 Task: Create a photo collage about Dachigam National Park using Canva. Include images of wildlife and landscapes, and add descriptive text about the park.
Action: Mouse moved to (441, 128)
Screenshot: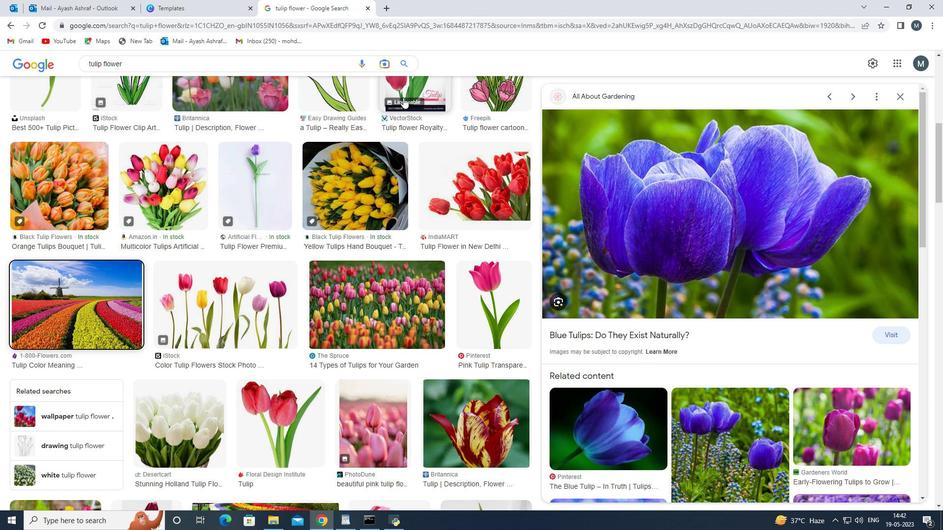 
Action: Mouse scrolled (441, 128) with delta (0, 0)
Screenshot: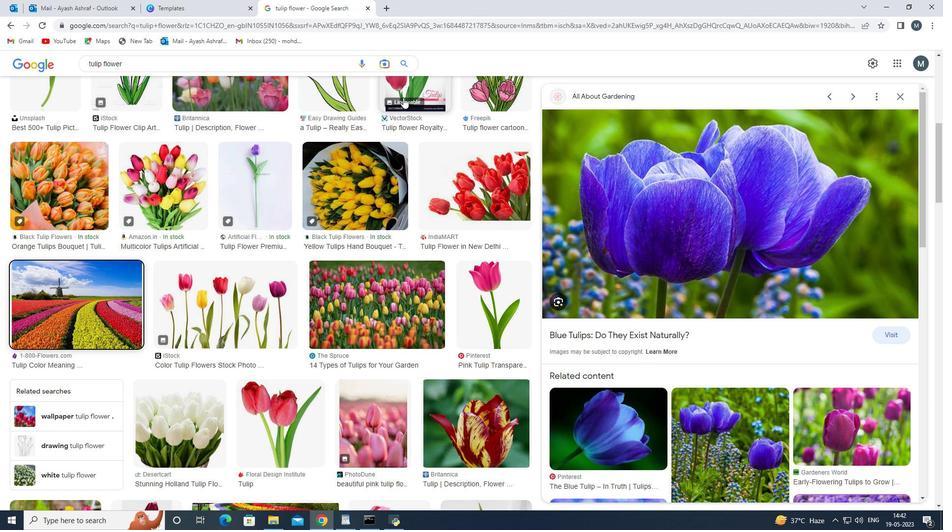 
Action: Mouse moved to (441, 129)
Screenshot: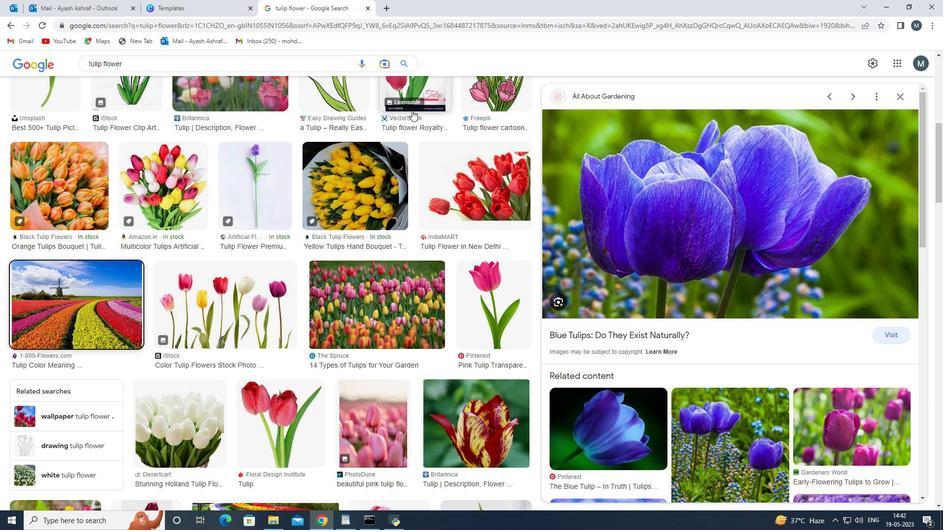 
Action: Mouse scrolled (441, 129) with delta (0, 0)
Screenshot: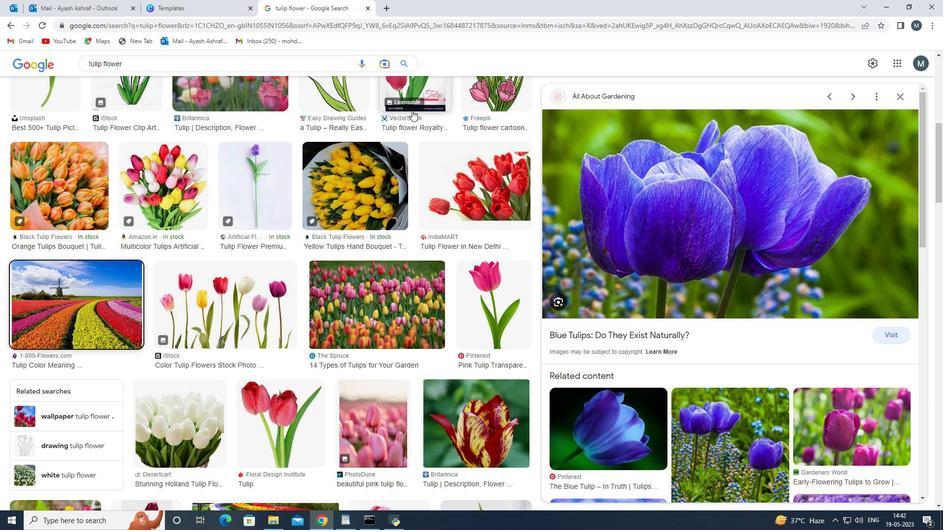 
Action: Mouse moved to (439, 131)
Screenshot: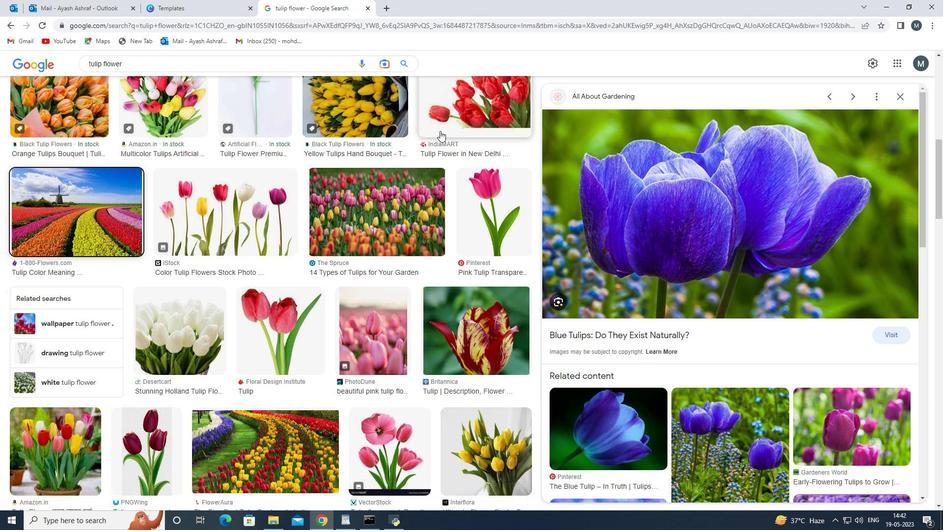 
Action: Mouse scrolled (439, 132) with delta (0, 0)
Screenshot: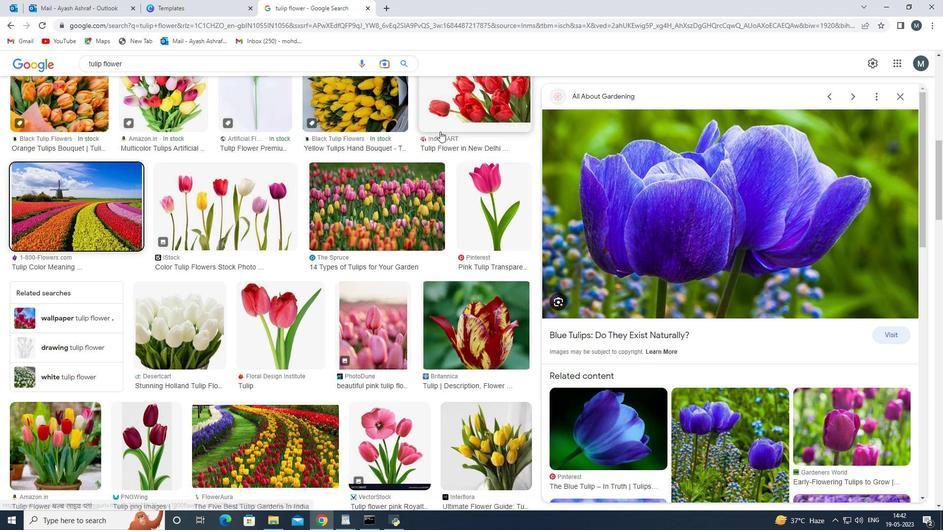 
Action: Mouse scrolled (439, 132) with delta (0, 0)
Screenshot: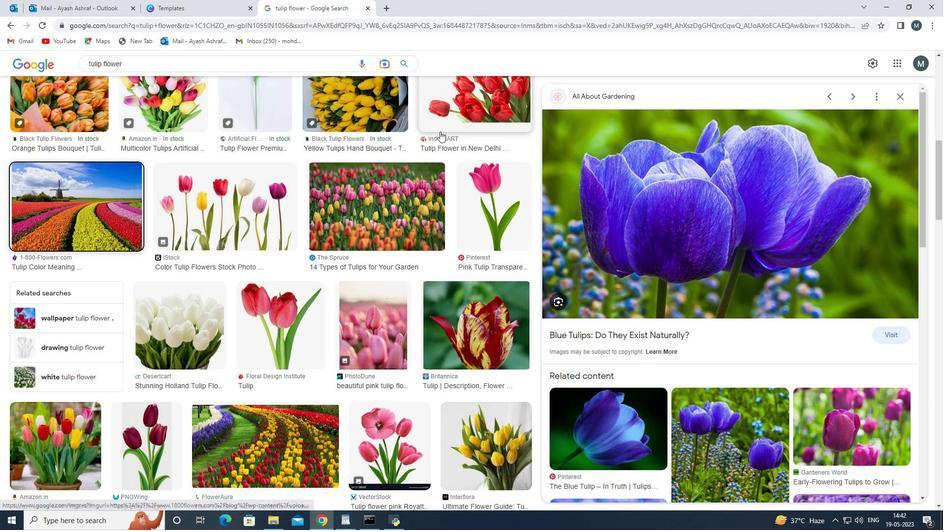 
Action: Mouse scrolled (439, 132) with delta (0, 0)
Screenshot: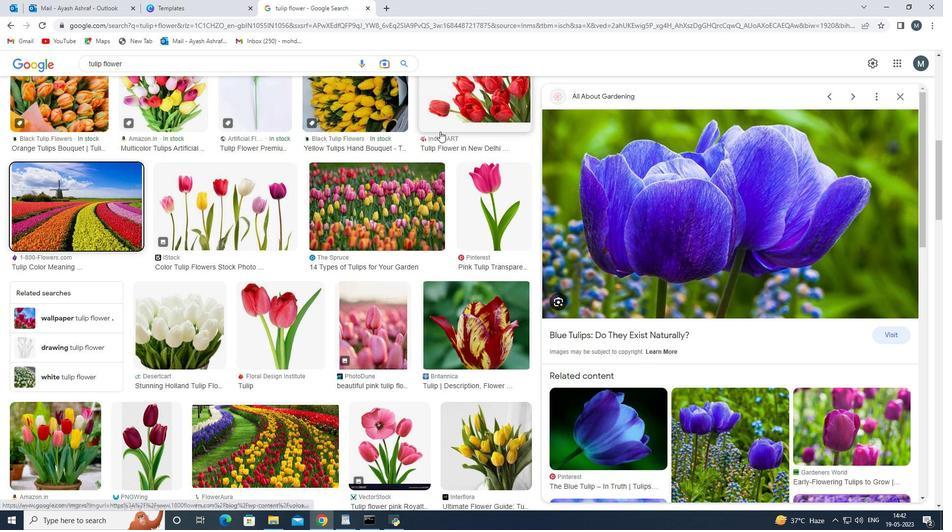 
Action: Mouse scrolled (439, 132) with delta (0, 0)
Screenshot: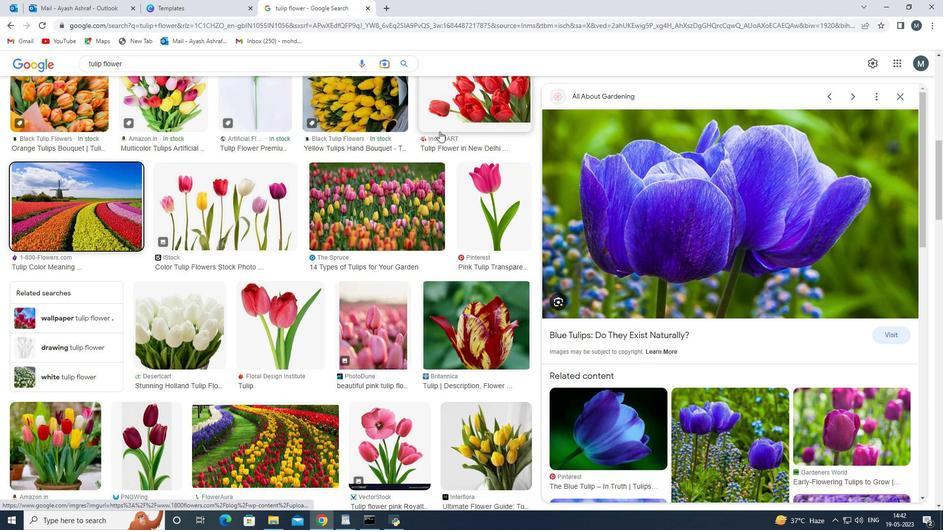 
Action: Mouse moved to (426, 107)
Screenshot: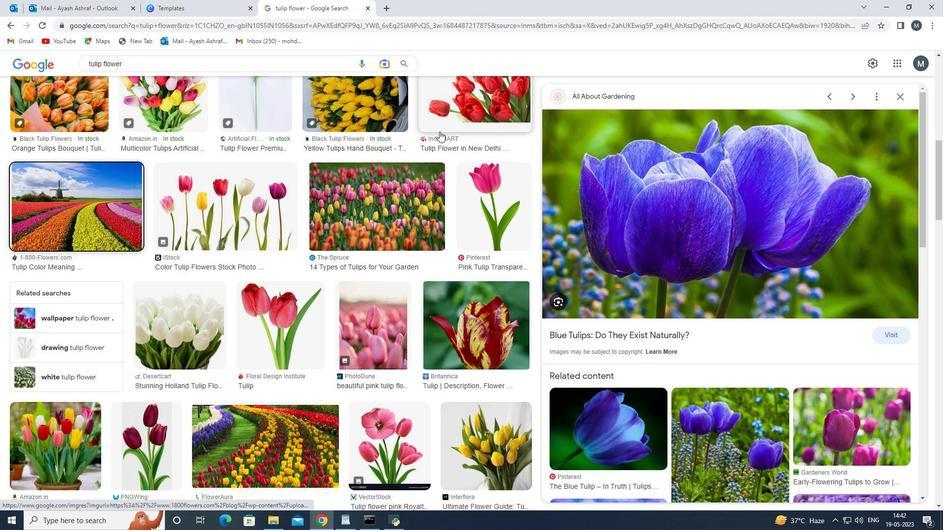 
Action: Mouse scrolled (426, 107) with delta (0, 0)
Screenshot: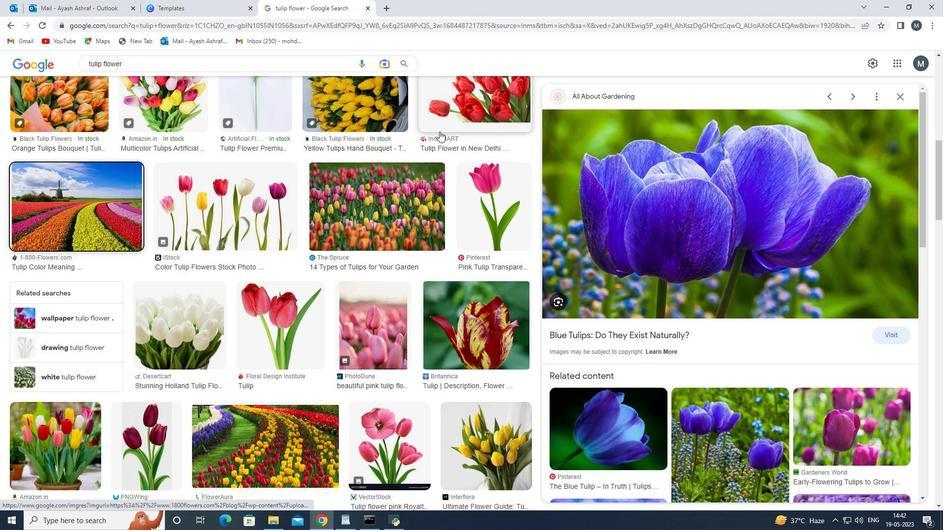 
Action: Mouse moved to (369, 5)
Screenshot: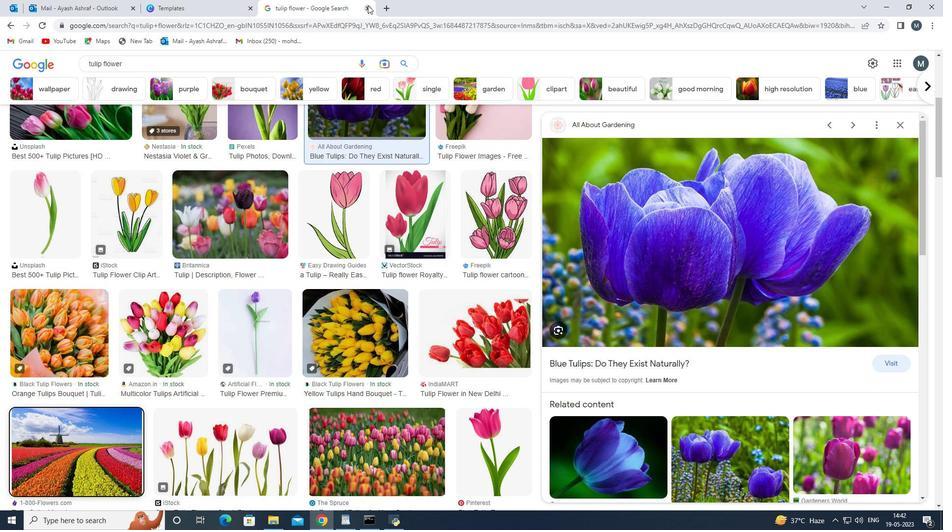 
Action: Mouse pressed left at (369, 5)
Screenshot: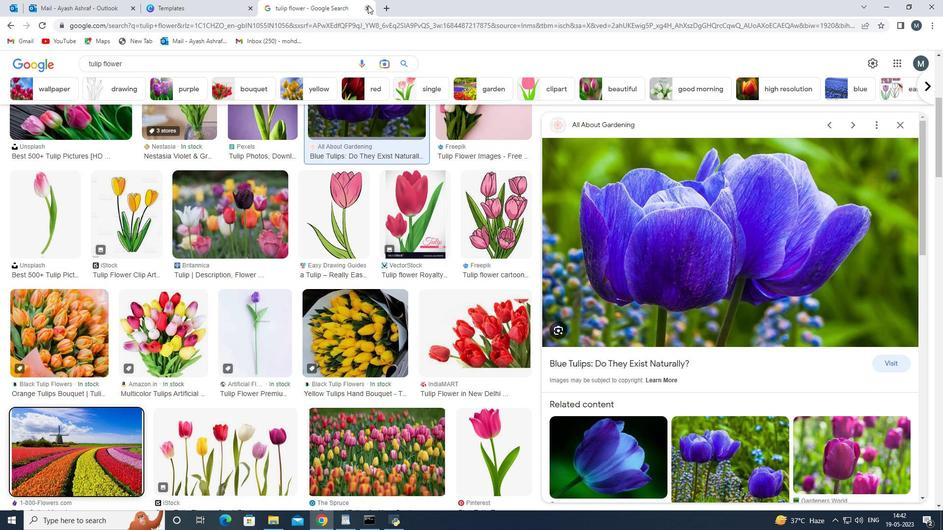 
Action: Mouse moved to (268, 10)
Screenshot: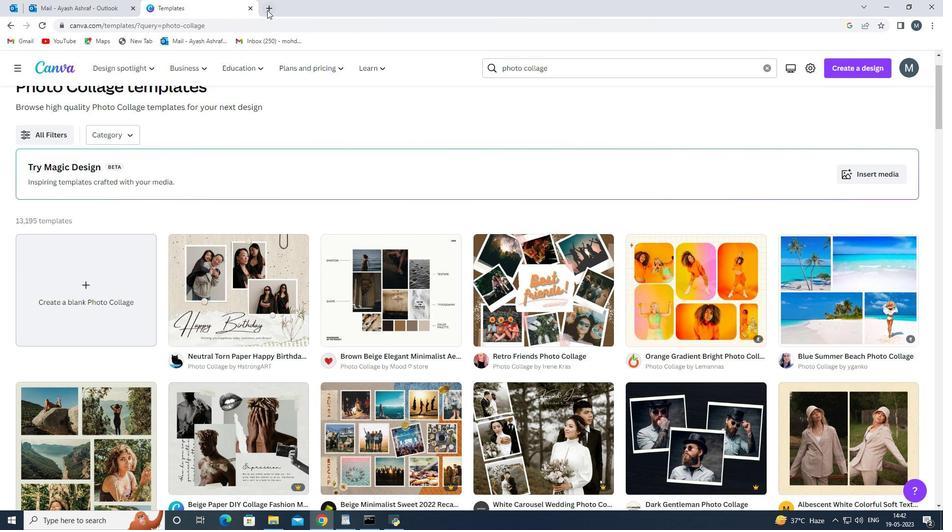 
Action: Mouse pressed left at (268, 10)
Screenshot: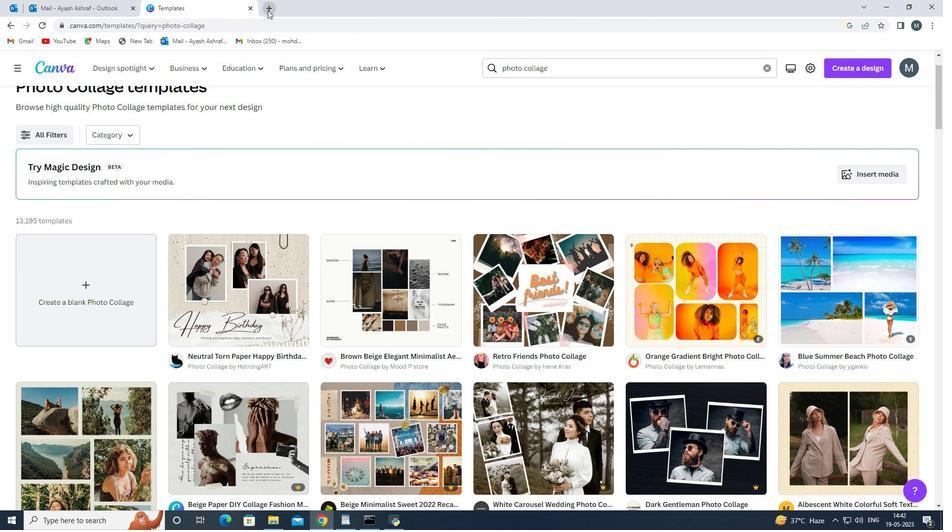 
Action: Mouse moved to (222, 27)
Screenshot: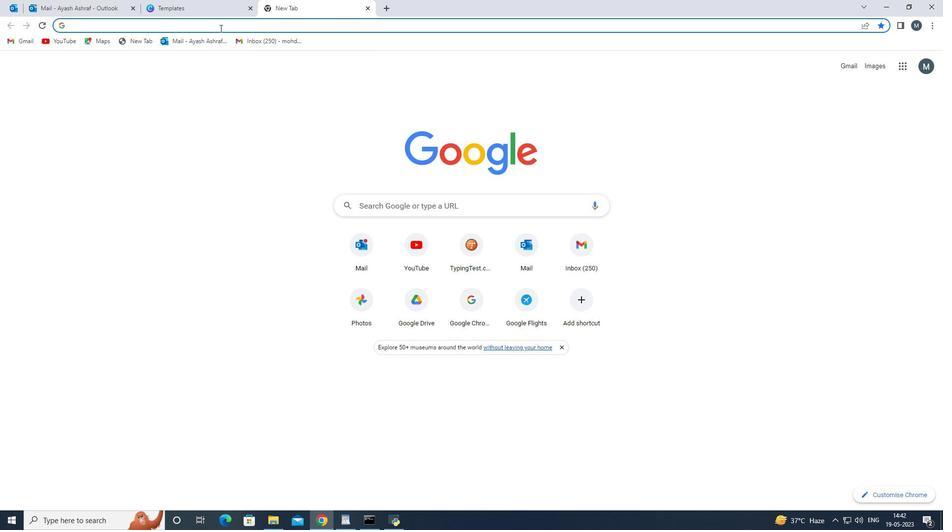
Action: Mouse pressed left at (222, 27)
Screenshot: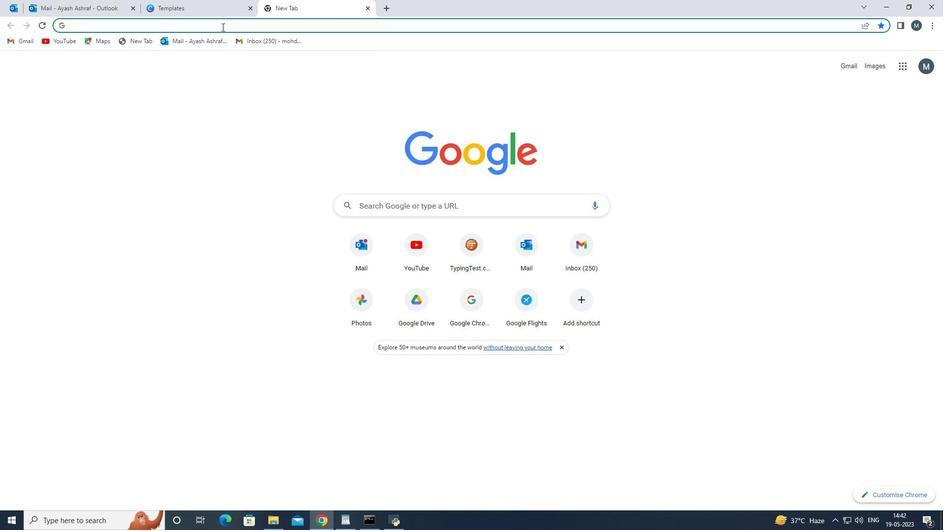 
Action: Key pressed <Key.shift><Key.shift><Key.shift><Key.shift>Dachigam<Key.space>
Screenshot: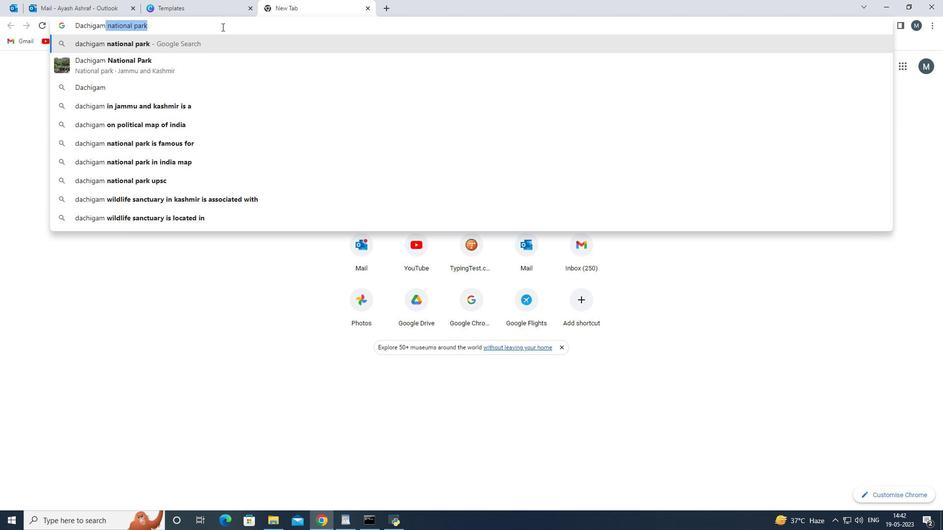 
Action: Mouse pressed left at (222, 27)
Screenshot: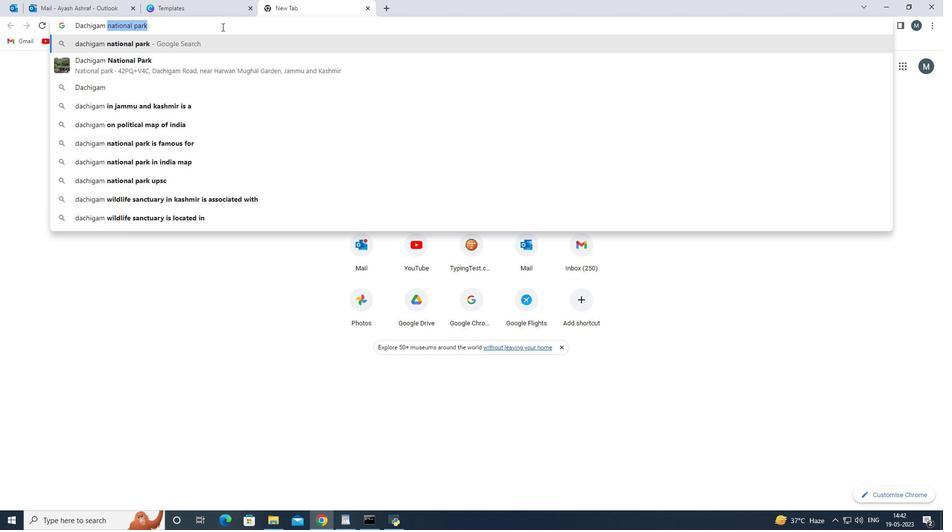 
Action: Key pressed <Key.space>
Screenshot: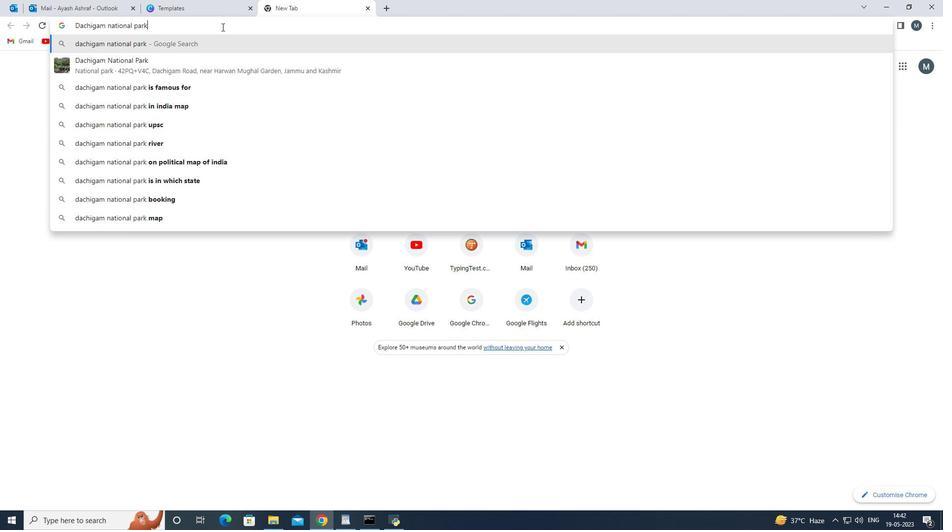 
Action: Mouse moved to (222, 26)
Screenshot: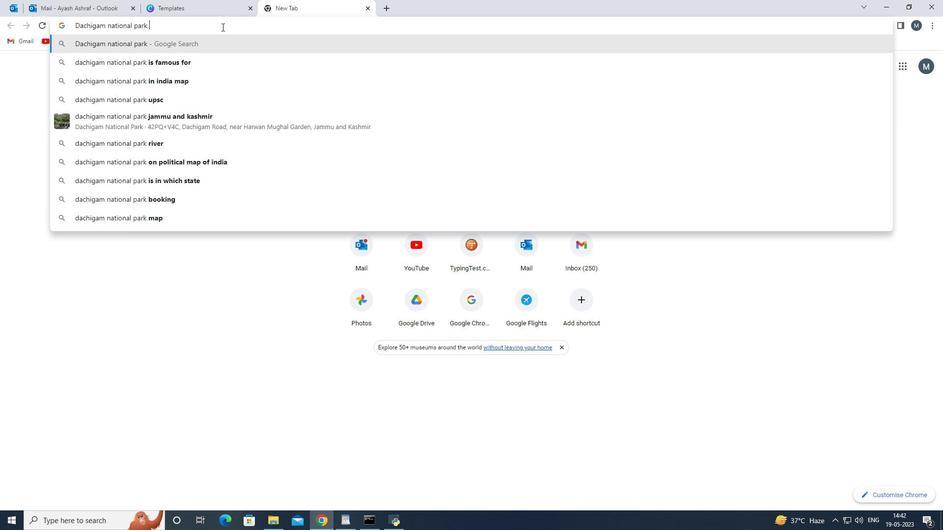 
Action: Key pressed virt
Screenshot: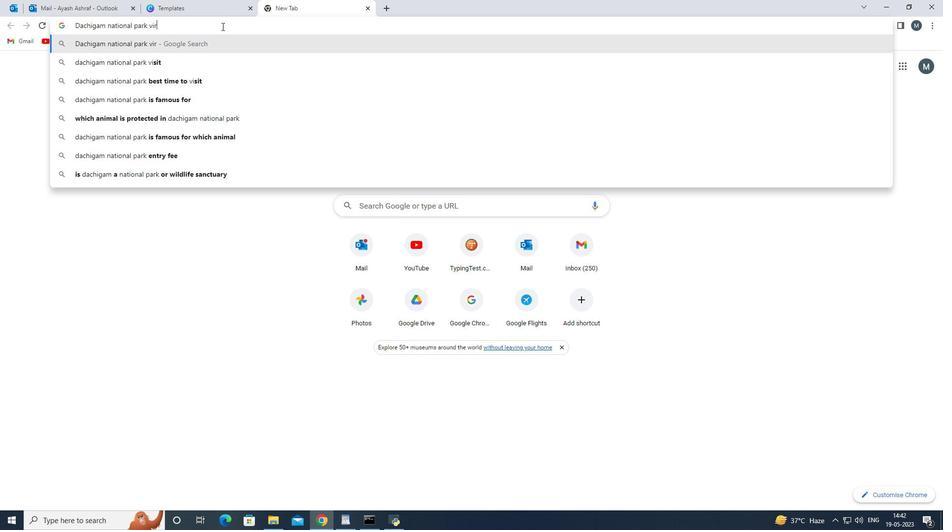 
Action: Mouse moved to (216, 76)
Screenshot: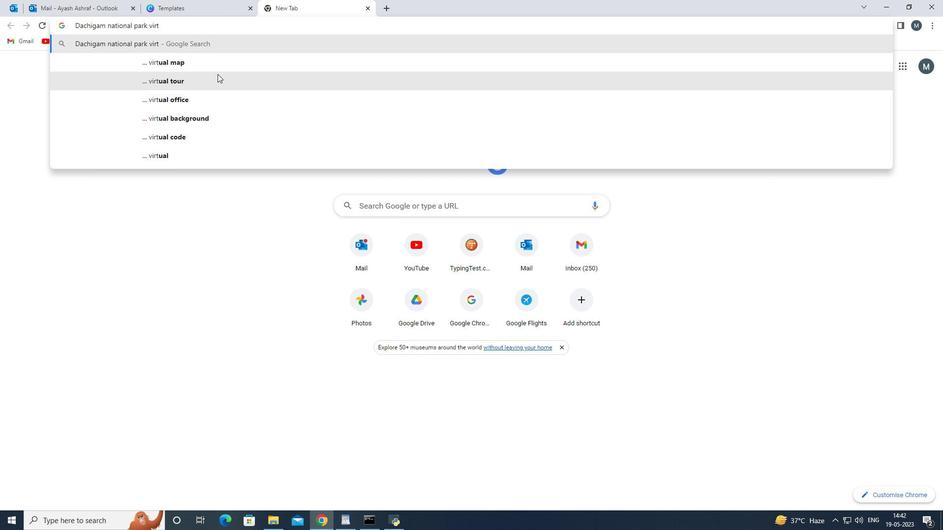 
Action: Mouse pressed left at (216, 76)
Screenshot: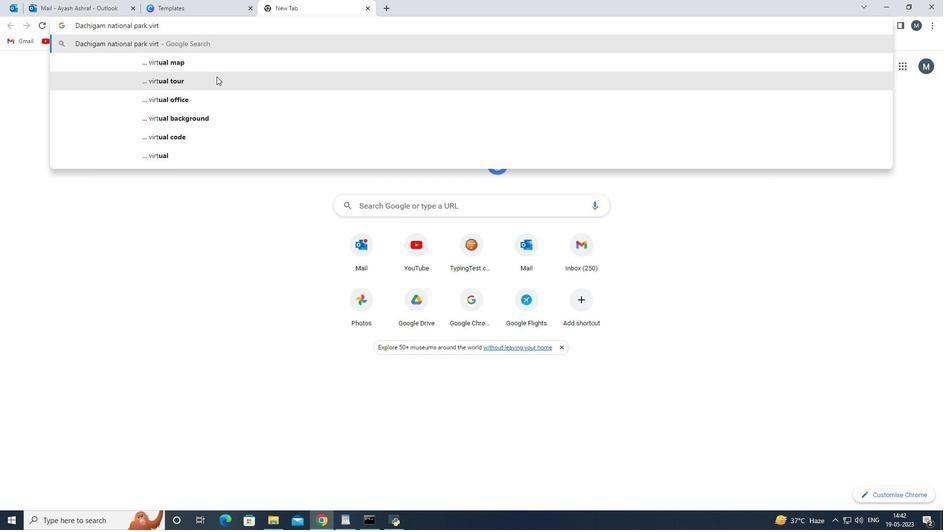 
Action: Mouse moved to (154, 189)
Screenshot: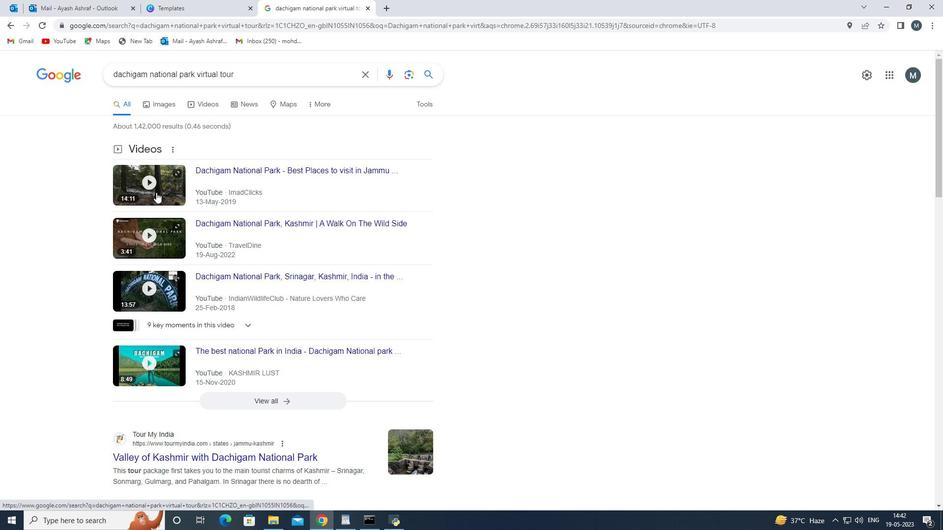 
Action: Mouse pressed left at (154, 189)
Screenshot: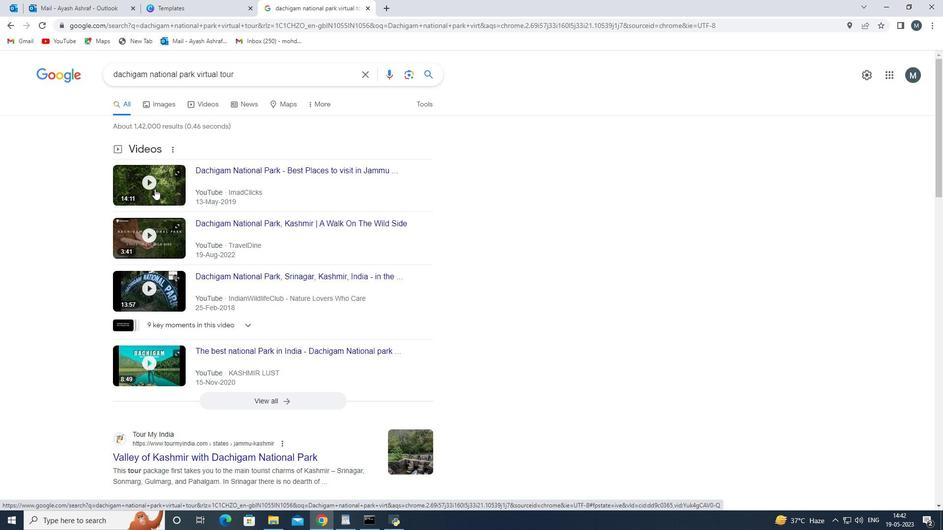 
Action: Mouse moved to (218, 409)
Screenshot: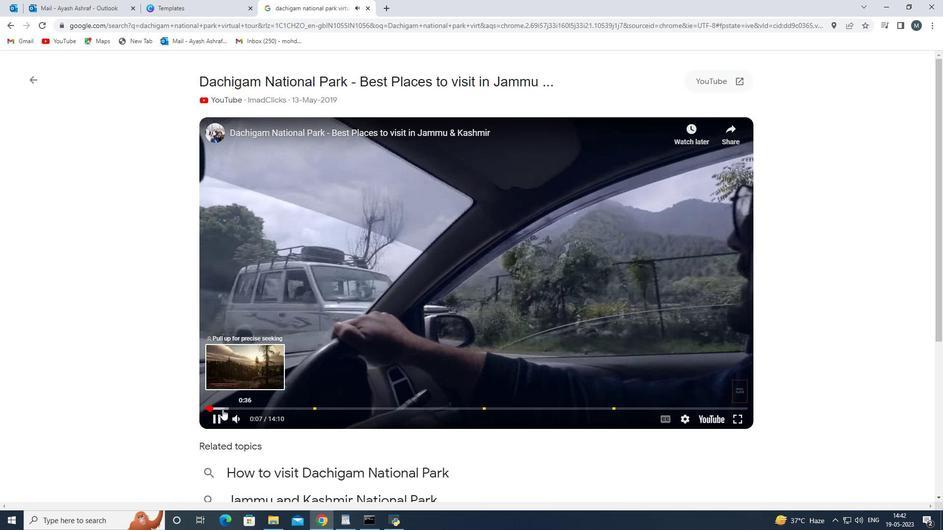 
Action: Mouse pressed left at (218, 409)
Screenshot: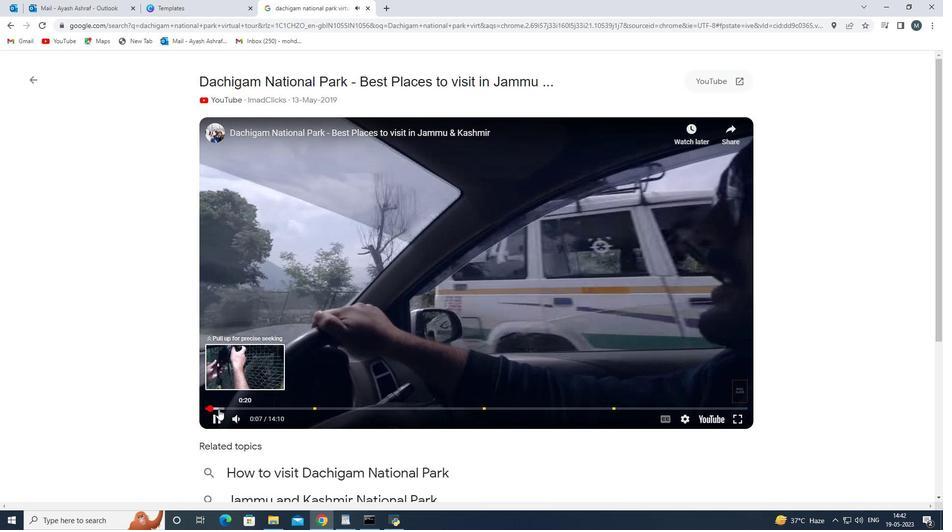 
Action: Mouse moved to (402, 323)
Screenshot: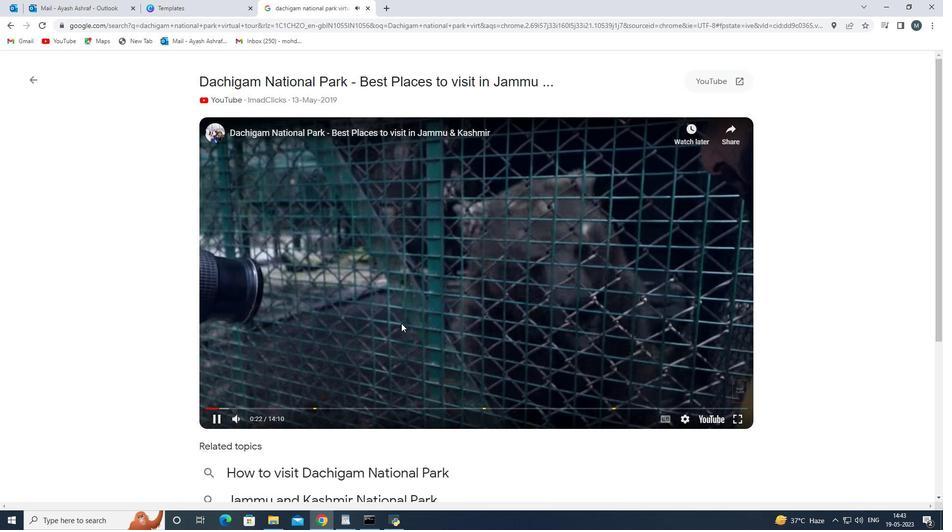 
Action: Mouse scrolled (402, 324) with delta (0, 0)
Screenshot: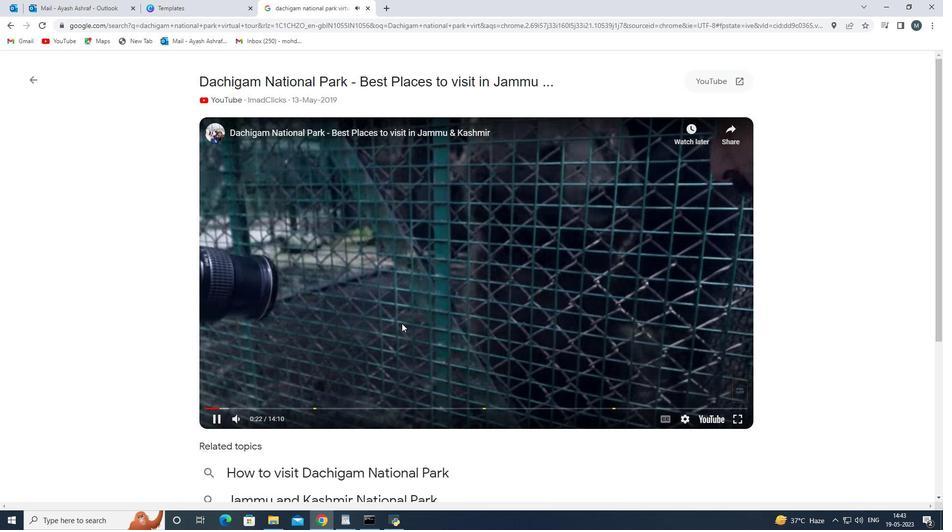 
Action: Mouse moved to (250, 408)
Screenshot: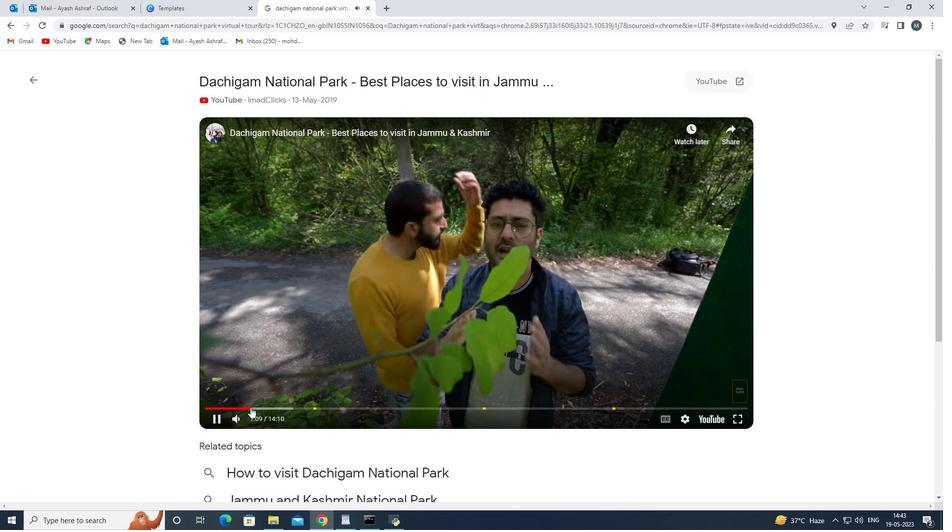 
Action: Mouse pressed left at (250, 408)
Screenshot: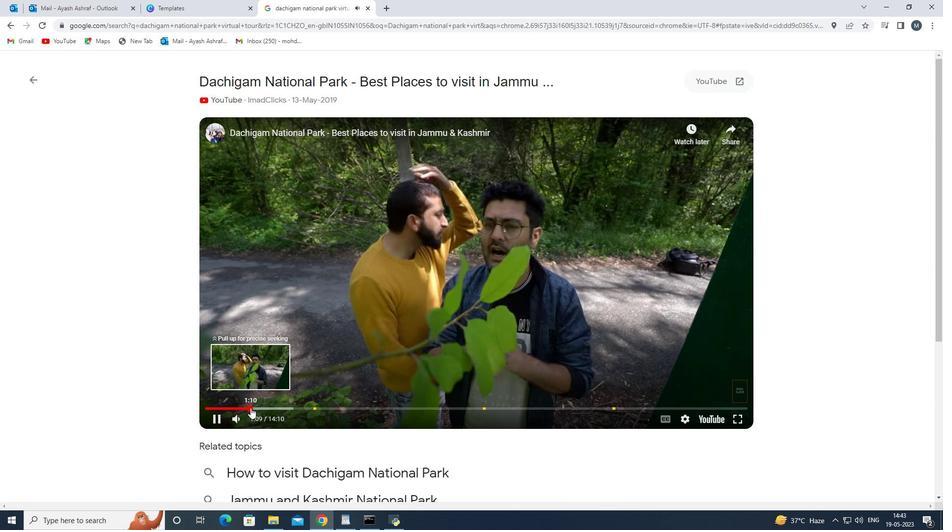 
Action: Mouse moved to (253, 409)
Screenshot: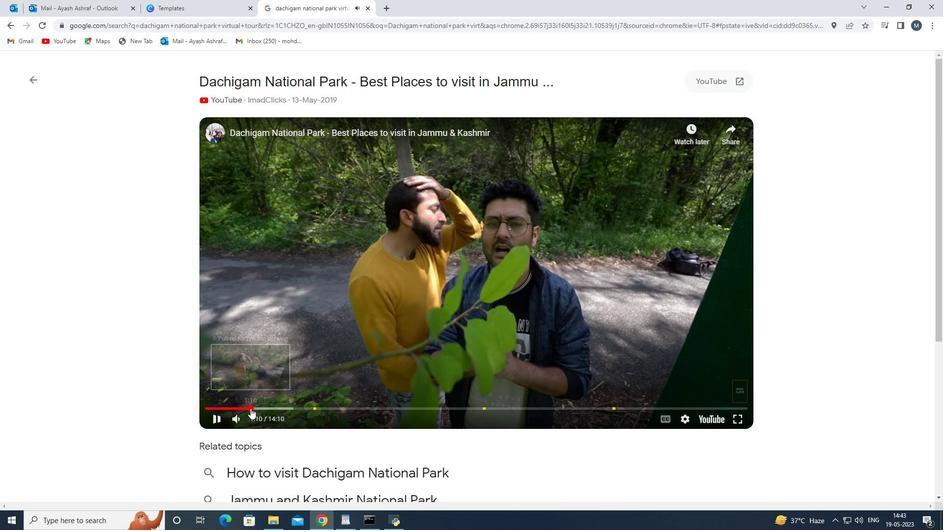 
Action: Mouse pressed left at (253, 409)
Screenshot: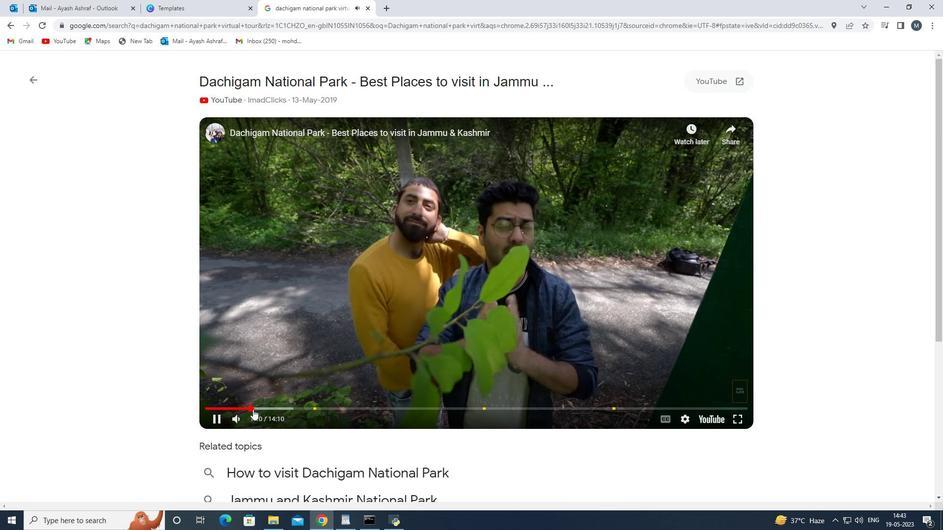 
Action: Mouse moved to (264, 409)
Screenshot: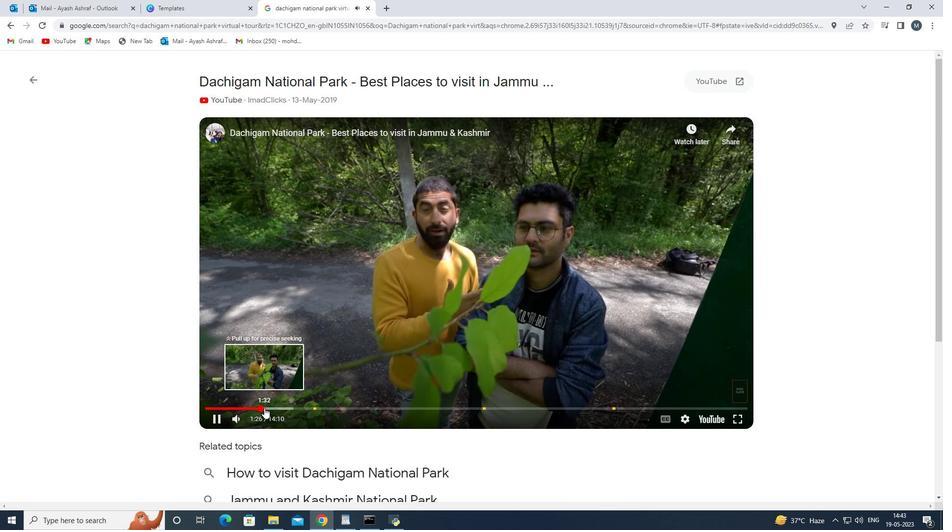 
Action: Mouse pressed left at (264, 409)
Screenshot: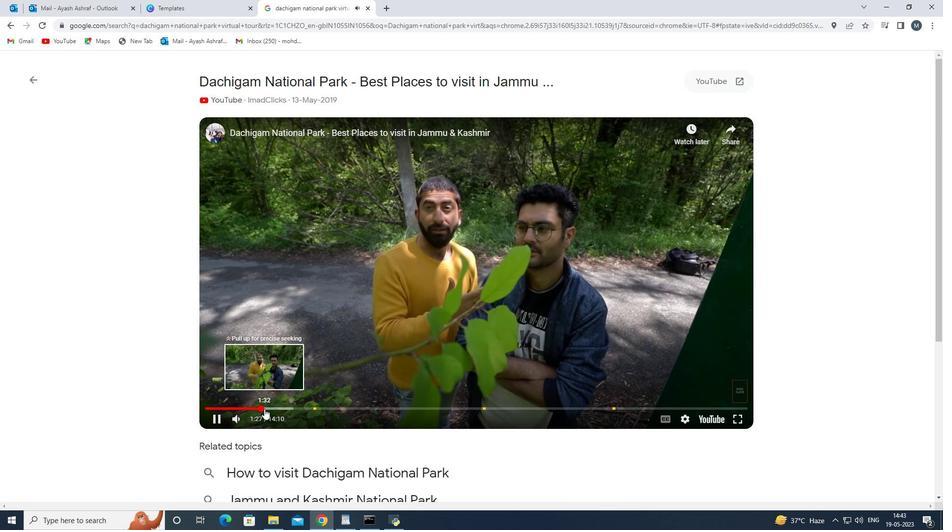 
Action: Mouse moved to (278, 410)
Screenshot: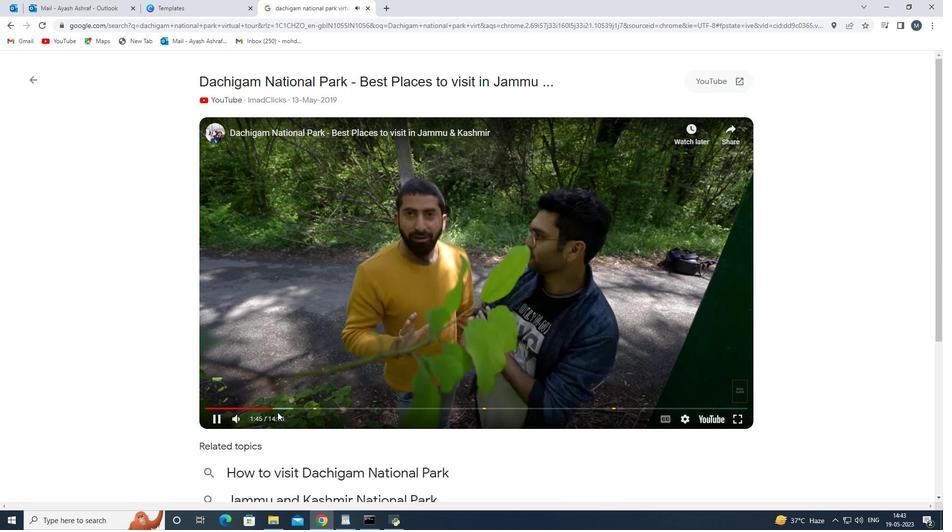 
Action: Mouse pressed left at (278, 410)
Screenshot: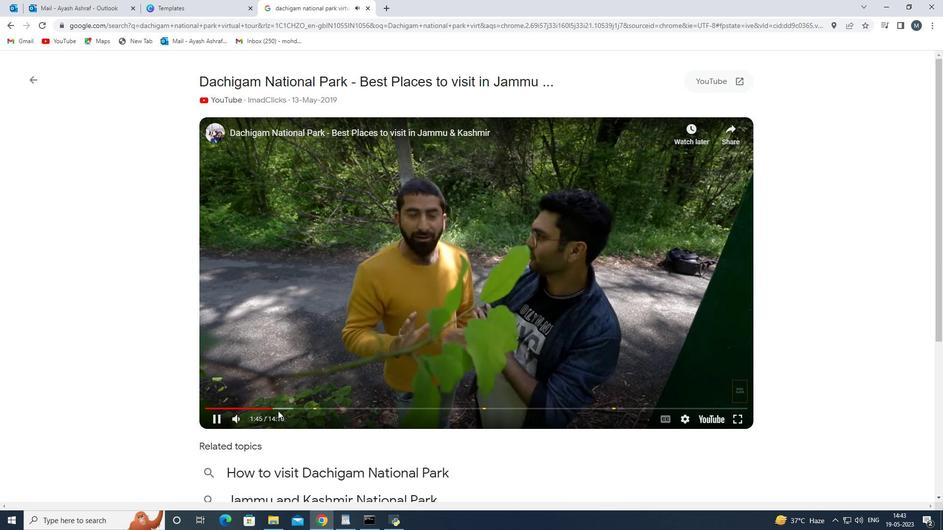 
Action: Mouse moved to (293, 409)
Screenshot: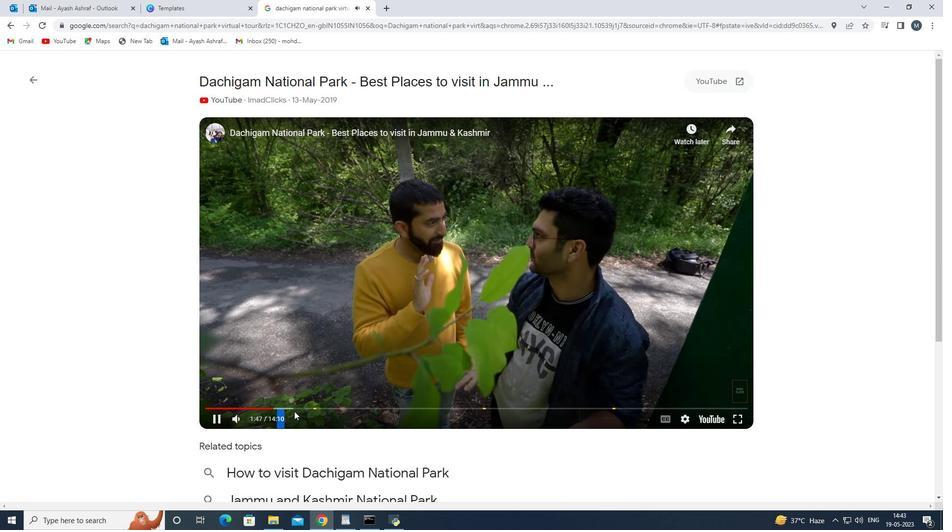 
Action: Mouse pressed left at (293, 409)
Screenshot: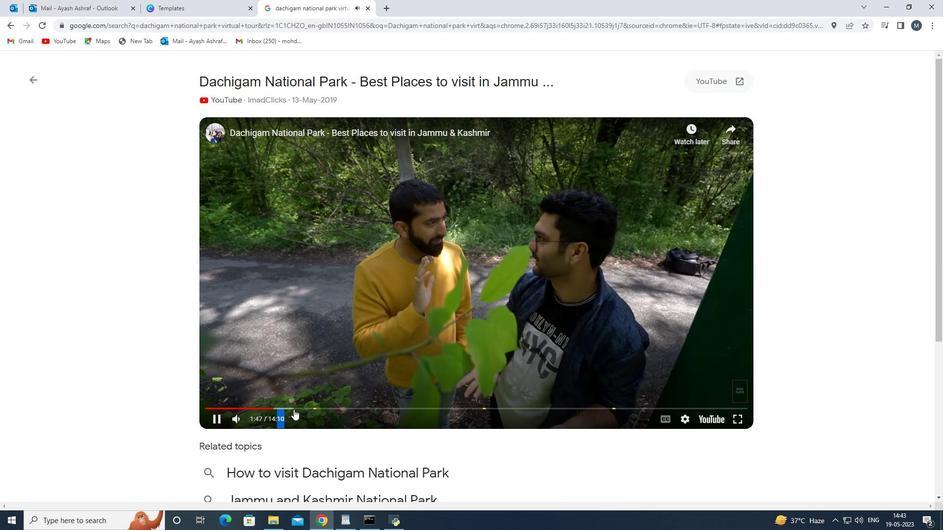 
Action: Mouse moved to (503, 410)
Screenshot: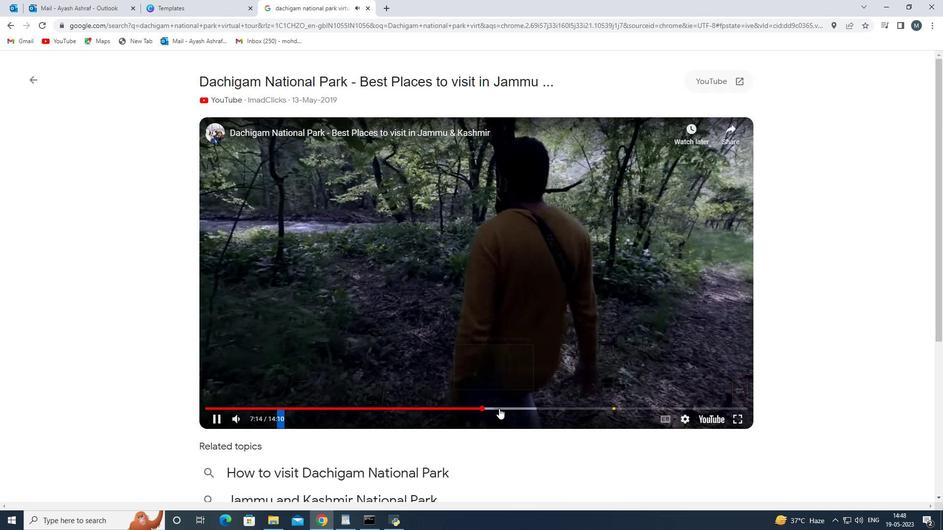 
Action: Mouse pressed left at (503, 410)
Screenshot: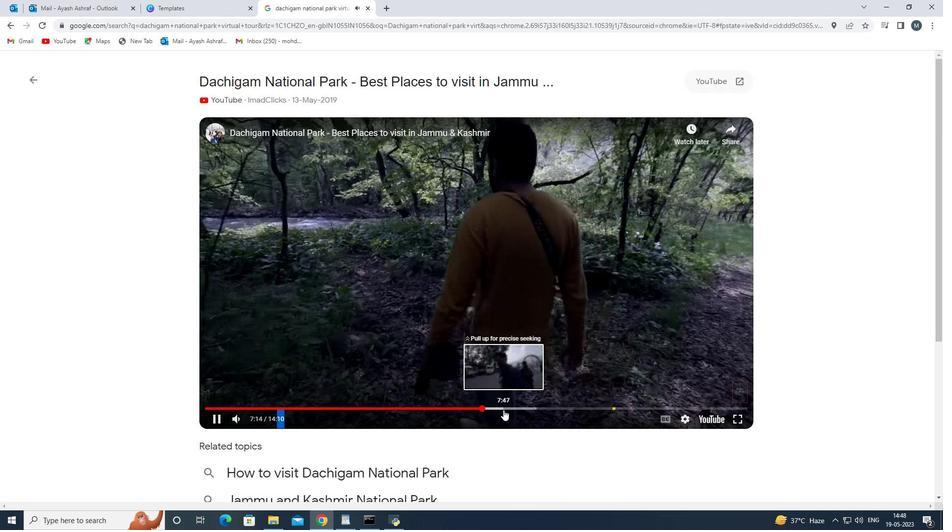 
Action: Mouse moved to (539, 410)
Screenshot: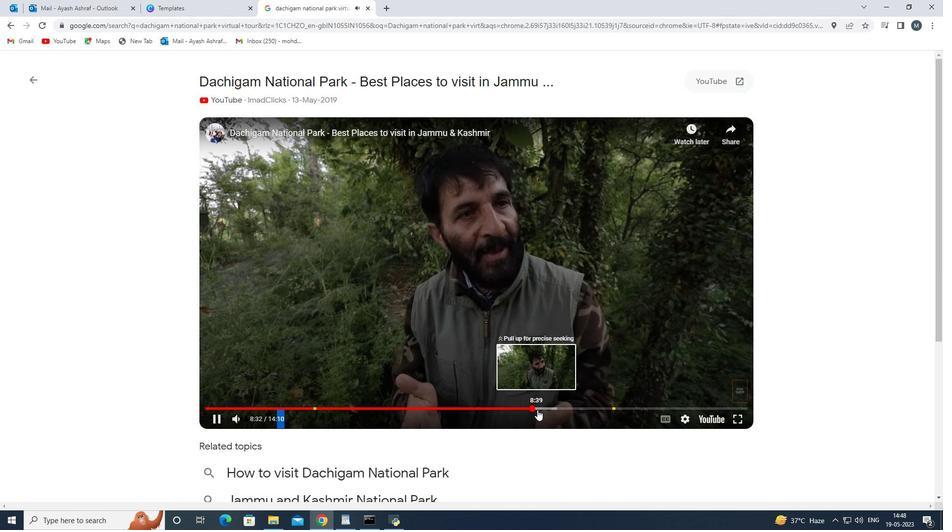 
Action: Mouse pressed left at (539, 410)
Screenshot: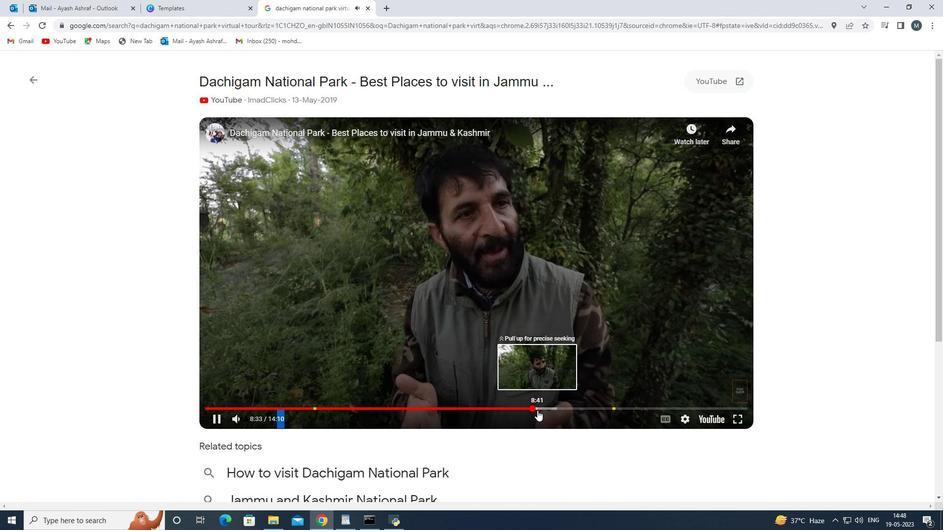 
Action: Mouse moved to (551, 408)
Screenshot: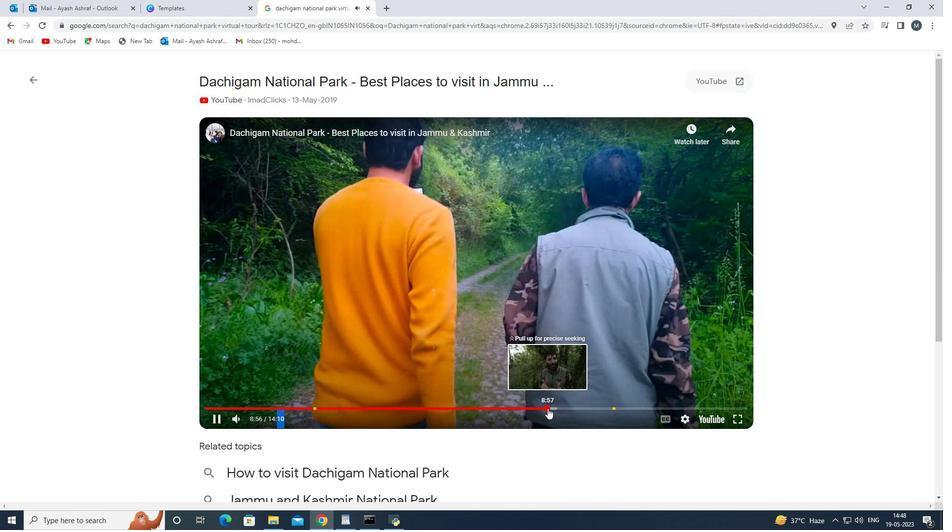 
Action: Mouse pressed left at (550, 408)
Screenshot: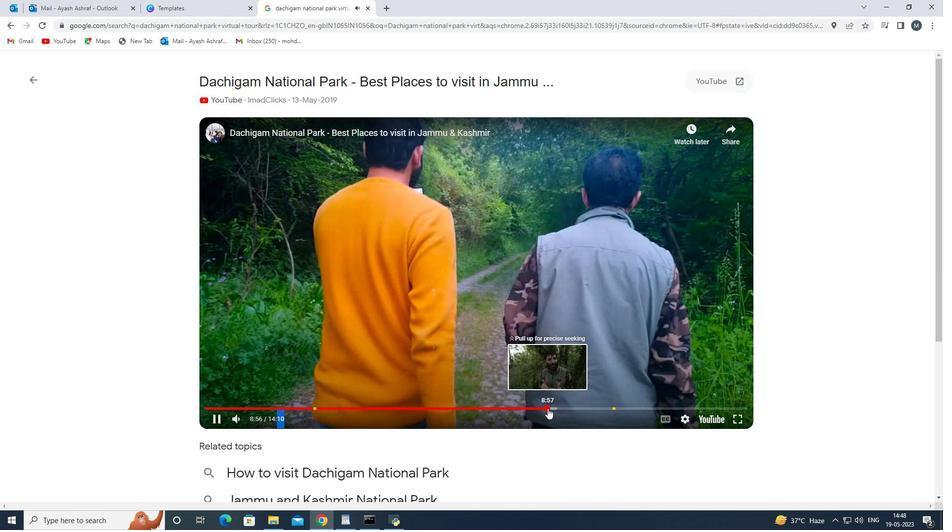 
Action: Mouse moved to (571, 405)
Screenshot: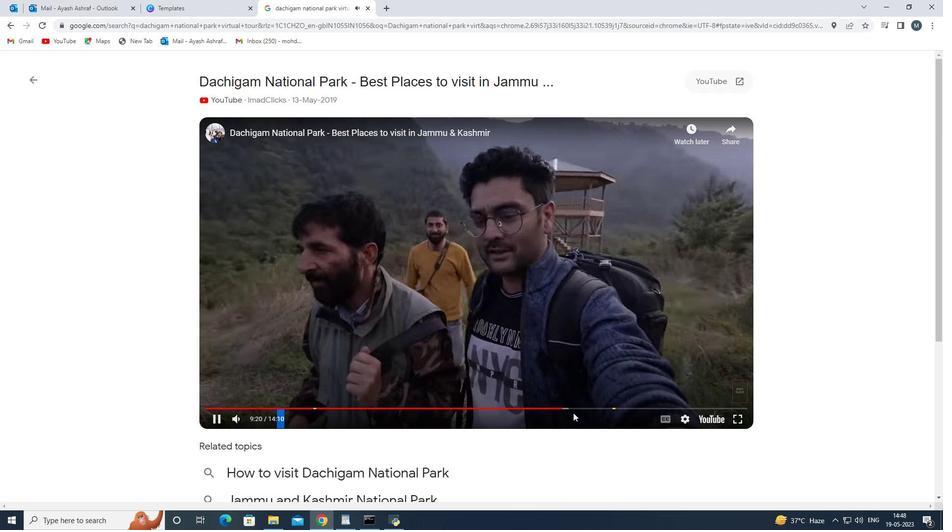 
Action: Mouse pressed left at (571, 405)
Screenshot: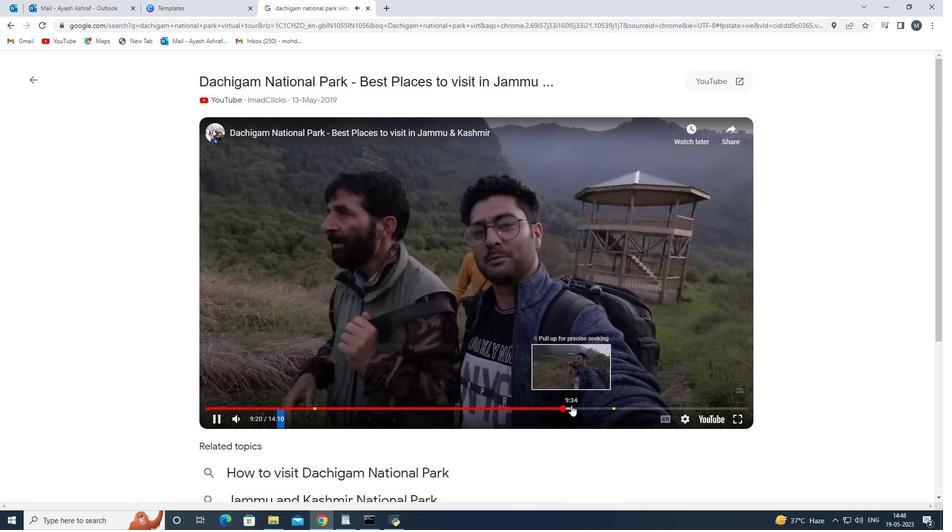 
Action: Mouse moved to (583, 408)
Screenshot: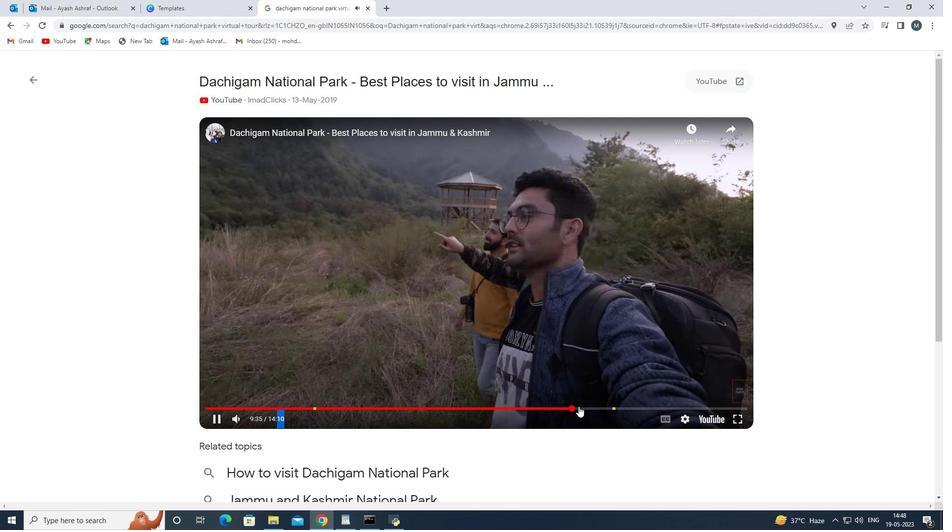 
Action: Mouse pressed left at (583, 408)
Screenshot: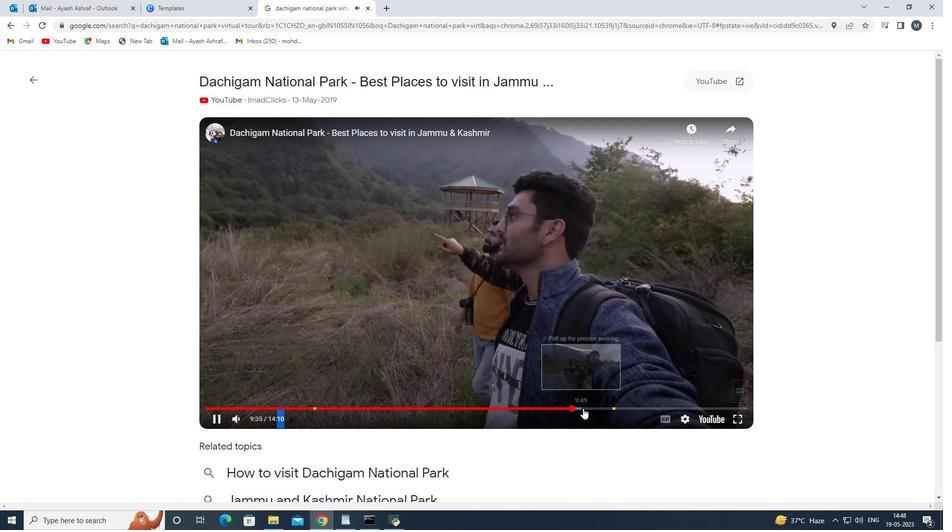 
Action: Mouse moved to (595, 408)
Screenshot: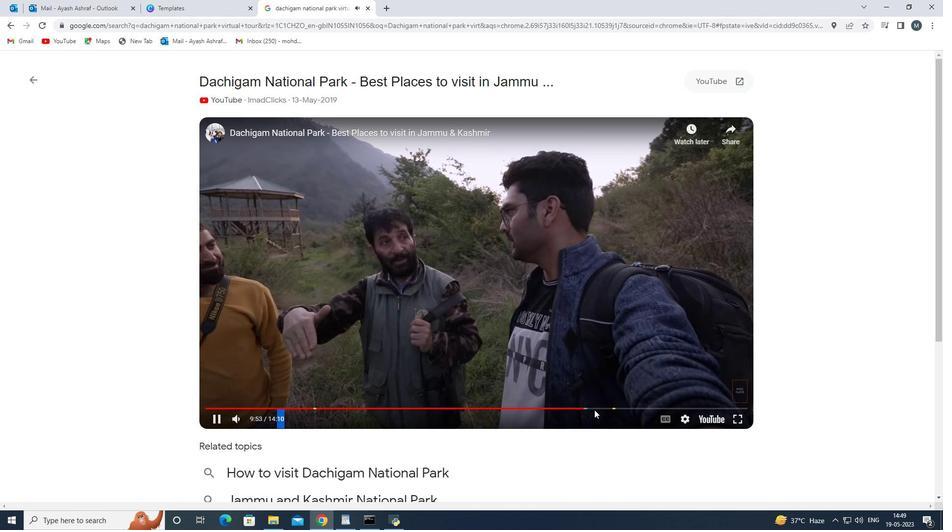 
Action: Mouse pressed left at (595, 408)
Screenshot: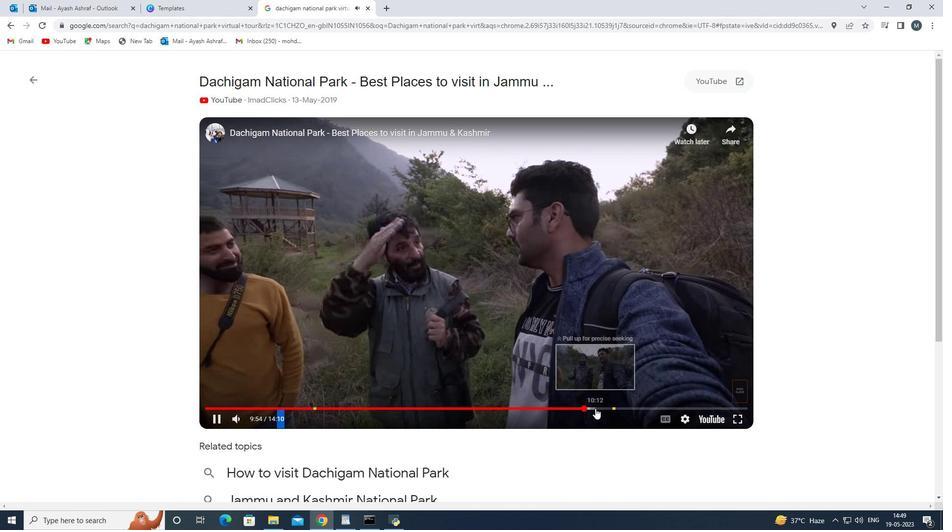
Action: Mouse moved to (596, 406)
Screenshot: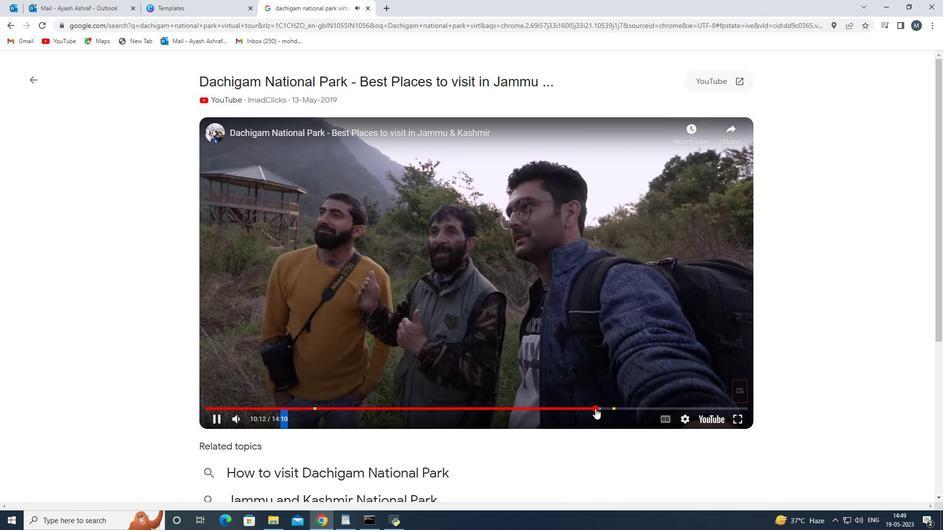 
Action: Mouse pressed left at (596, 406)
Screenshot: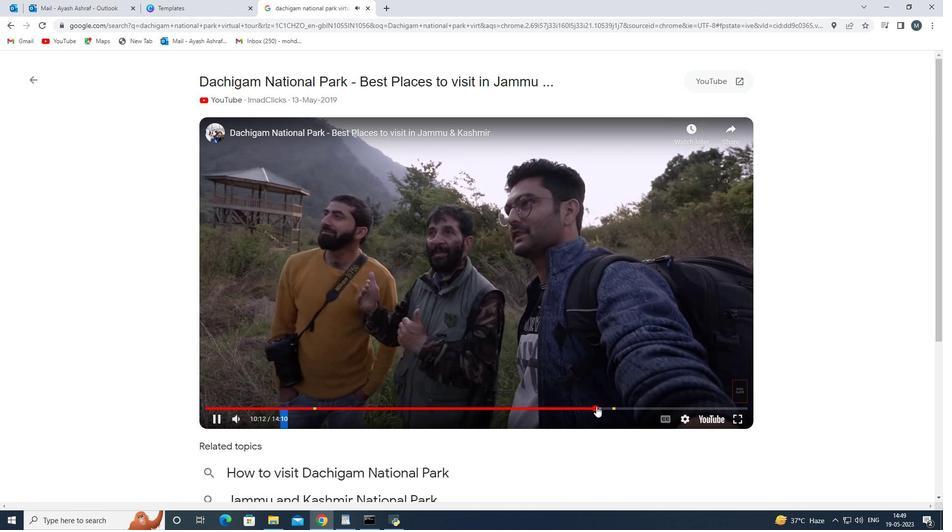 
Action: Mouse moved to (629, 407)
Screenshot: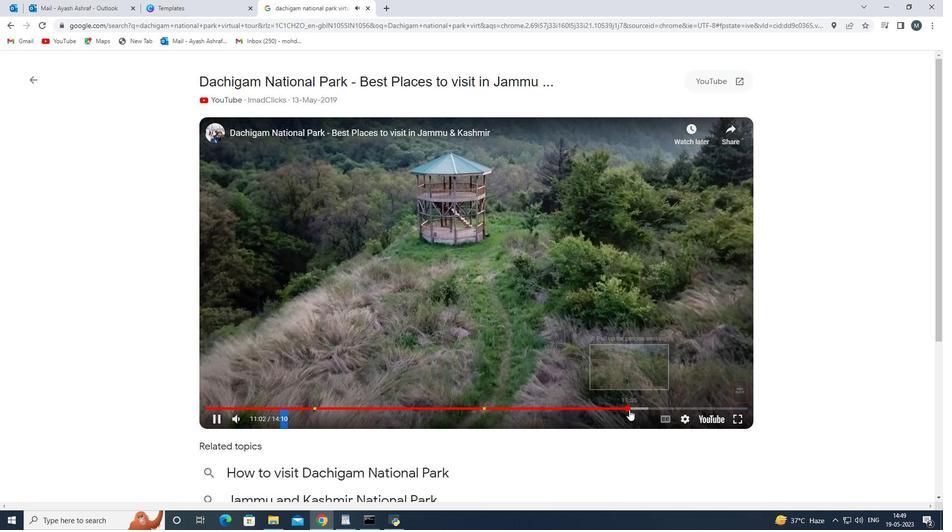
Action: Mouse pressed left at (629, 407)
Screenshot: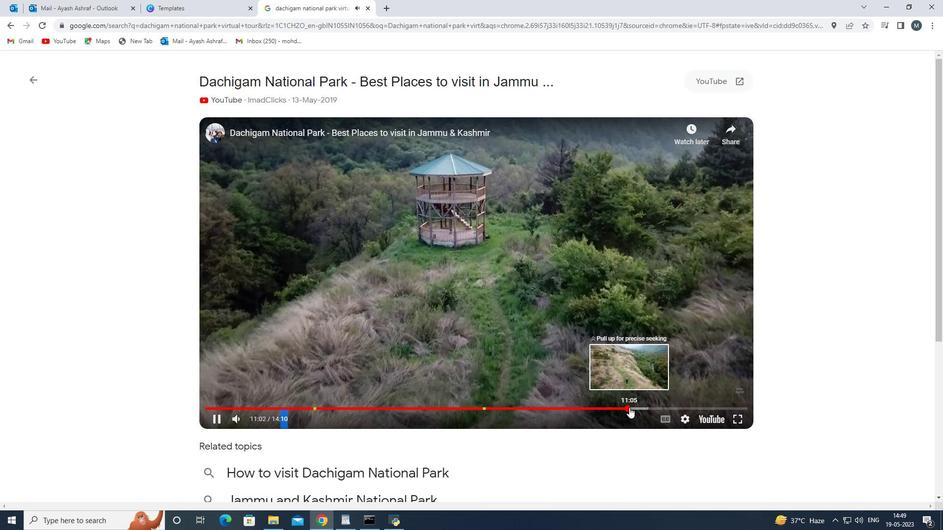 
Action: Mouse moved to (657, 406)
Screenshot: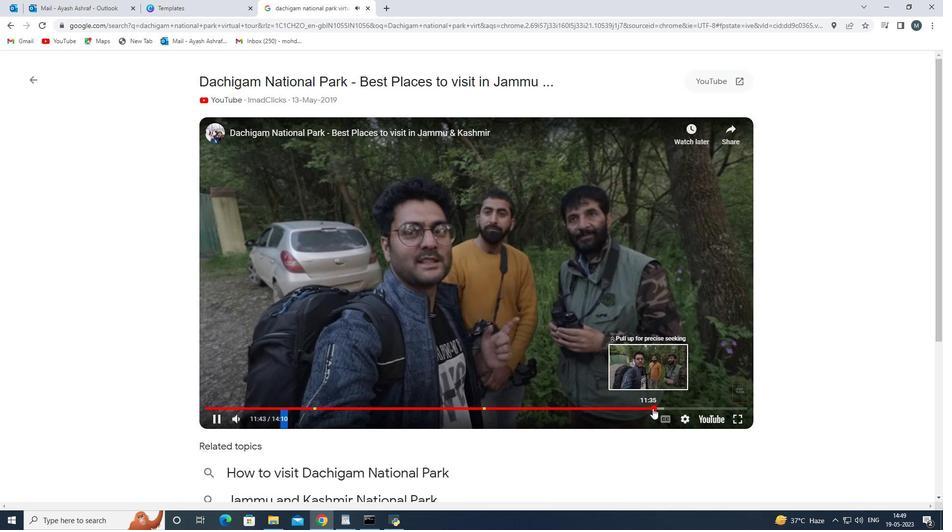 
Action: Mouse pressed left at (657, 406)
Screenshot: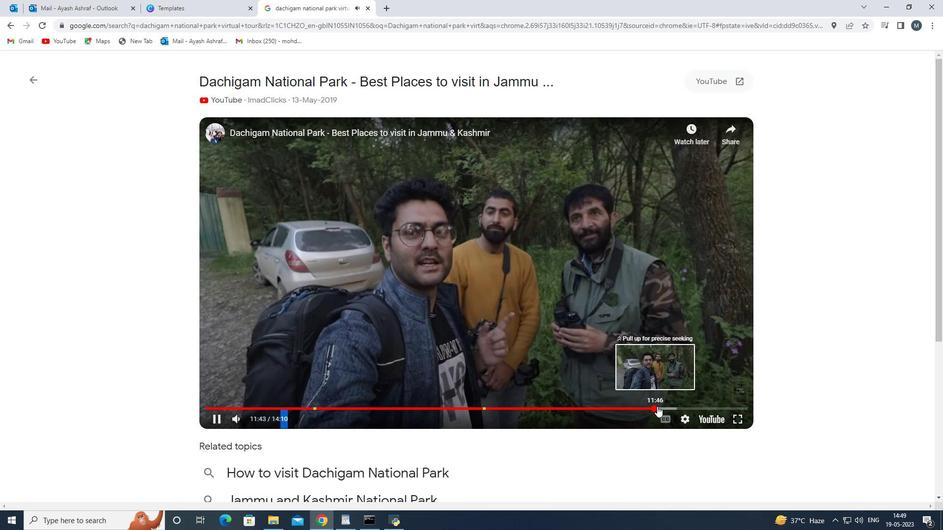 
Action: Mouse moved to (35, 85)
Screenshot: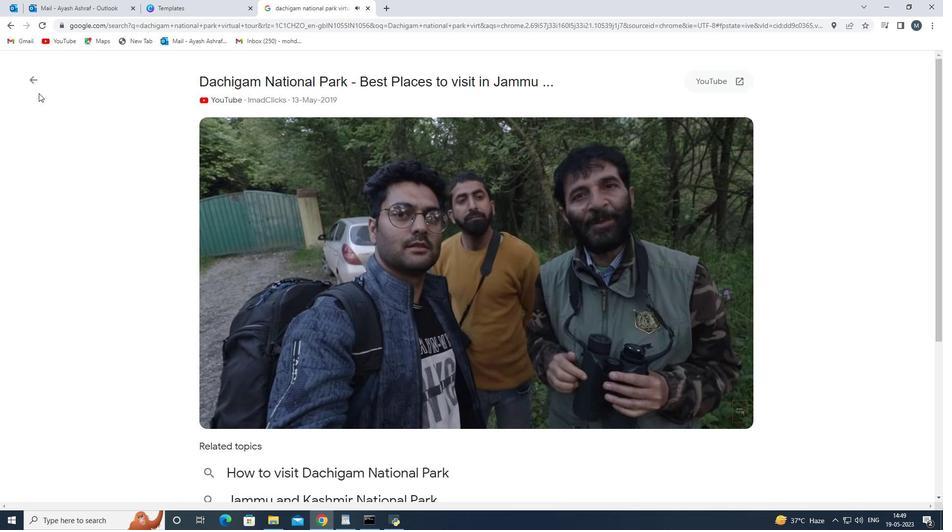 
Action: Mouse pressed left at (35, 85)
Screenshot: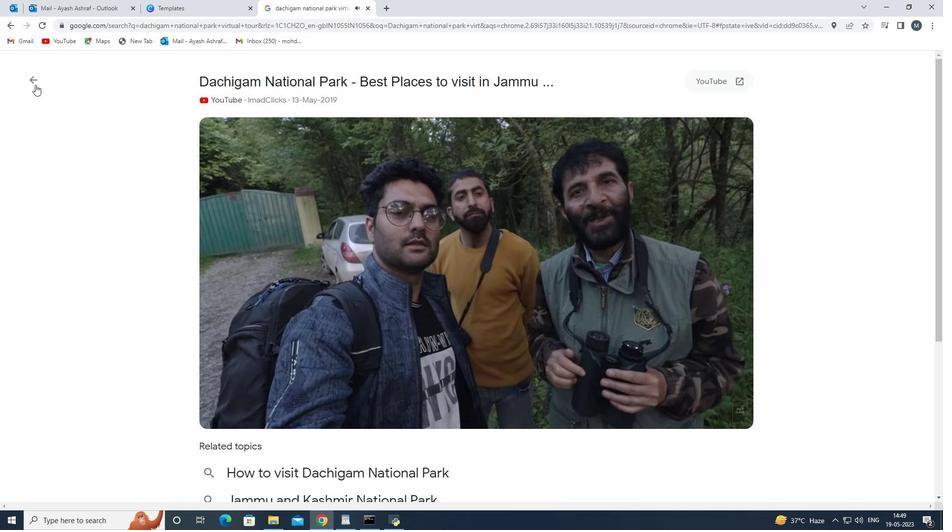 
Action: Mouse moved to (257, 337)
Screenshot: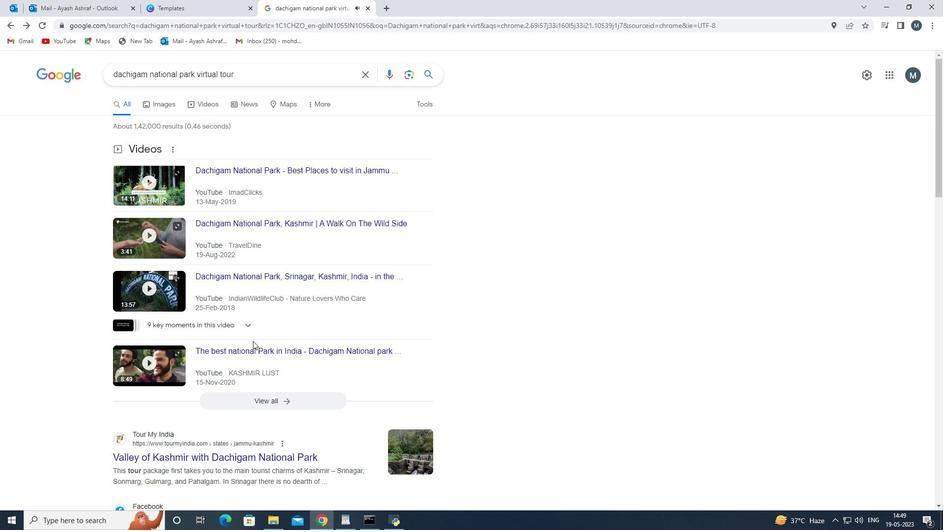 
Action: Mouse scrolled (257, 337) with delta (0, 0)
Screenshot: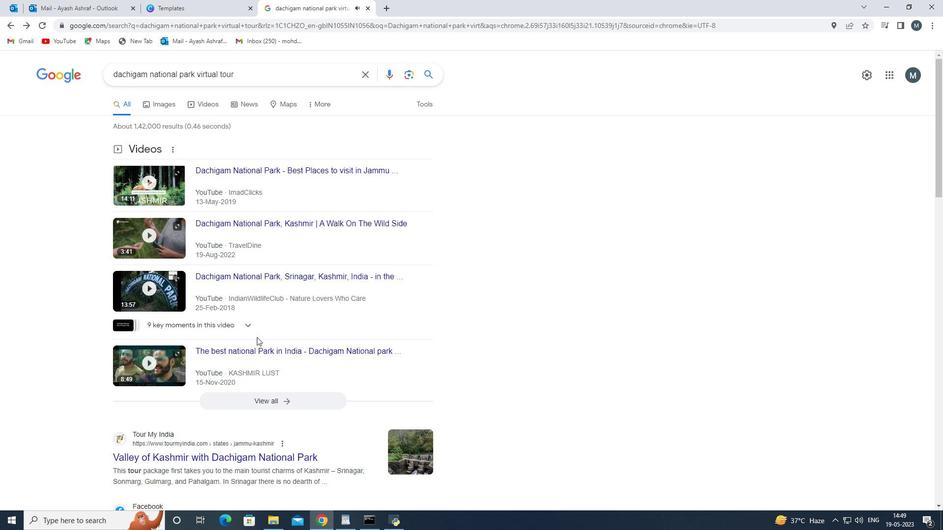 
Action: Mouse scrolled (257, 337) with delta (0, 0)
Screenshot: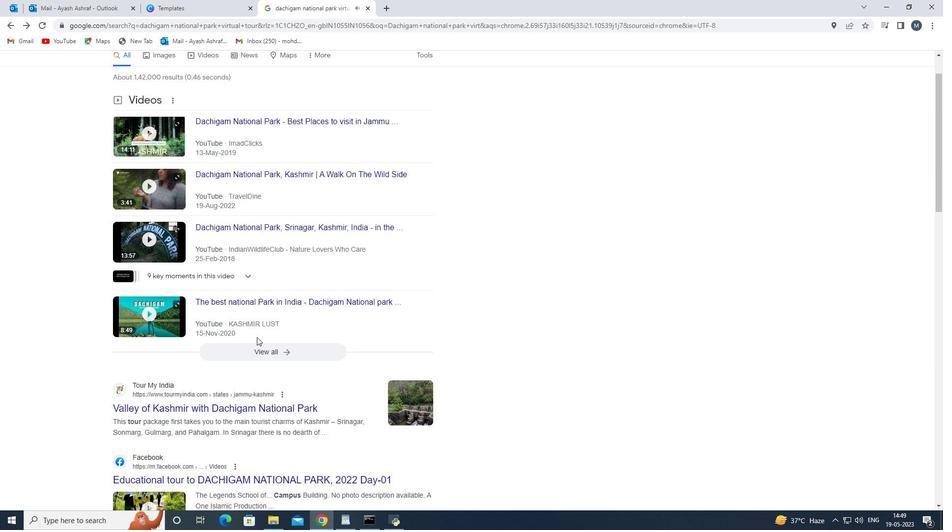 
Action: Mouse scrolled (257, 337) with delta (0, 0)
Screenshot: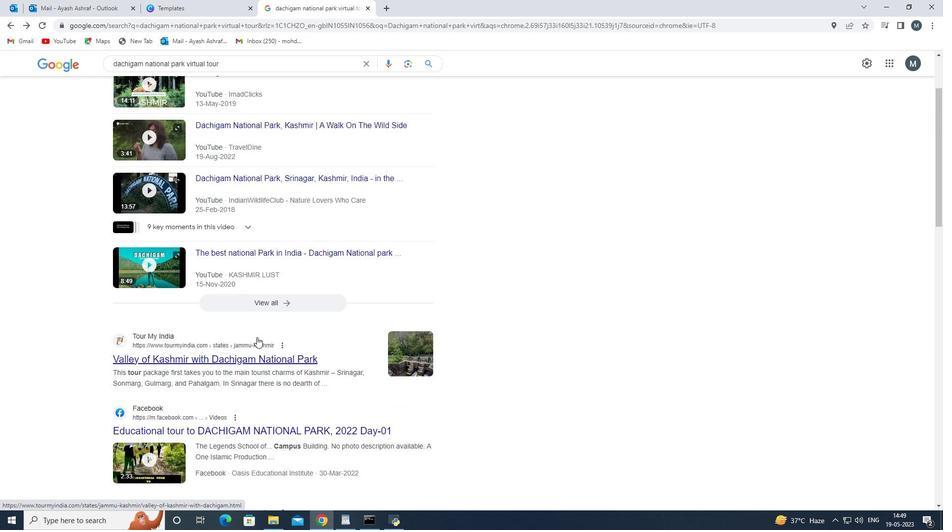 
Action: Mouse scrolled (257, 337) with delta (0, 0)
Screenshot: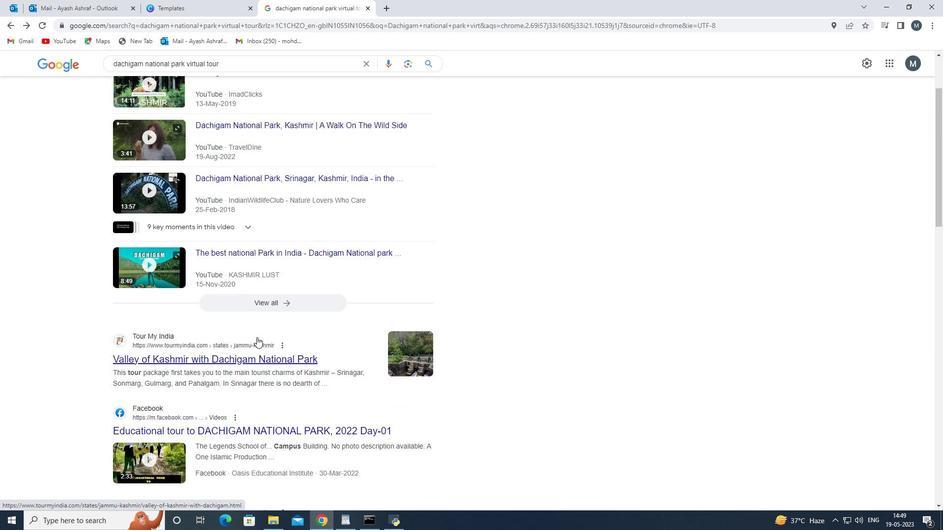 
Action: Mouse moved to (161, 369)
Screenshot: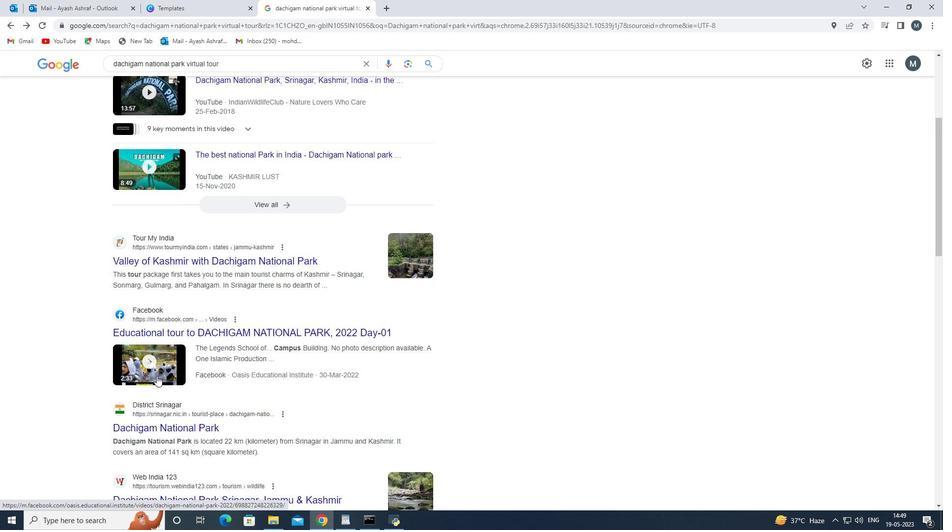 
Action: Mouse scrolled (161, 369) with delta (0, 0)
Screenshot: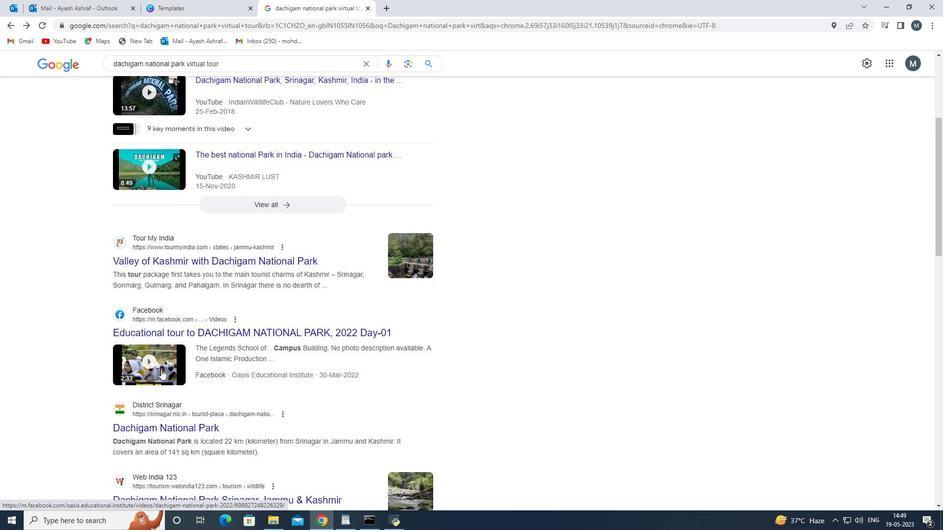 
Action: Mouse scrolled (161, 369) with delta (0, 0)
Screenshot: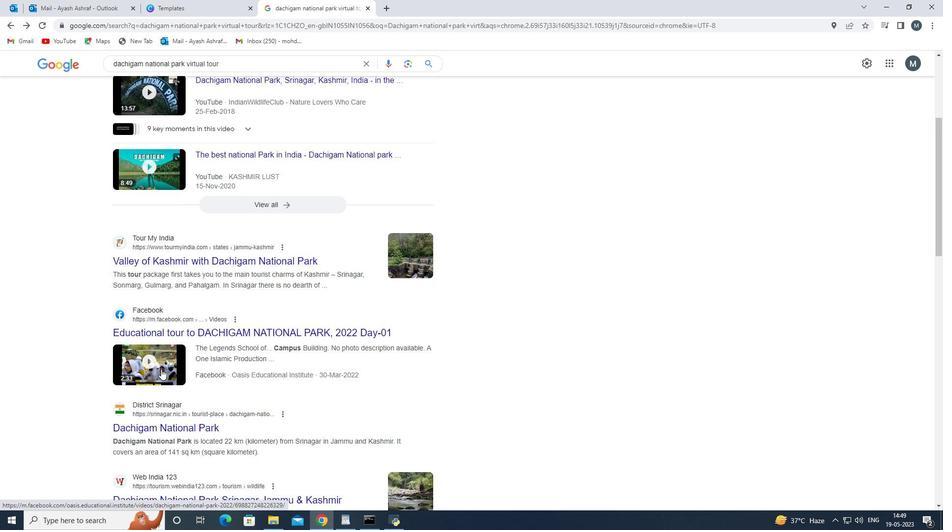 
Action: Mouse moved to (181, 354)
Screenshot: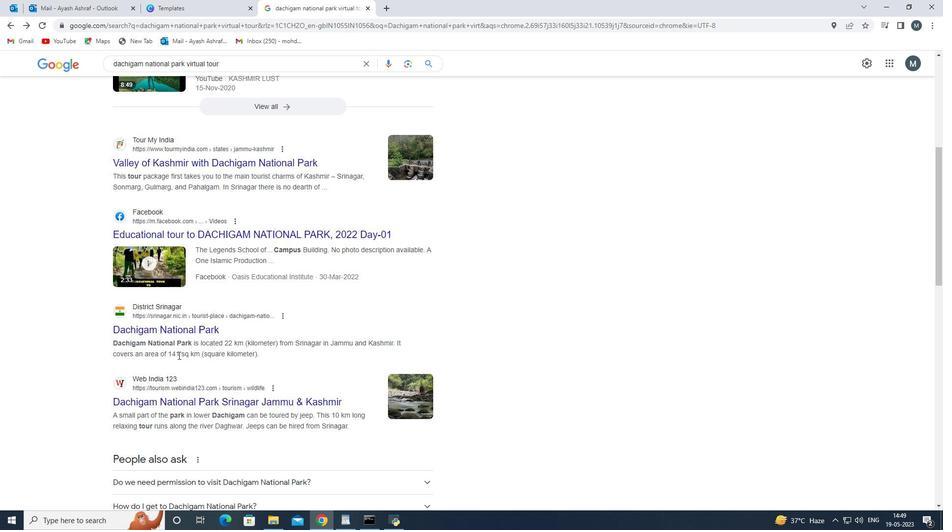 
Action: Mouse scrolled (181, 353) with delta (0, 0)
Screenshot: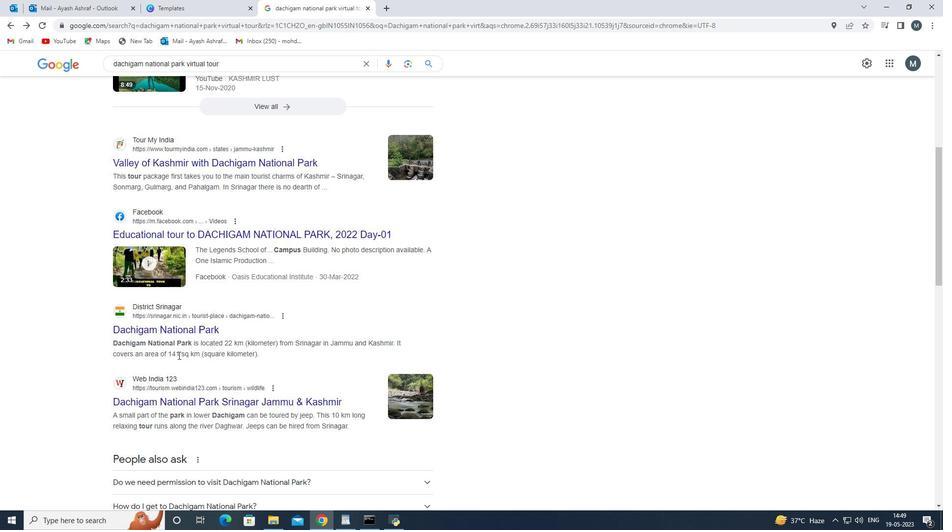 
Action: Mouse moved to (182, 354)
Screenshot: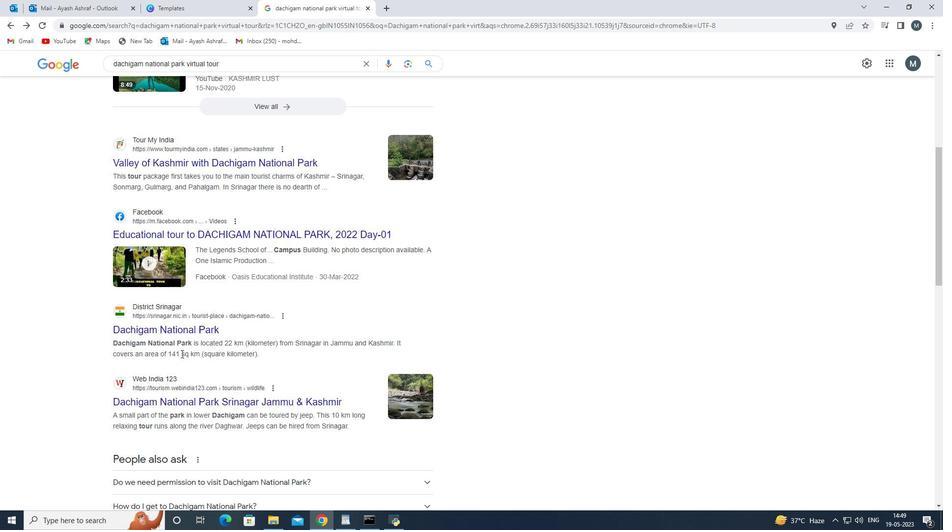 
Action: Mouse scrolled (182, 353) with delta (0, 0)
Screenshot: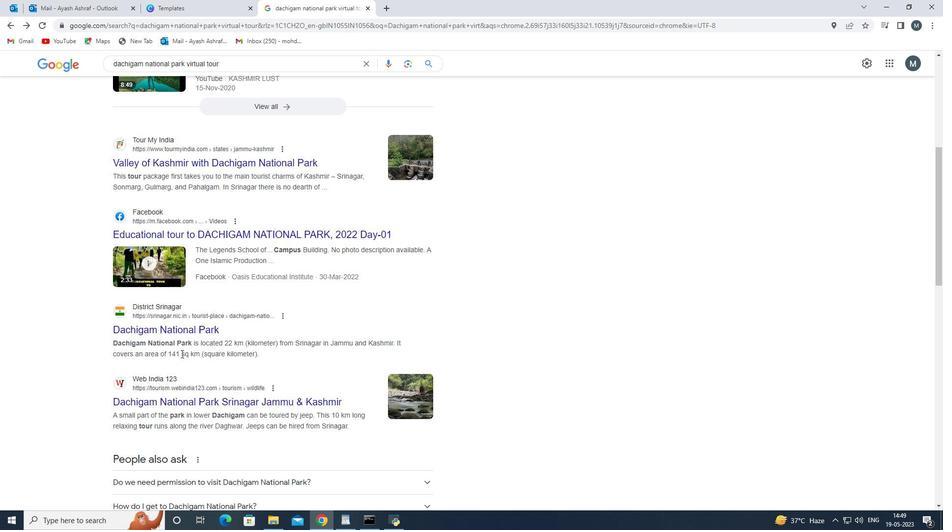 
Action: Mouse moved to (182, 354)
Screenshot: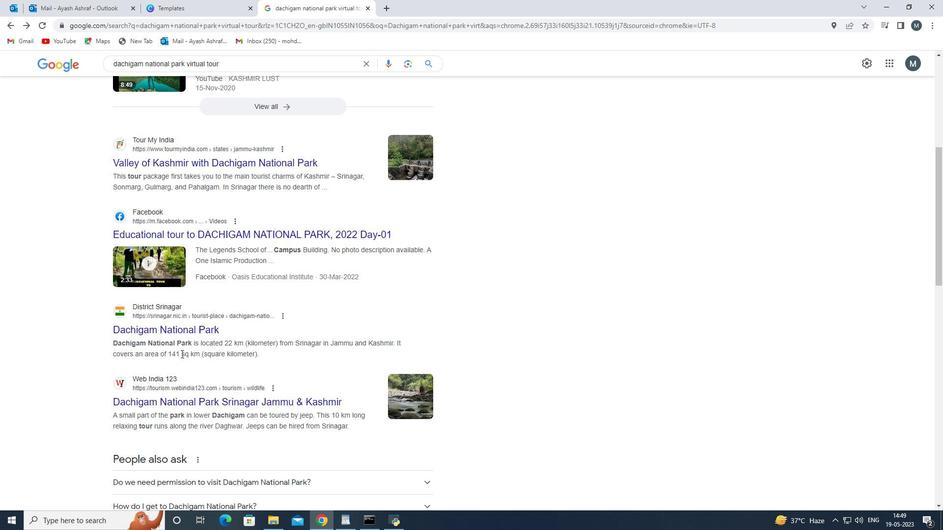 
Action: Mouse scrolled (182, 353) with delta (0, 0)
Screenshot: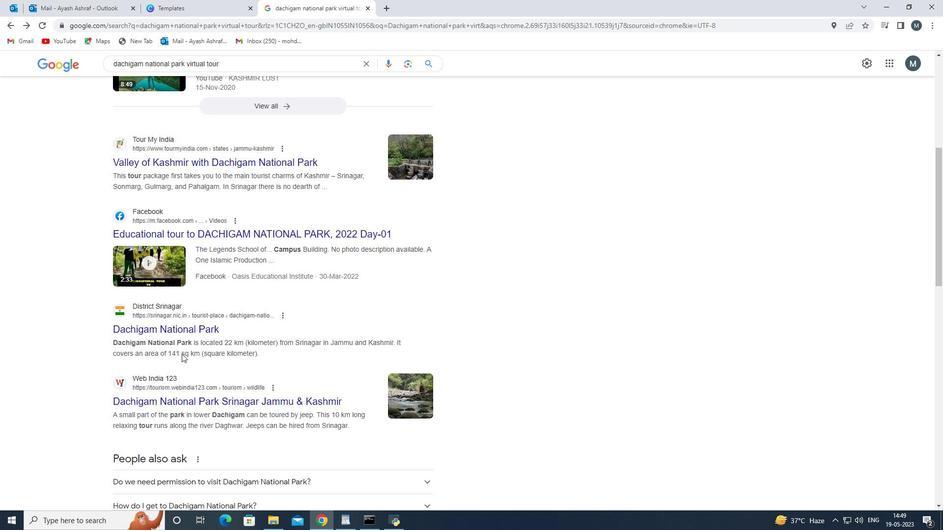 
Action: Mouse scrolled (182, 353) with delta (0, 0)
Screenshot: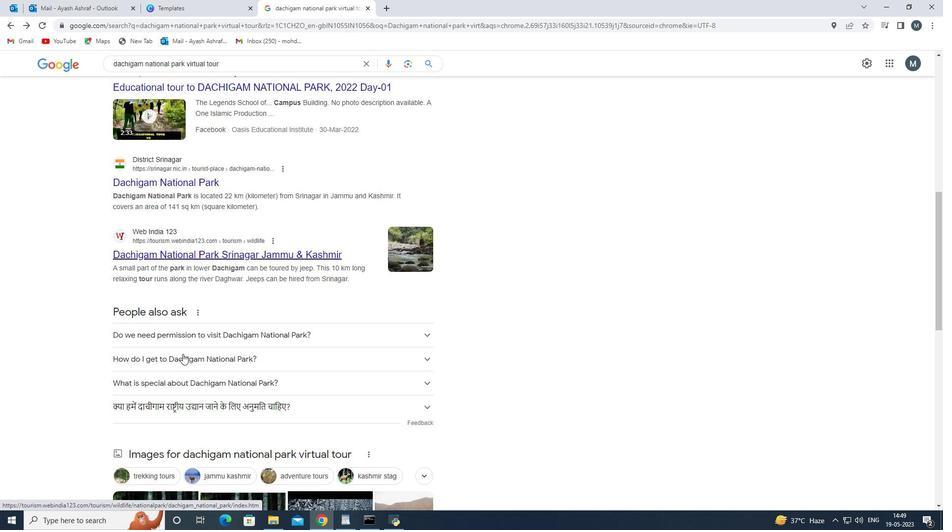 
Action: Mouse scrolled (182, 353) with delta (0, 0)
Screenshot: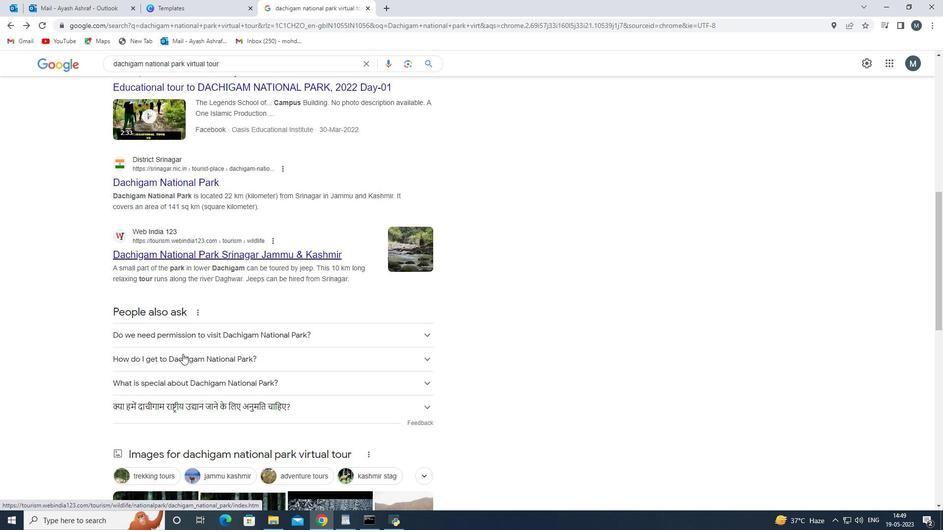 
Action: Mouse scrolled (182, 353) with delta (0, 0)
Screenshot: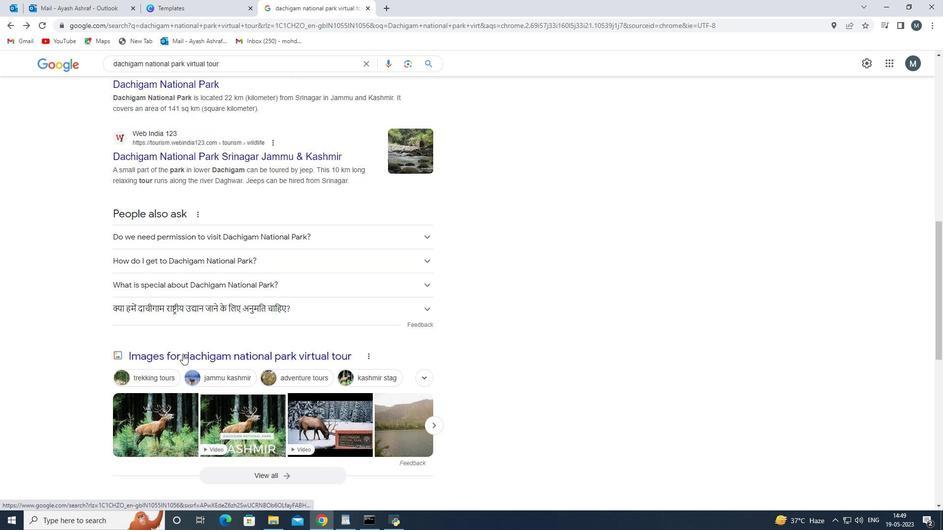 
Action: Mouse moved to (182, 354)
Screenshot: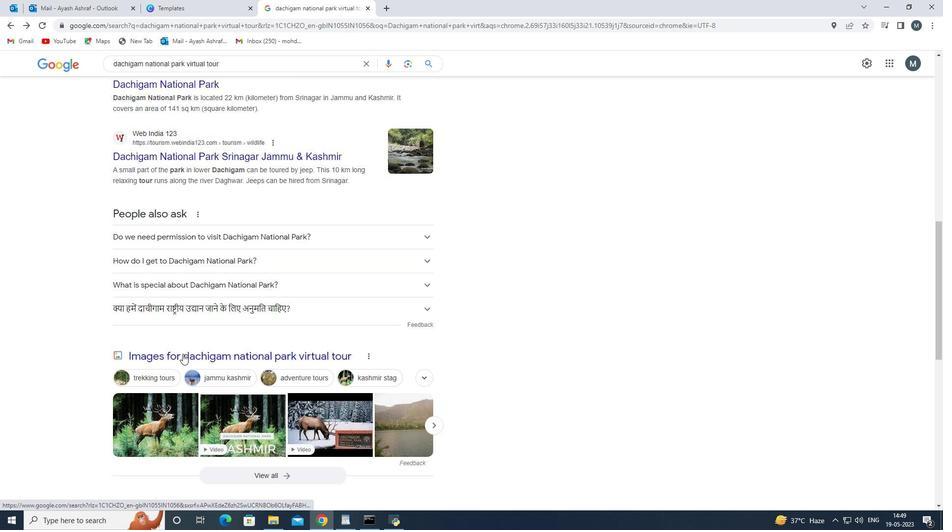 
Action: Mouse scrolled (182, 354) with delta (0, 0)
Screenshot: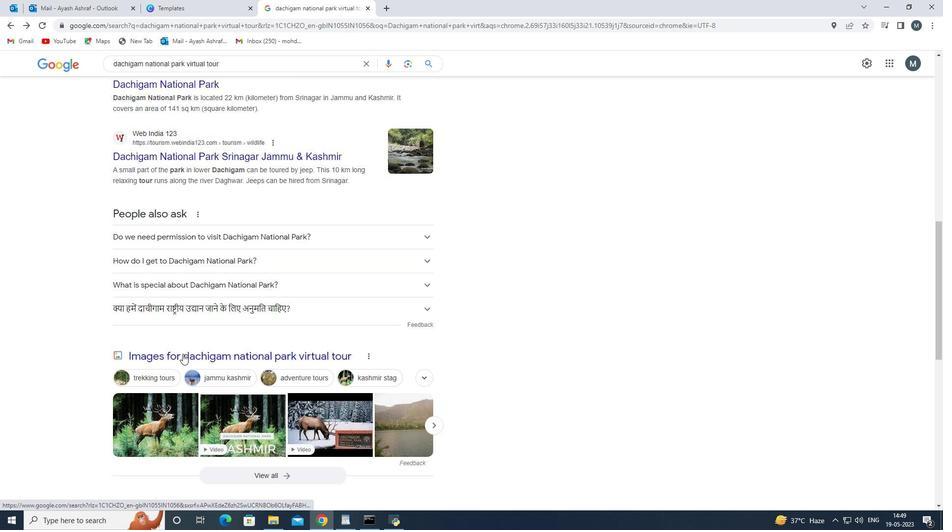 
Action: Mouse moved to (182, 355)
Screenshot: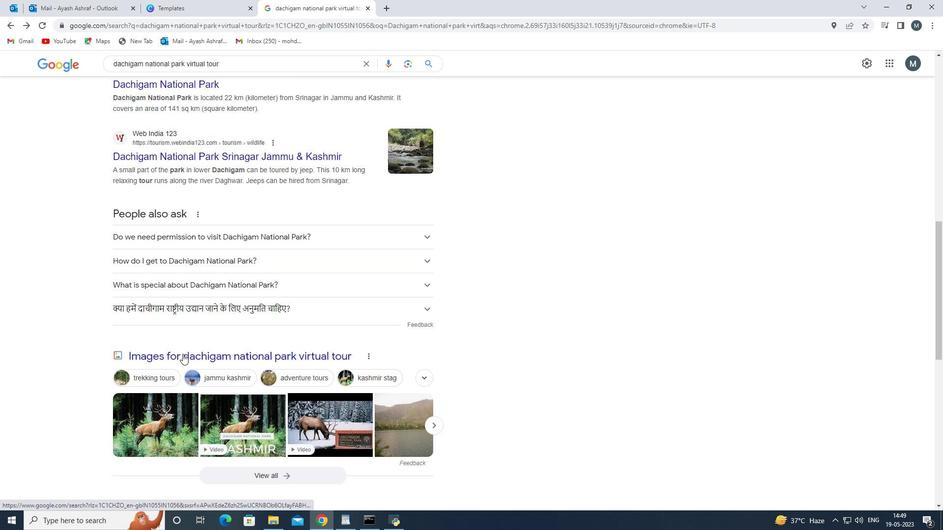 
Action: Mouse scrolled (182, 355) with delta (0, 0)
Screenshot: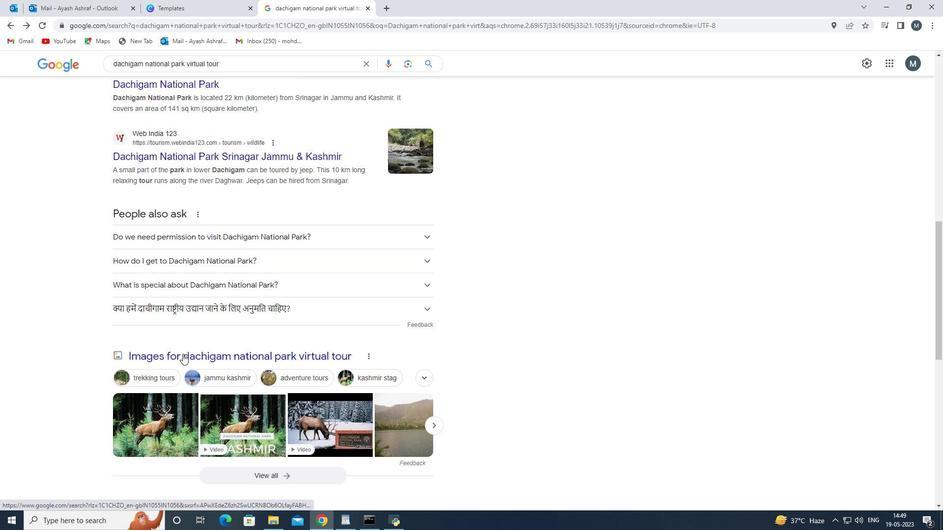
Action: Mouse moved to (222, 290)
Screenshot: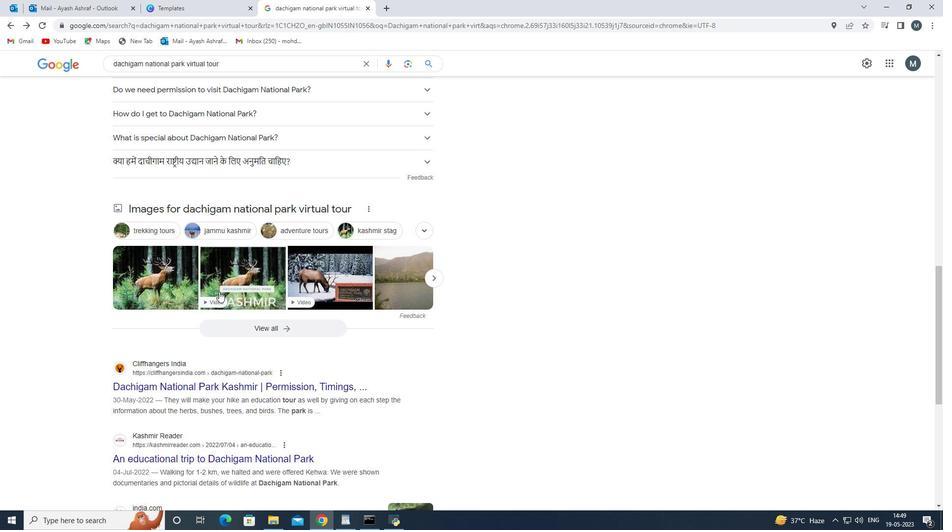 
Action: Mouse pressed left at (222, 290)
Screenshot: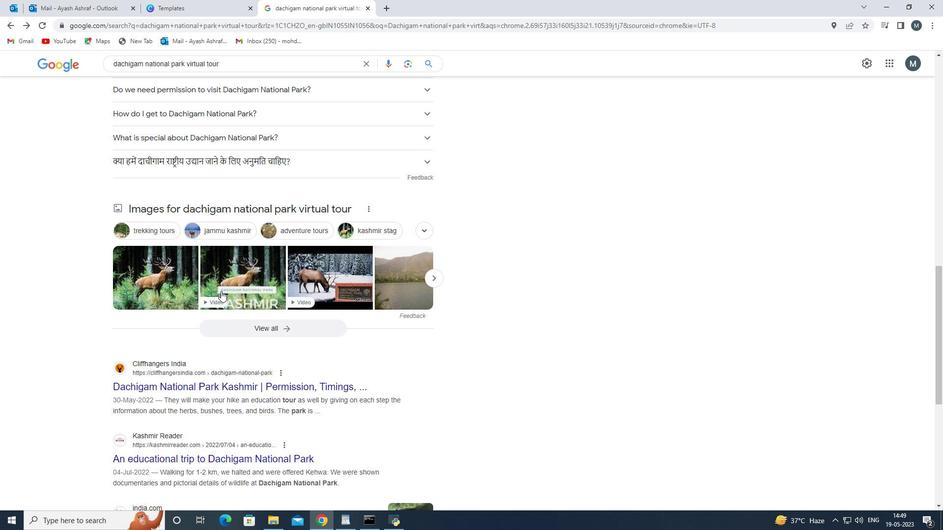 
Action: Mouse moved to (489, 419)
Screenshot: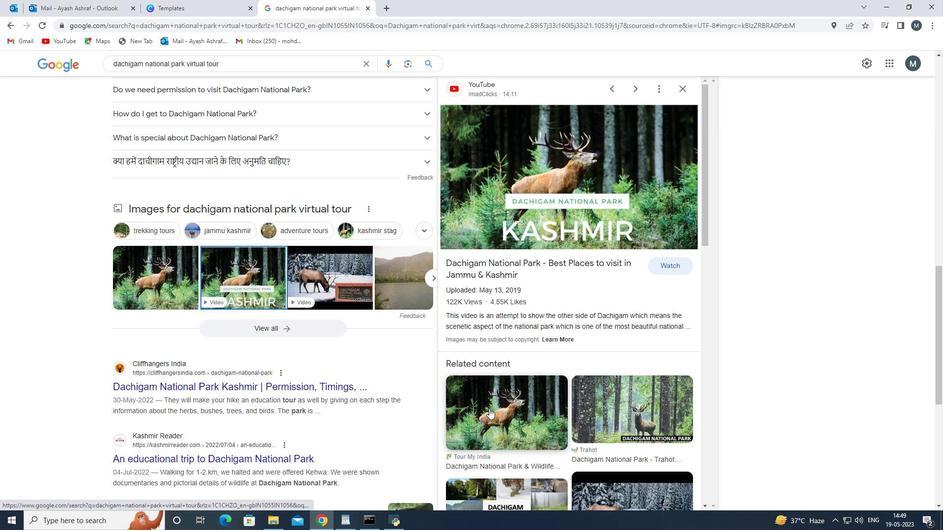
Action: Mouse pressed left at (489, 419)
Screenshot: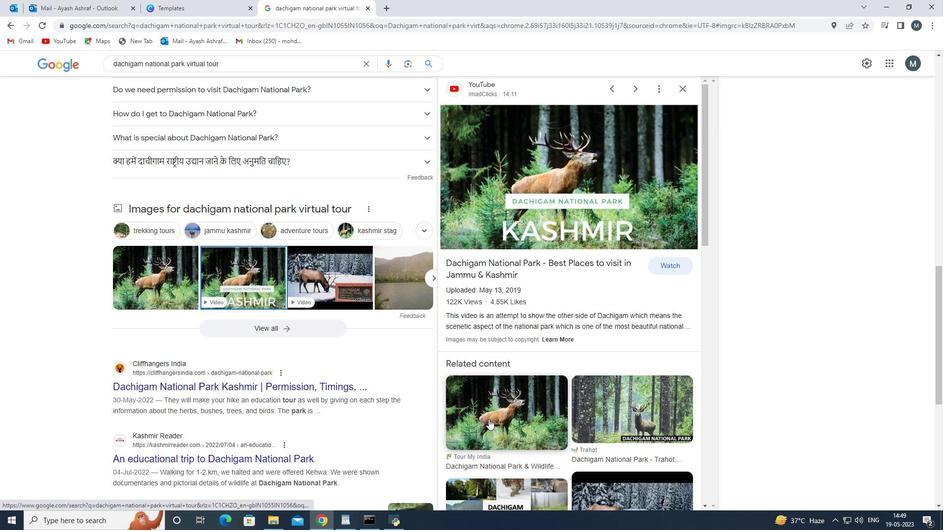 
Action: Mouse moved to (496, 370)
Screenshot: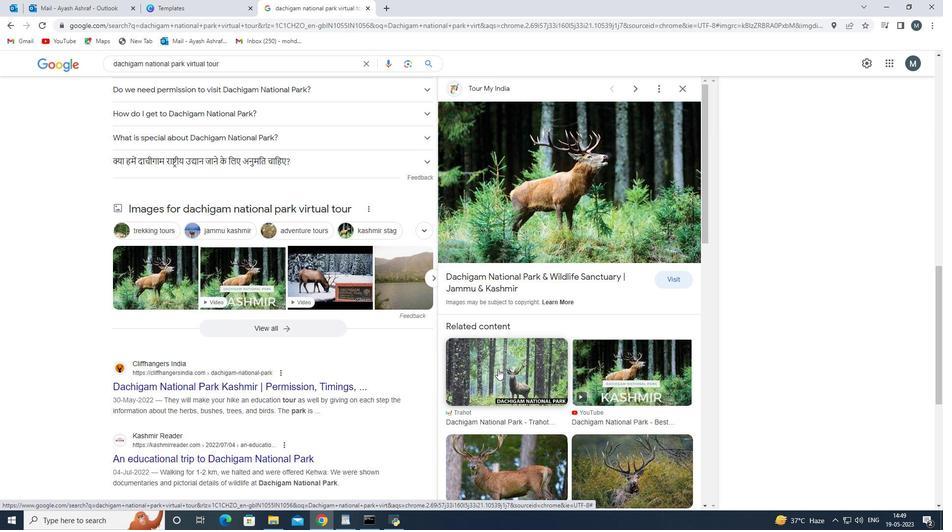
Action: Mouse pressed left at (496, 370)
Screenshot: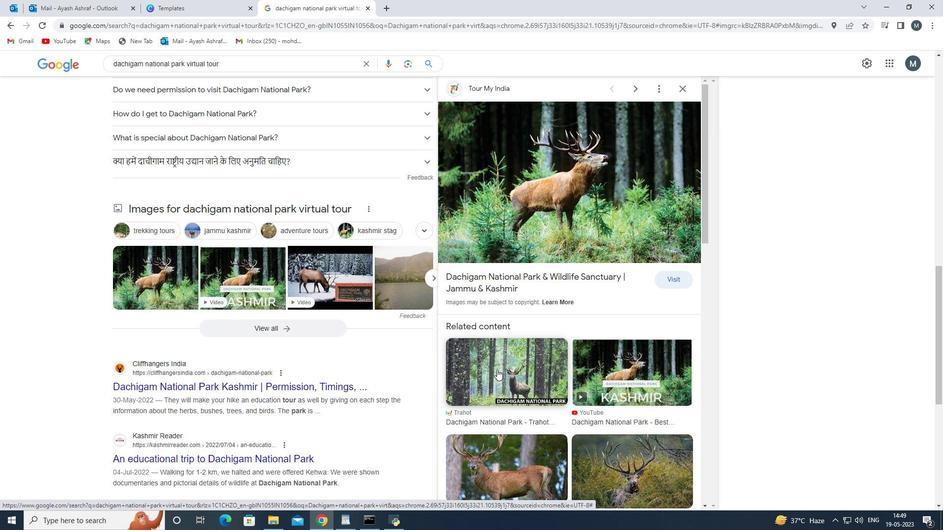 
Action: Mouse moved to (592, 376)
Screenshot: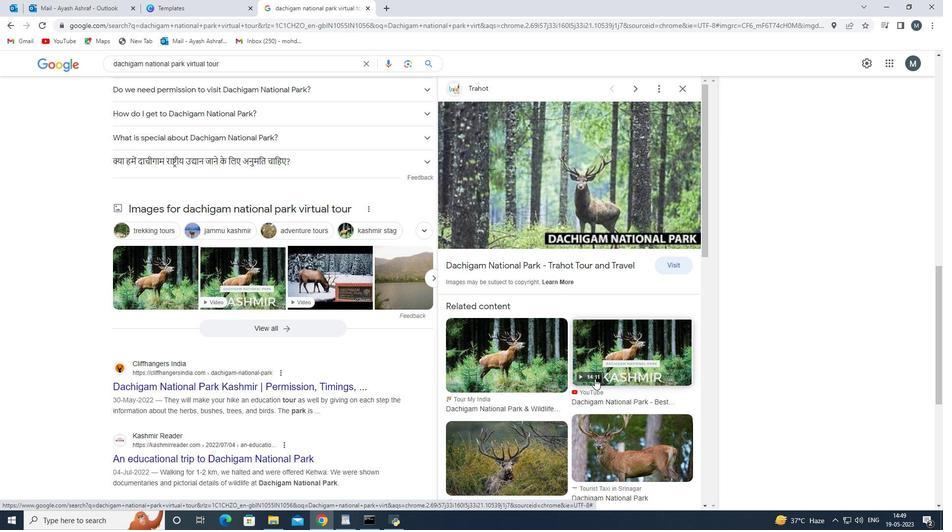 
Action: Mouse pressed left at (592, 376)
Screenshot: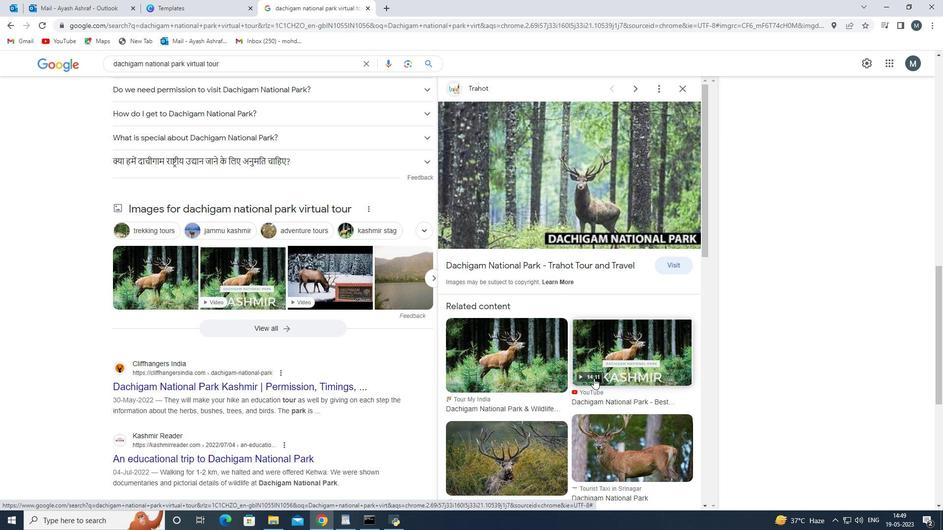 
Action: Mouse moved to (523, 362)
Screenshot: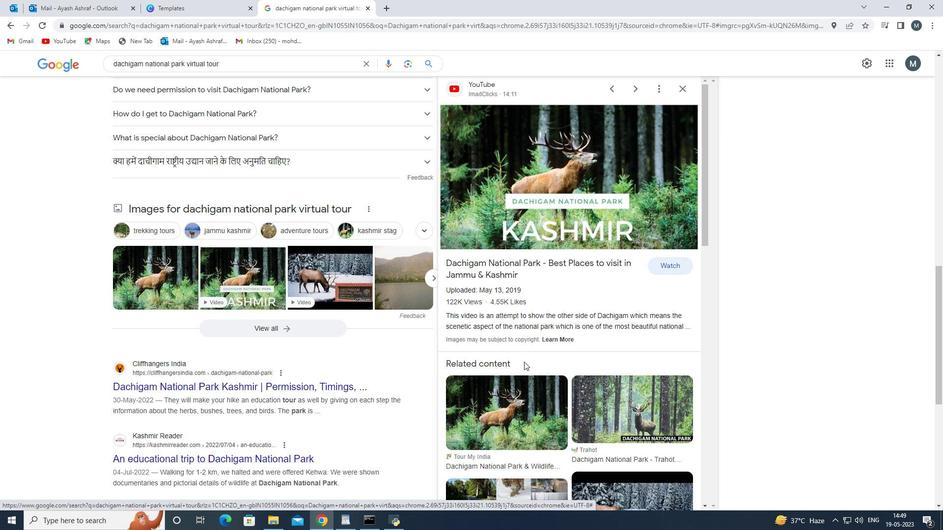 
Action: Mouse scrolled (523, 361) with delta (0, 0)
Screenshot: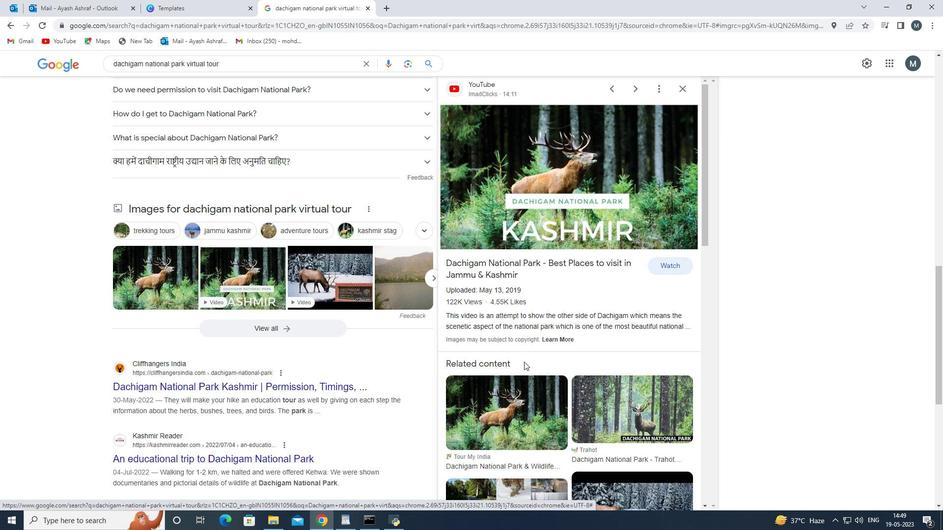 
Action: Mouse scrolled (523, 361) with delta (0, 0)
Screenshot: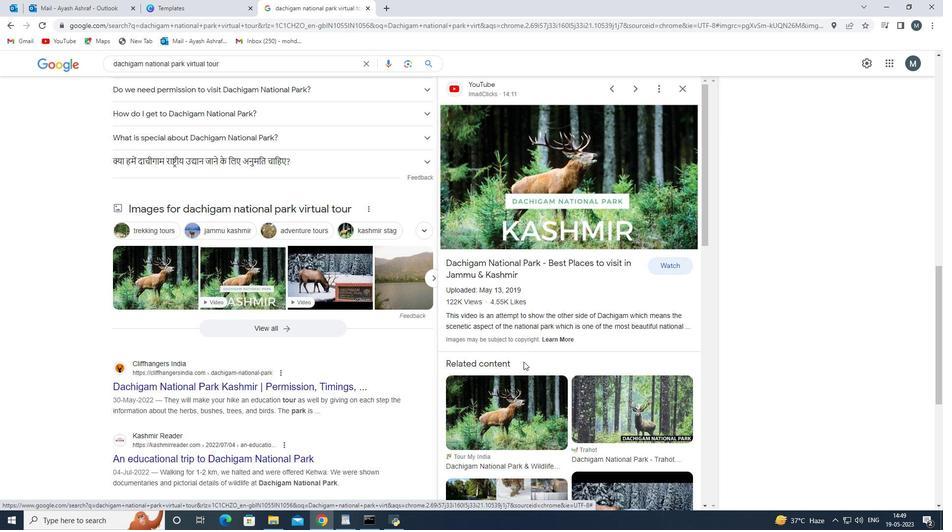 
Action: Mouse moved to (469, 380)
Screenshot: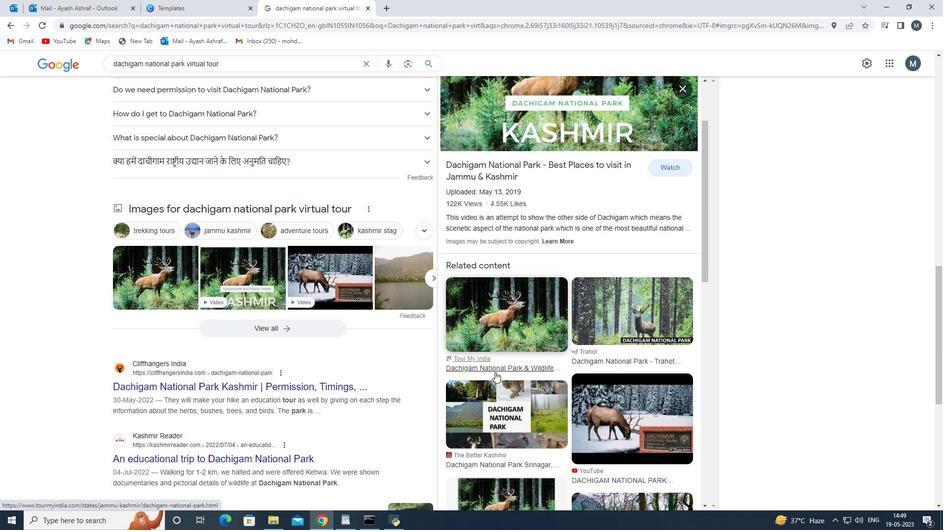 
Action: Mouse scrolled (469, 379) with delta (0, 0)
Screenshot: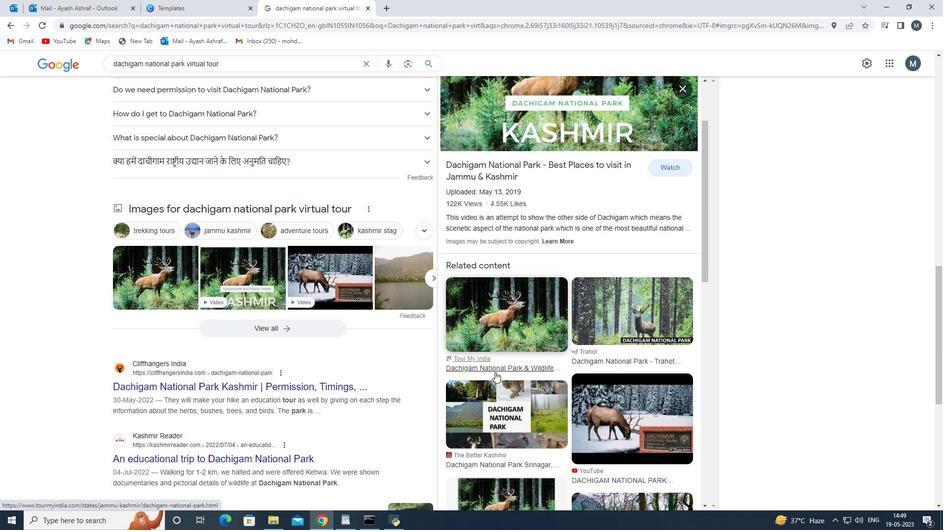 
Action: Mouse moved to (210, 419)
Screenshot: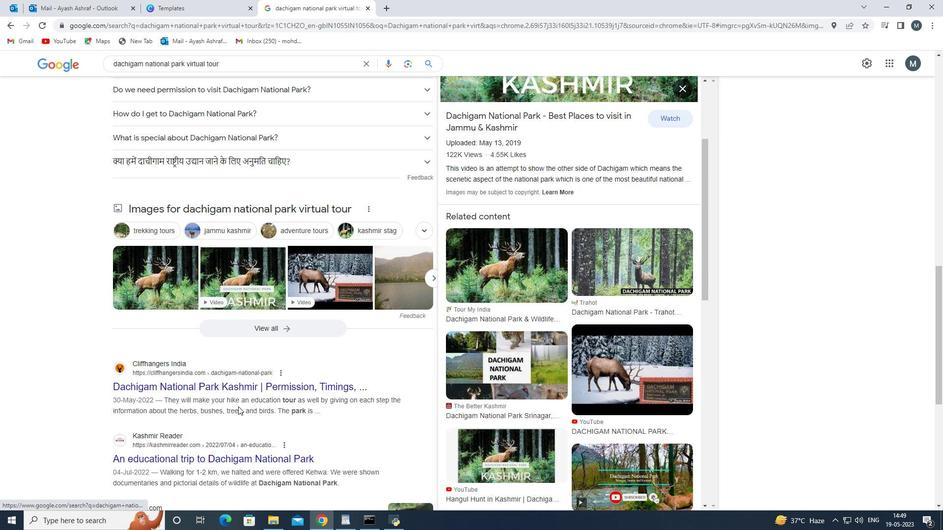 
Action: Mouse scrolled (210, 419) with delta (0, 0)
Screenshot: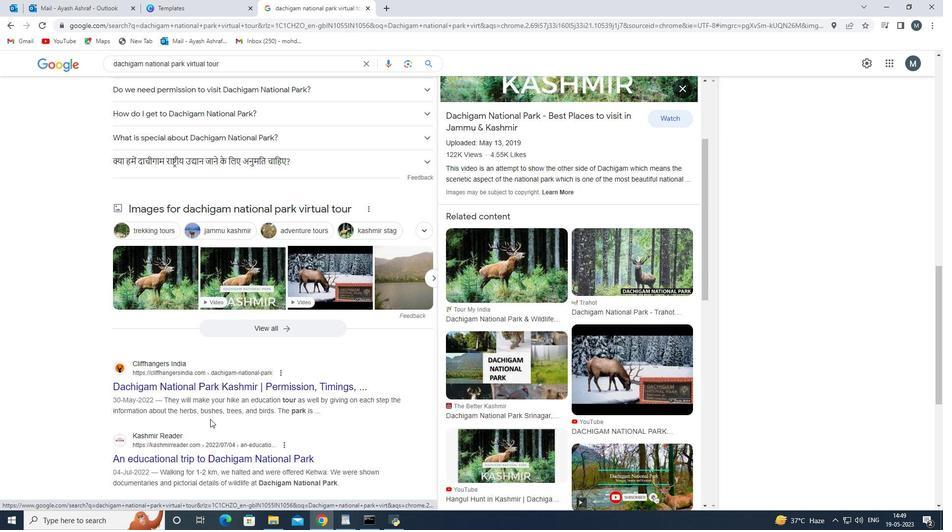 
Action: Mouse scrolled (210, 419) with delta (0, 0)
Screenshot: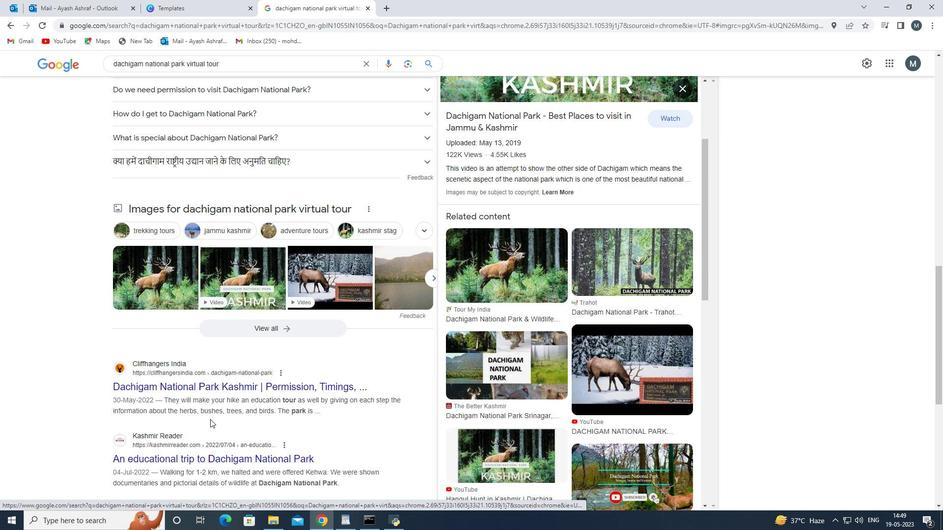 
Action: Mouse scrolled (210, 419) with delta (0, 0)
Screenshot: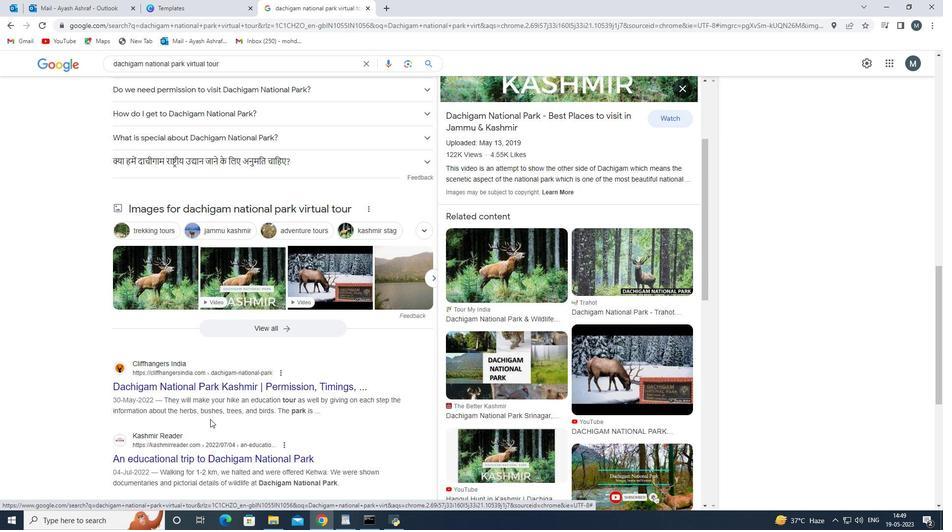 
Action: Mouse moved to (192, 381)
Screenshot: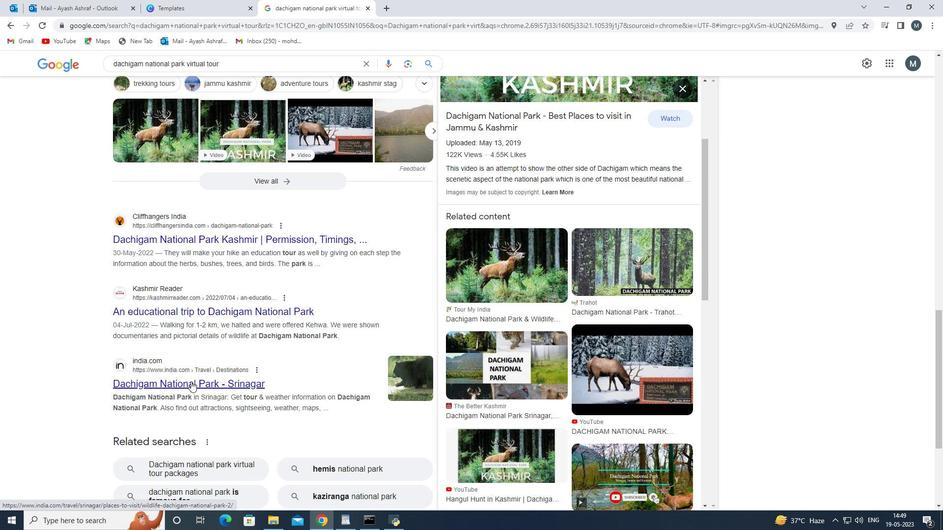 
Action: Mouse pressed left at (192, 381)
Screenshot: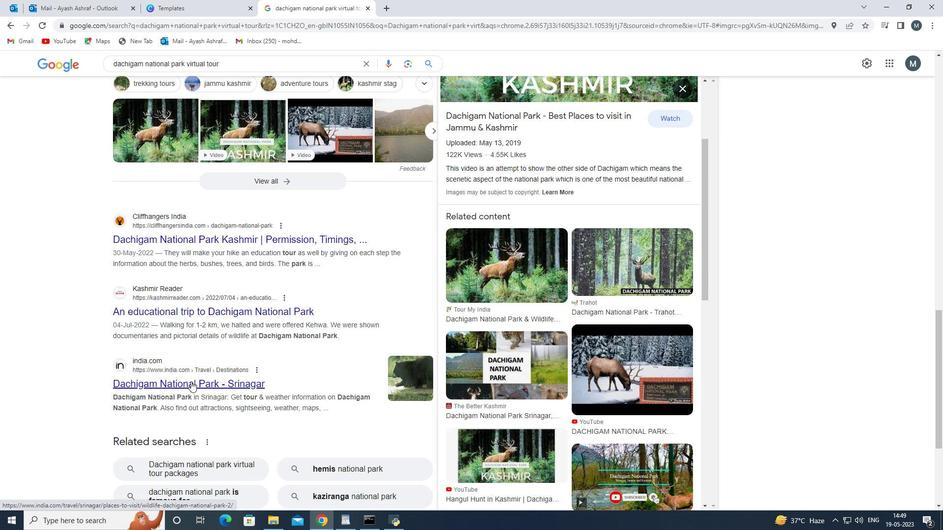 
Action: Mouse moved to (360, 362)
Screenshot: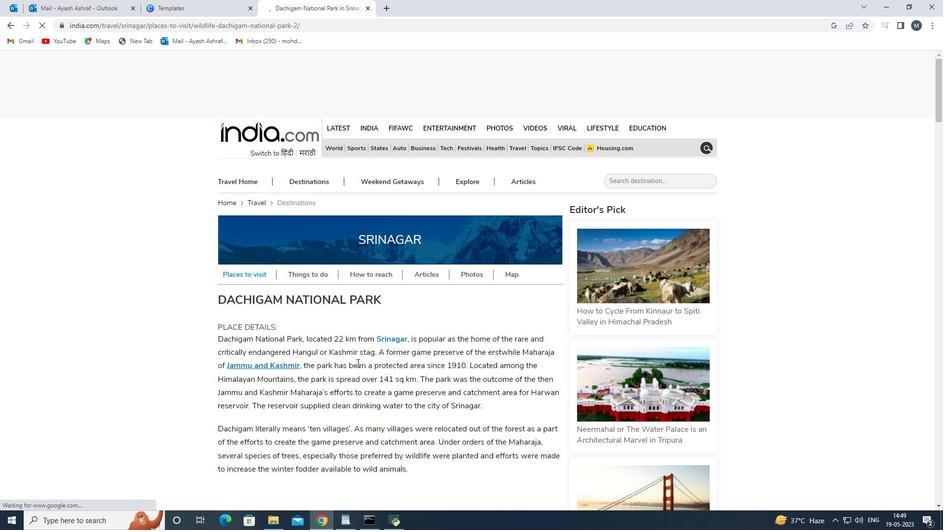 
Action: Mouse scrolled (360, 362) with delta (0, 0)
Screenshot: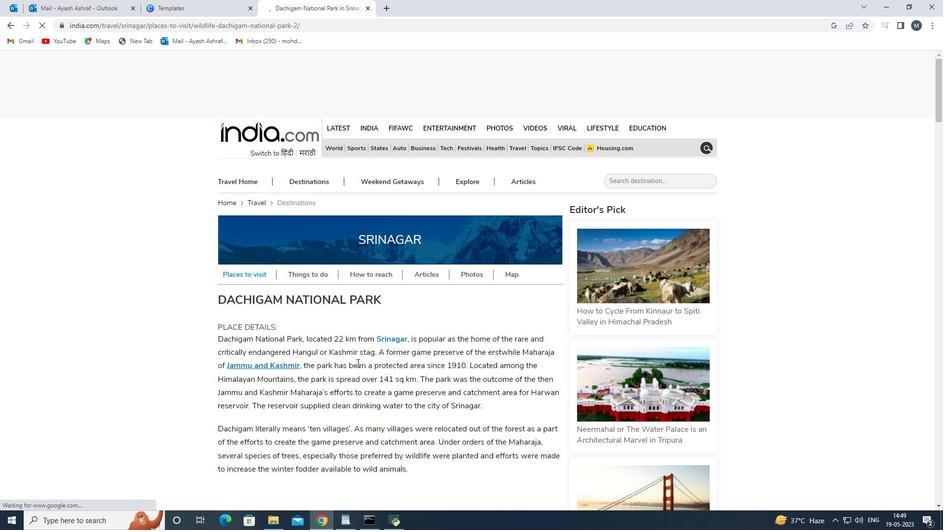 
Action: Mouse moved to (361, 362)
Screenshot: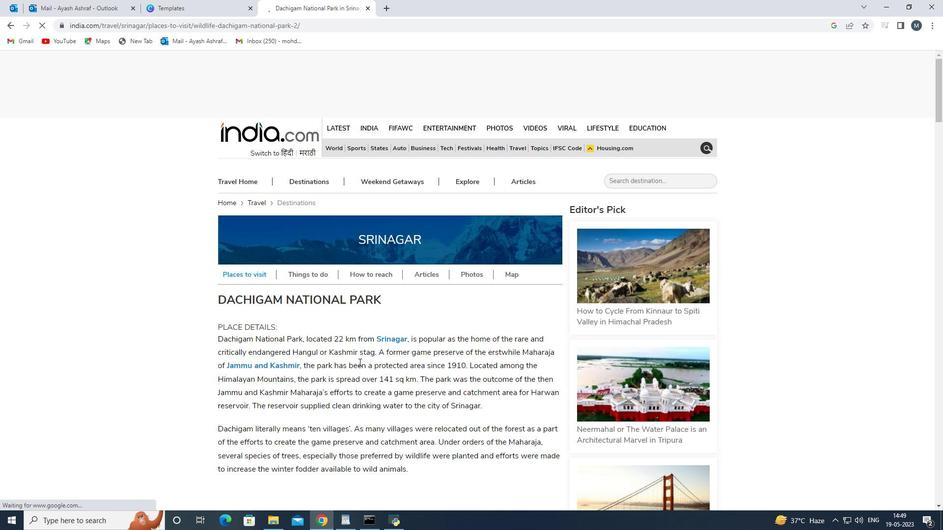 
Action: Mouse scrolled (361, 361) with delta (0, 0)
Screenshot: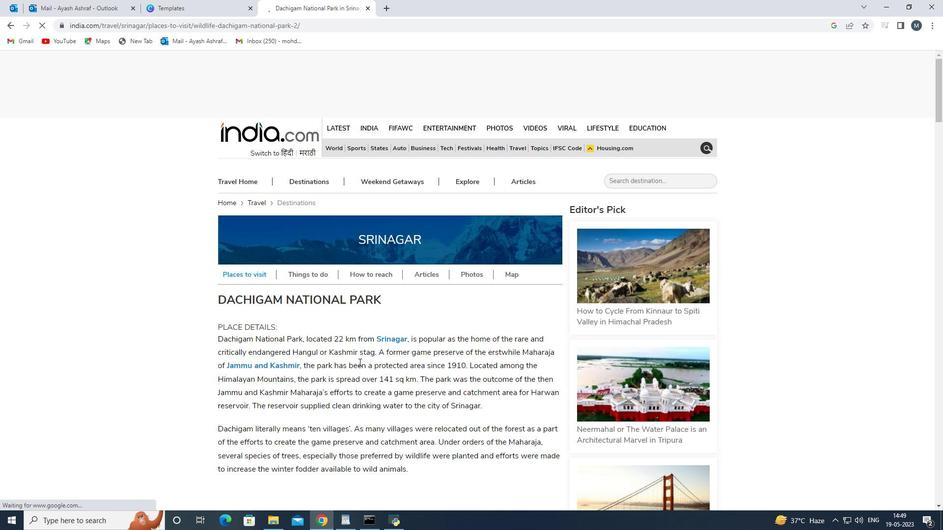 
Action: Mouse moved to (363, 362)
Screenshot: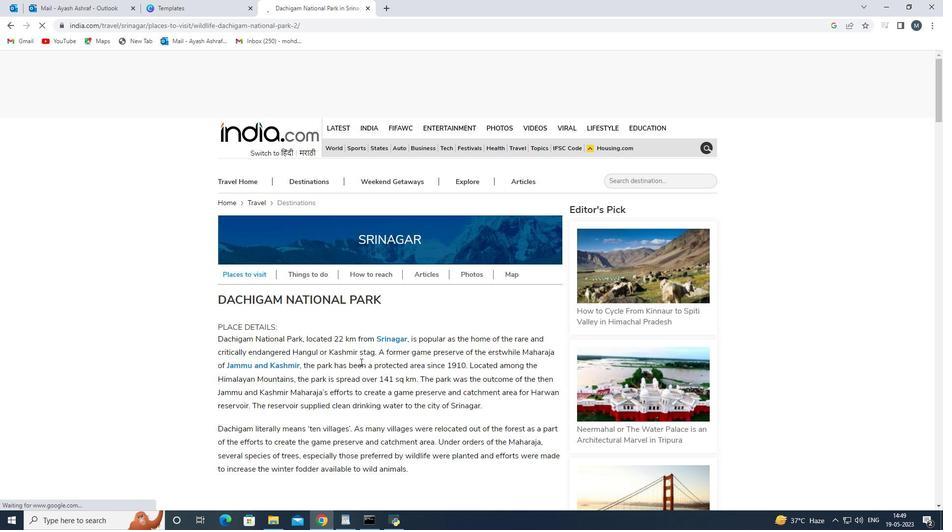 
Action: Mouse scrolled (363, 361) with delta (0, 0)
Screenshot: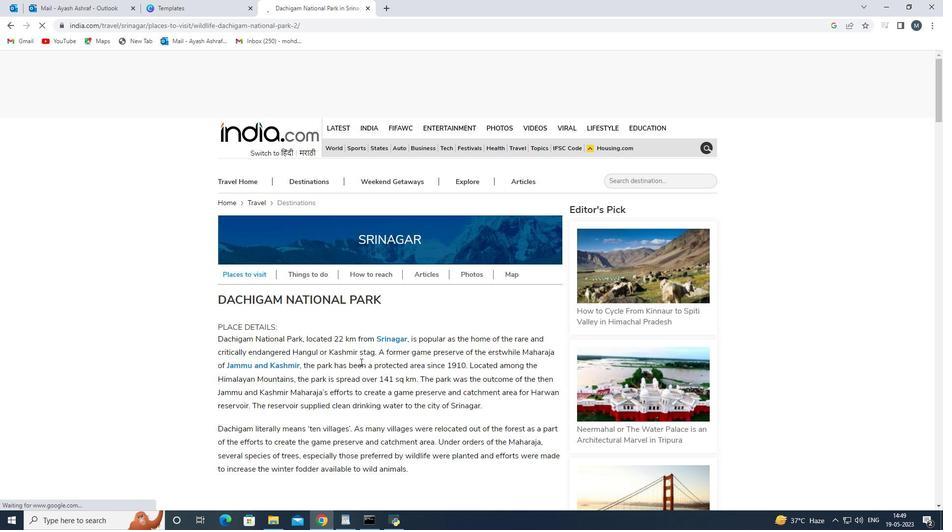 
Action: Mouse moved to (363, 361)
Screenshot: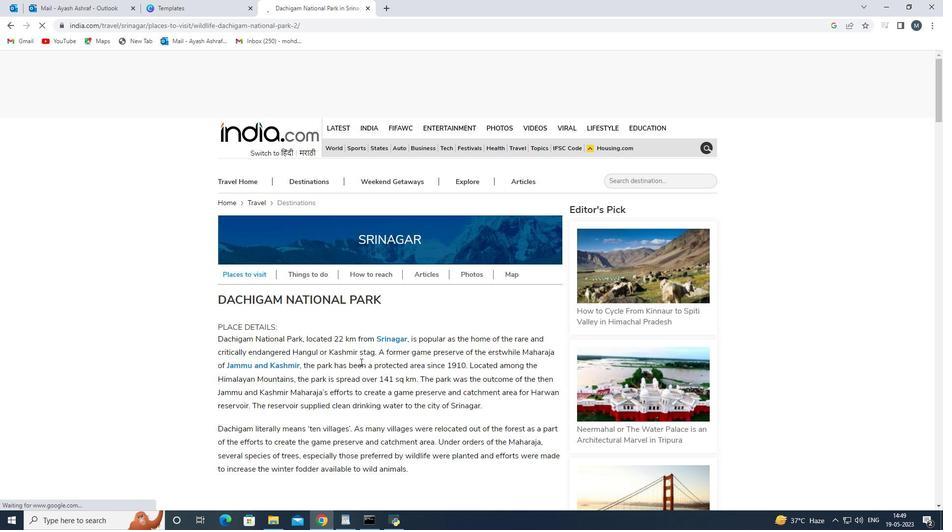 
Action: Mouse scrolled (363, 361) with delta (0, 0)
Screenshot: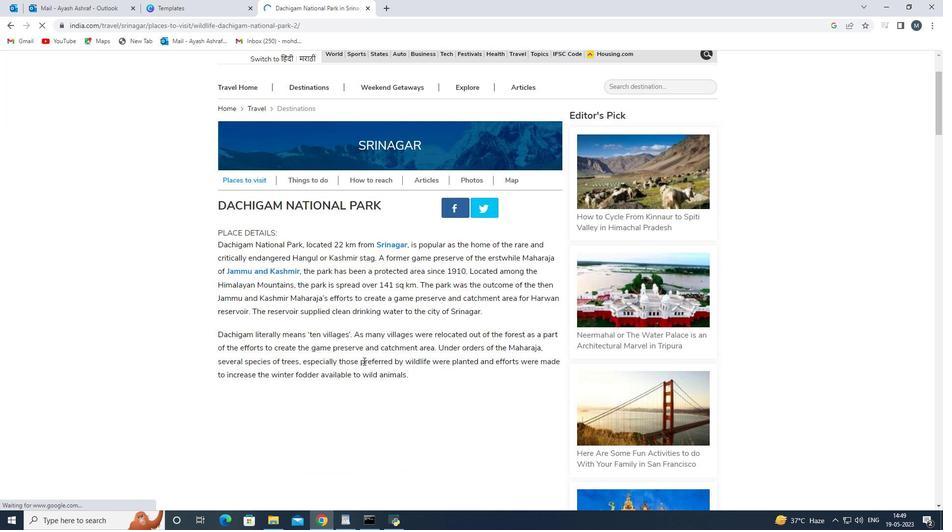 
Action: Mouse scrolled (363, 361) with delta (0, 0)
Screenshot: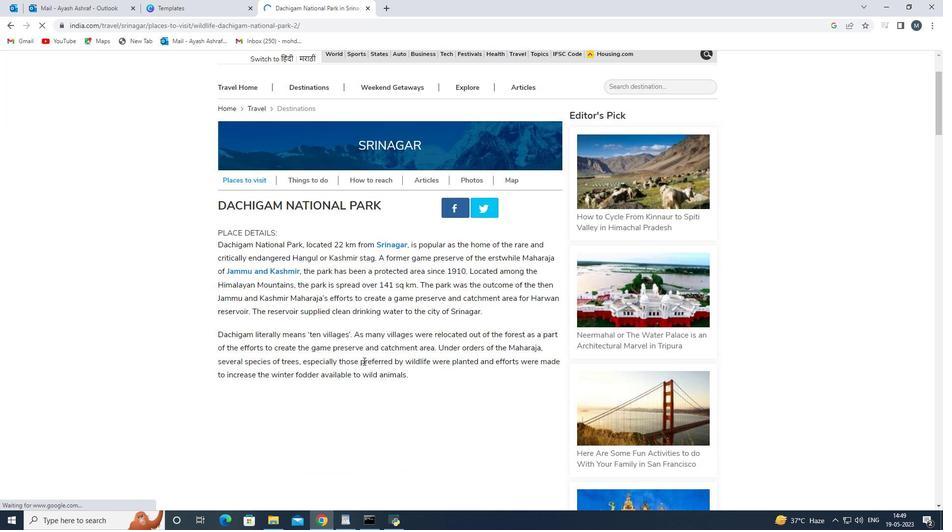 
Action: Mouse moved to (363, 362)
Screenshot: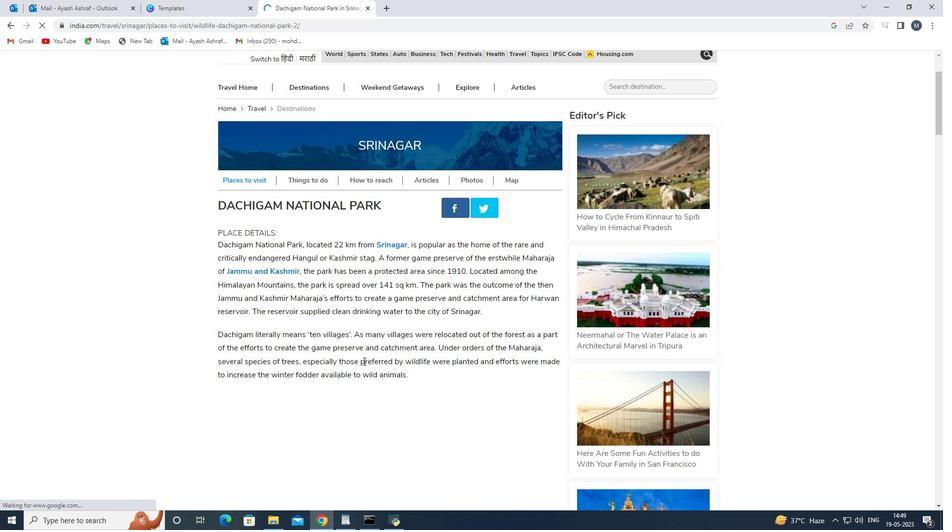
Action: Mouse scrolled (363, 361) with delta (0, 0)
Screenshot: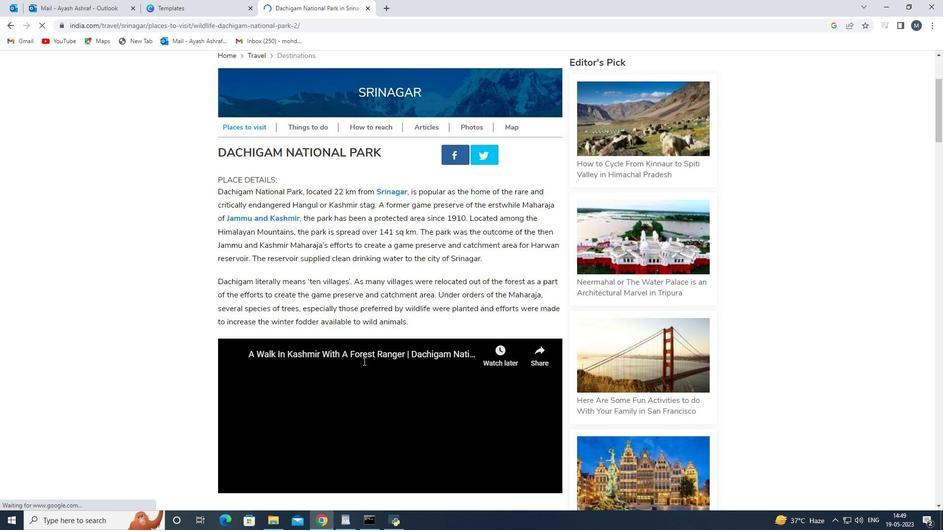 
Action: Mouse moved to (390, 266)
Screenshot: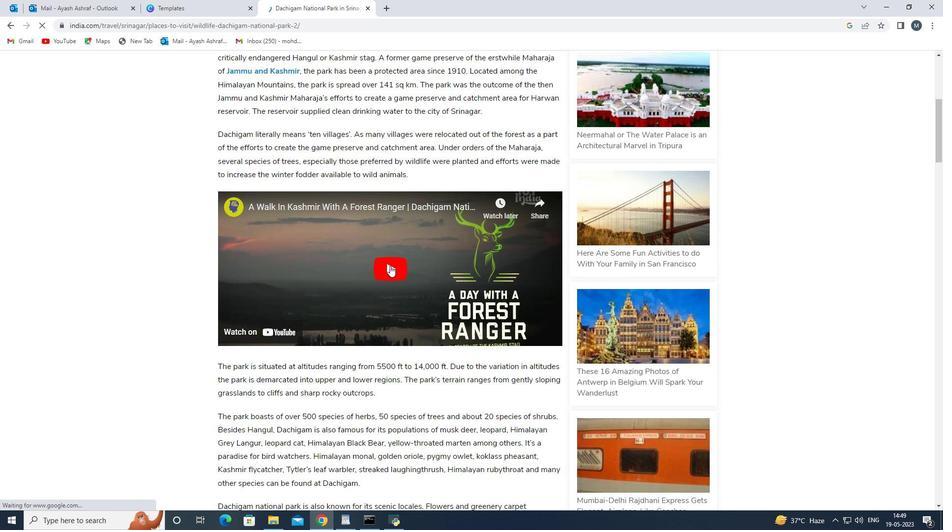 
Action: Mouse pressed left at (390, 266)
Screenshot: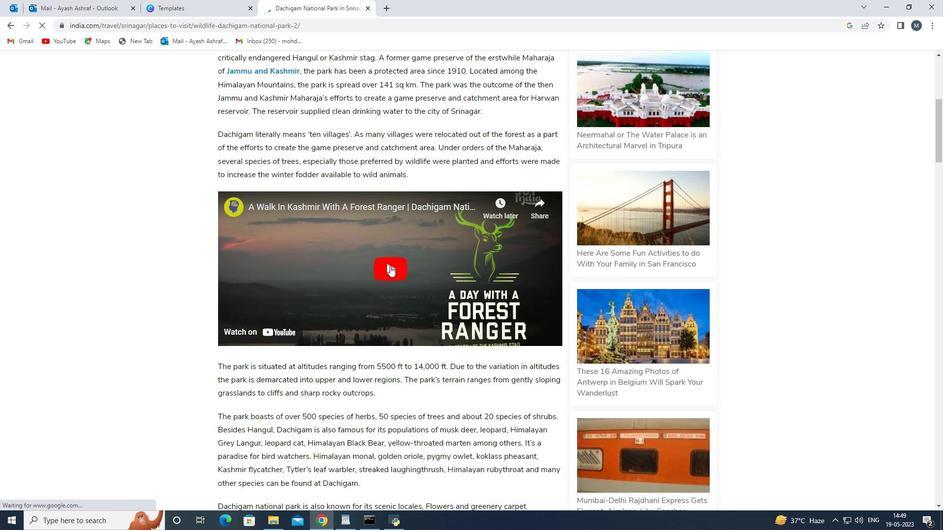 
Action: Mouse moved to (315, 311)
Screenshot: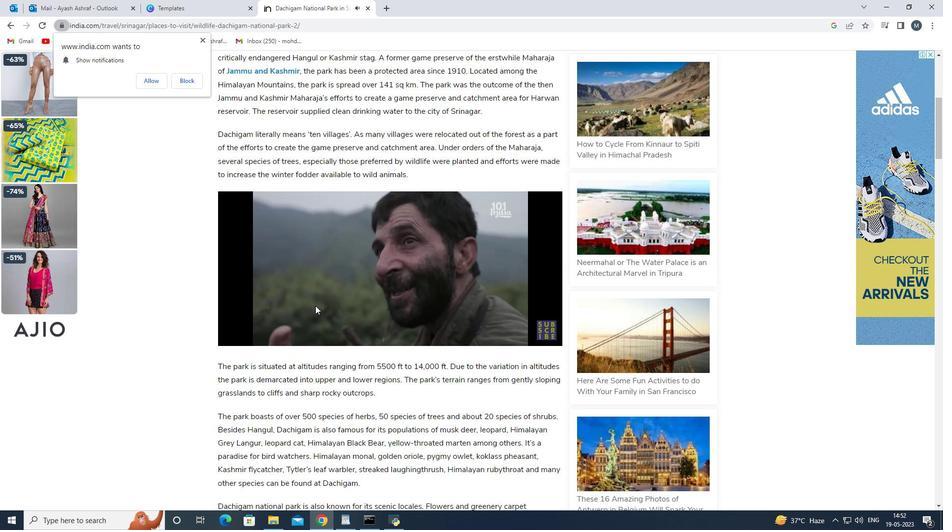 
Action: Mouse scrolled (315, 309) with delta (0, 0)
Screenshot: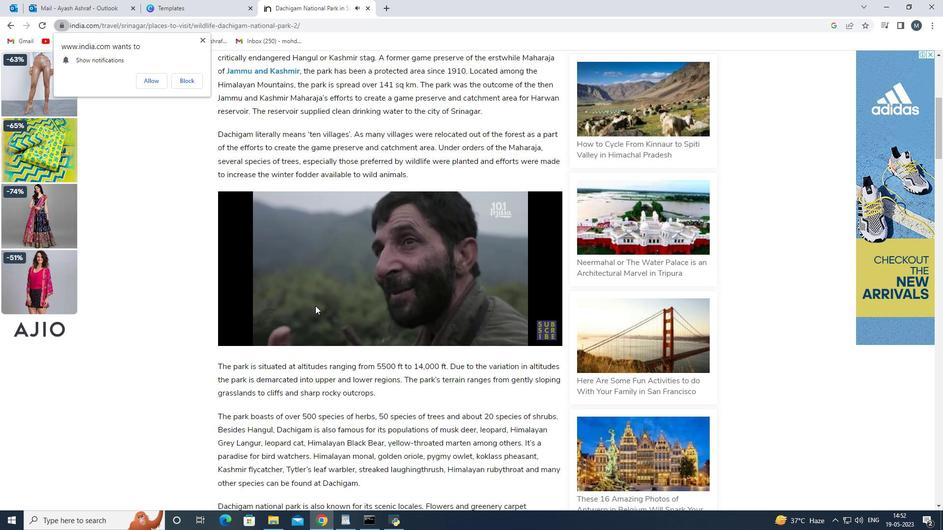 
Action: Mouse moved to (315, 317)
Screenshot: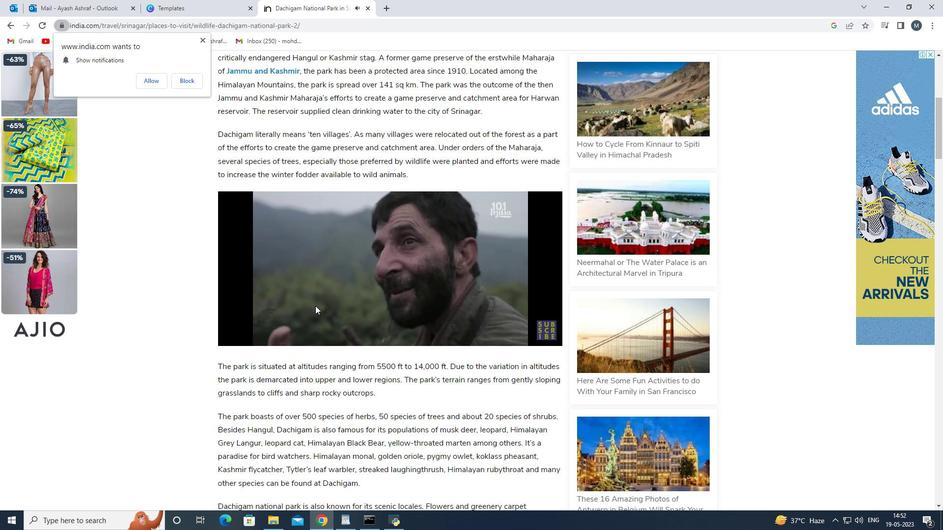 
Action: Mouse scrolled (315, 316) with delta (0, 0)
Screenshot: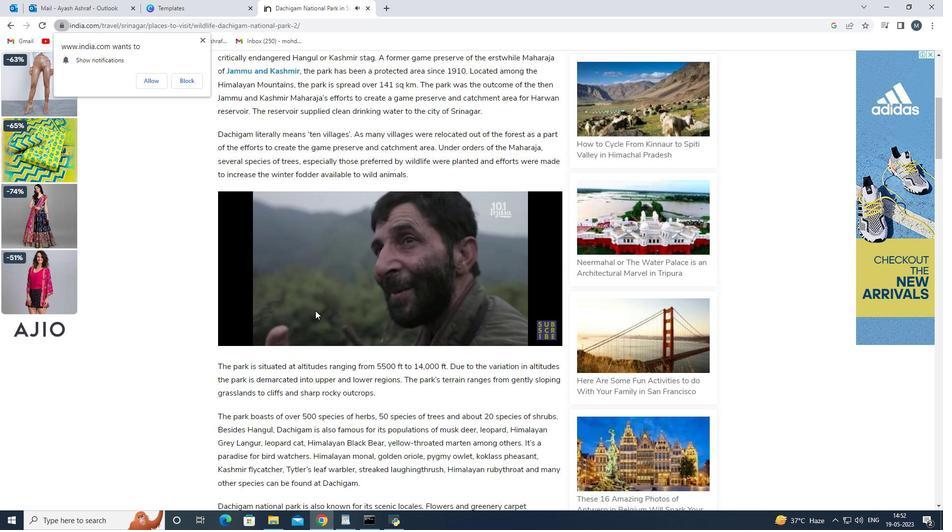 
Action: Mouse scrolled (315, 316) with delta (0, 0)
Screenshot: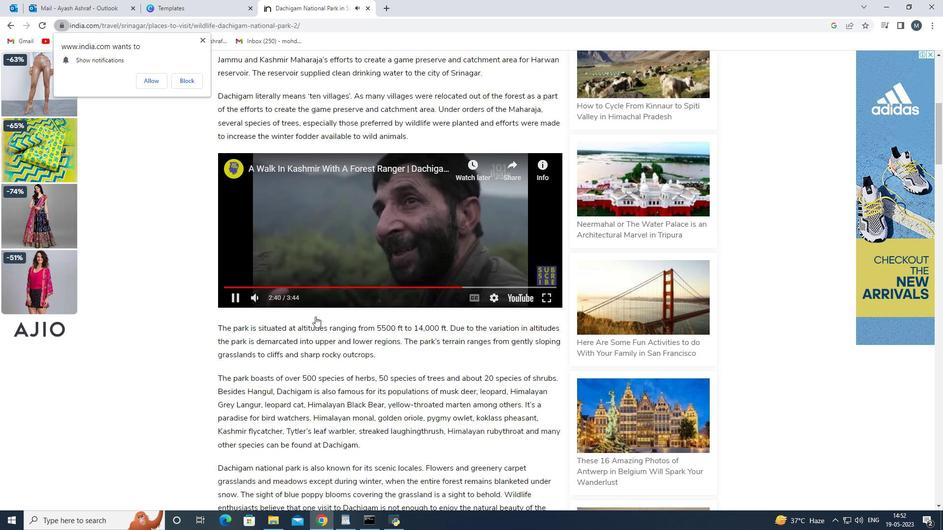 
Action: Mouse moved to (287, 284)
Screenshot: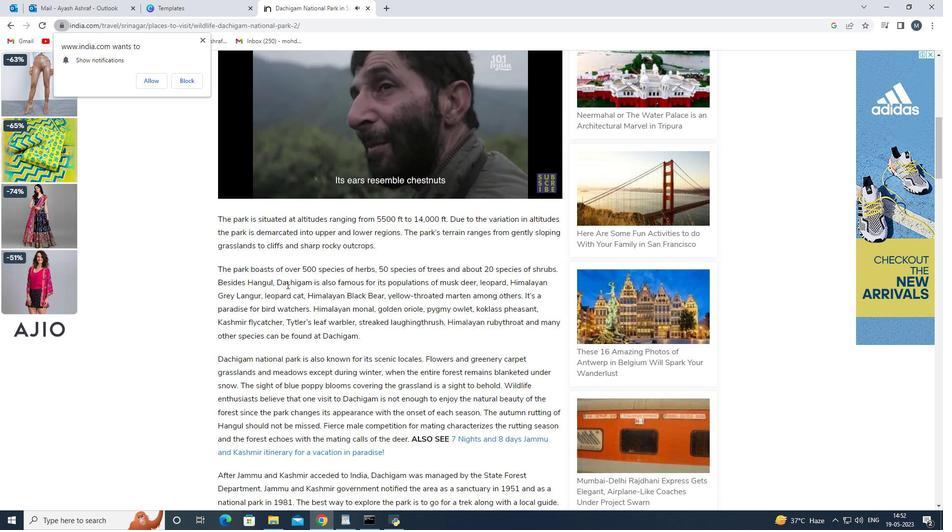 
Action: Mouse scrolled (287, 284) with delta (0, 0)
Screenshot: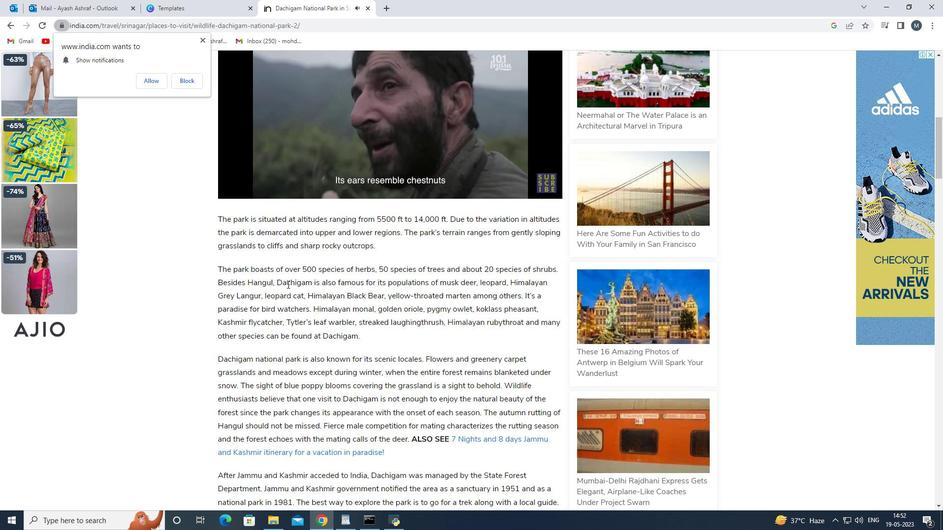 
Action: Mouse scrolled (287, 284) with delta (0, 0)
Screenshot: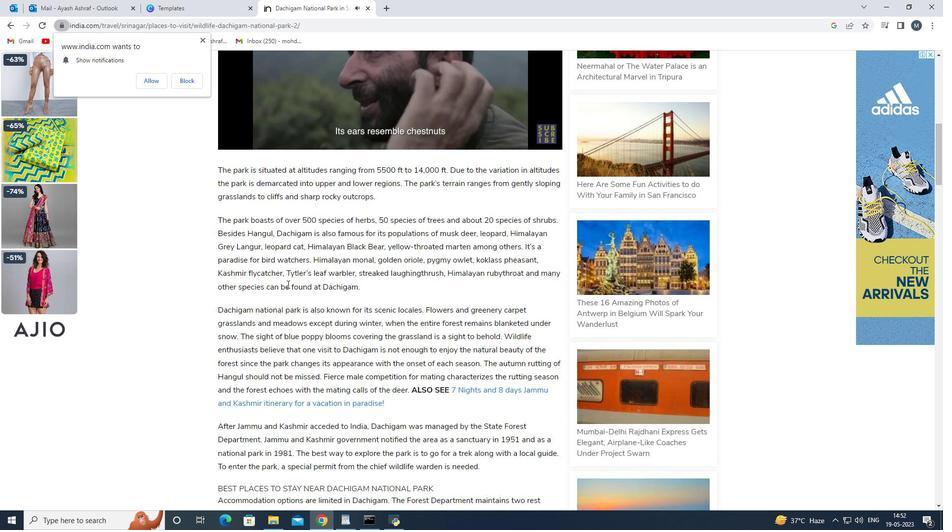 
Action: Mouse moved to (288, 283)
Screenshot: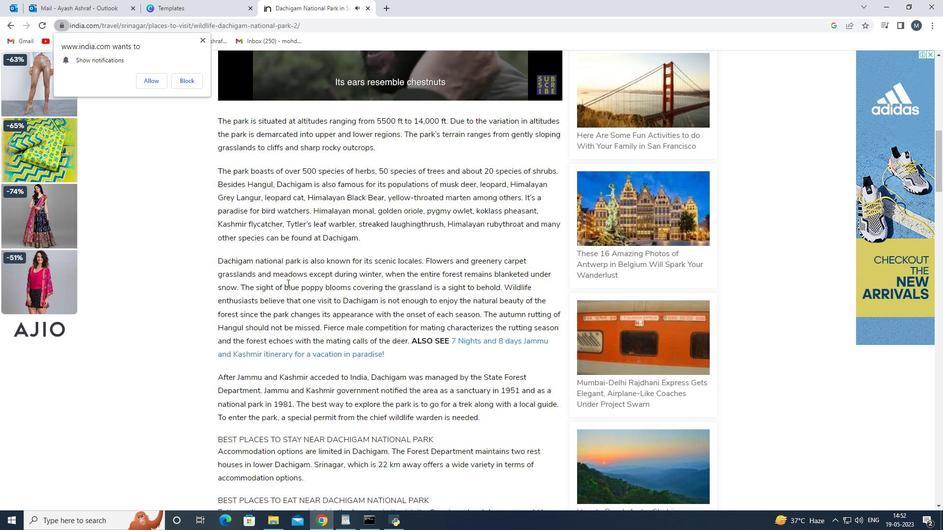 
Action: Mouse scrolled (288, 283) with delta (0, 0)
Screenshot: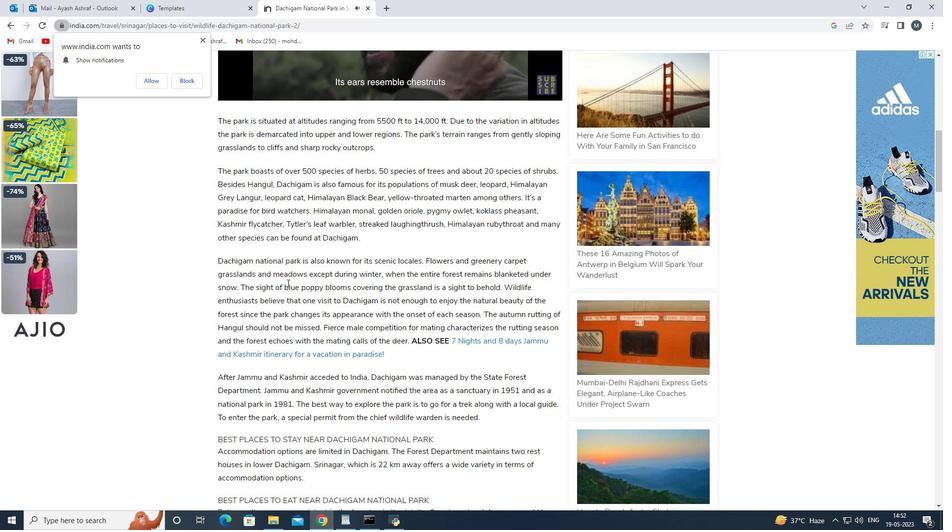 
Action: Mouse scrolled (288, 283) with delta (0, 0)
Screenshot: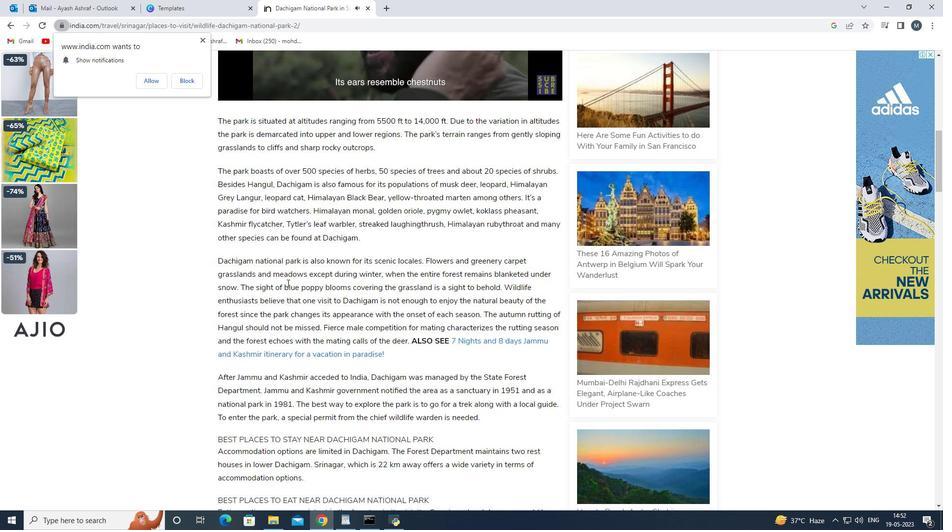 
Action: Mouse moved to (296, 278)
Screenshot: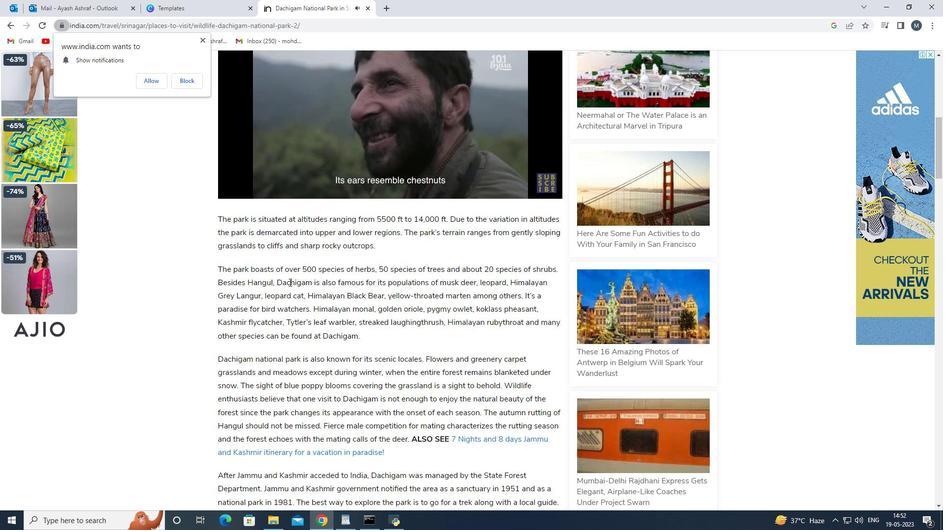 
Action: Mouse scrolled (296, 278) with delta (0, 0)
Screenshot: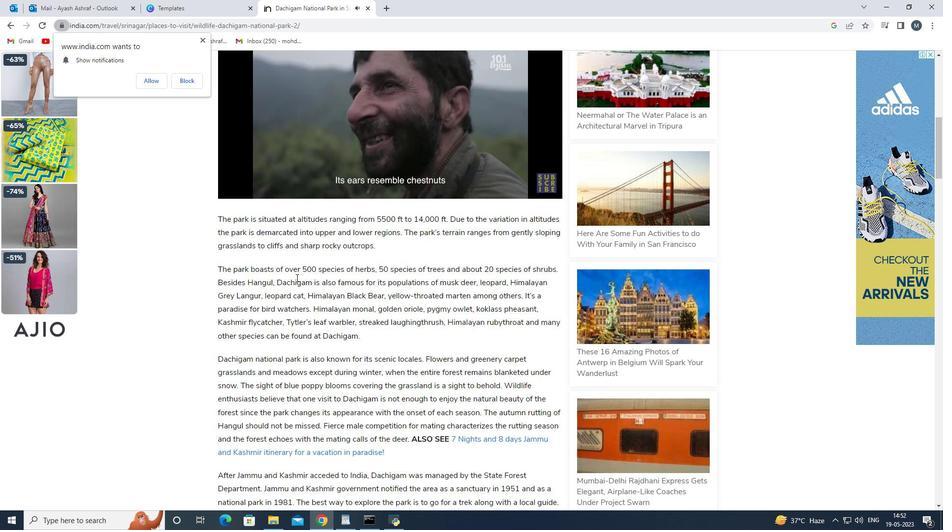 
Action: Mouse moved to (300, 271)
Screenshot: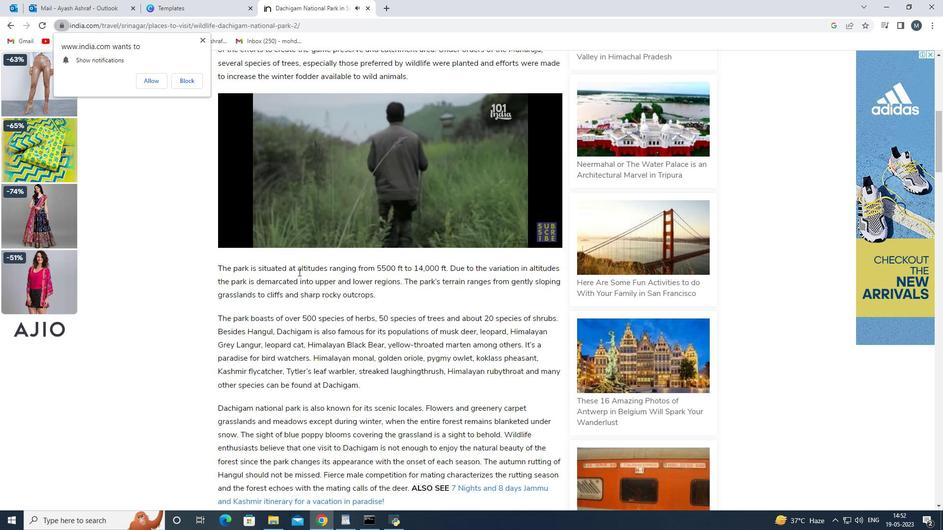 
Action: Mouse scrolled (300, 270) with delta (0, 0)
Screenshot: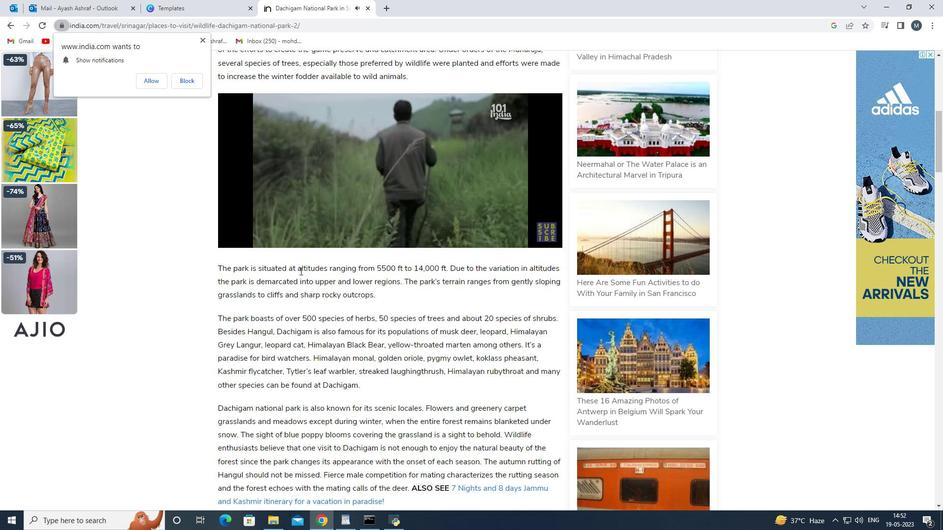 
Action: Mouse scrolled (300, 270) with delta (0, 0)
Screenshot: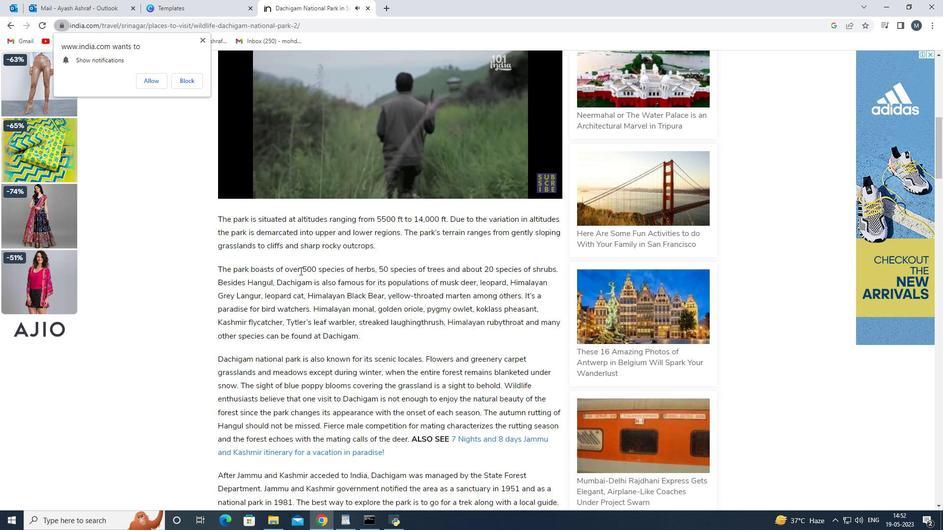 
Action: Mouse scrolled (300, 270) with delta (0, 0)
Screenshot: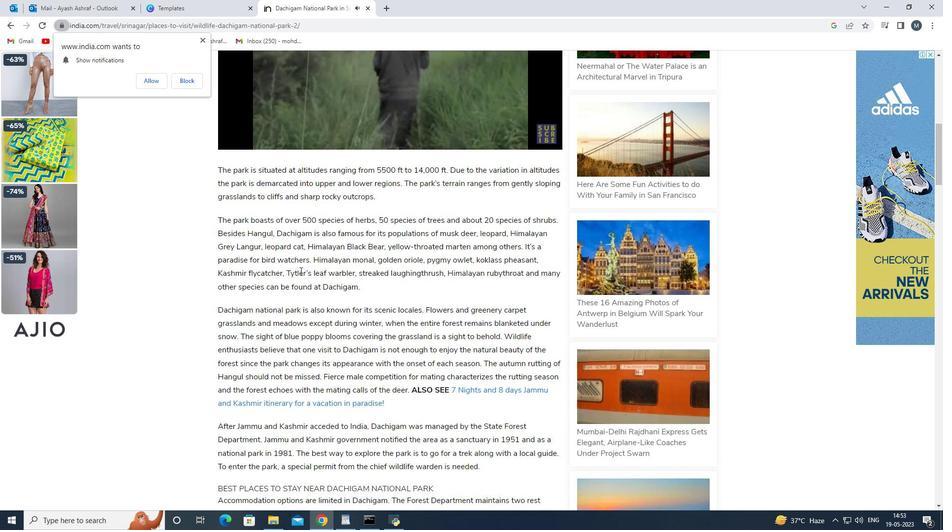
Action: Mouse scrolled (300, 270) with delta (0, 0)
Screenshot: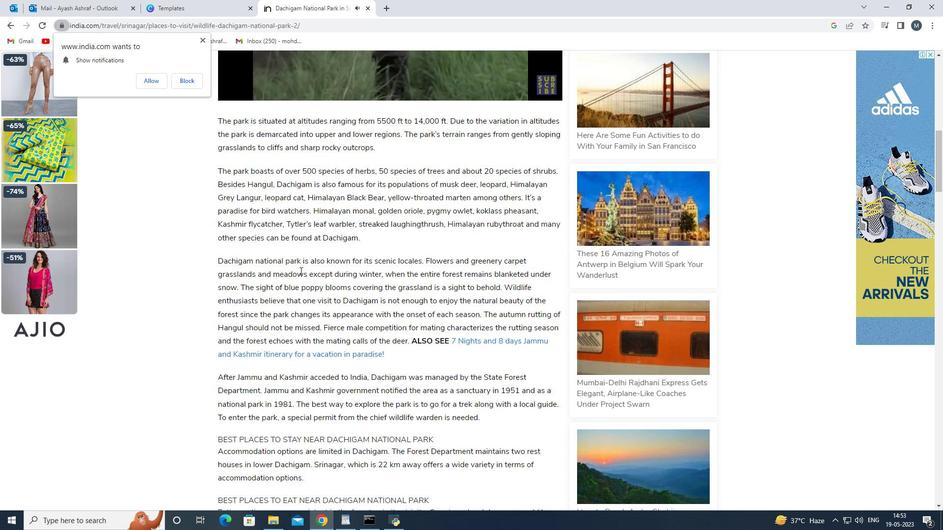 
Action: Mouse moved to (299, 273)
Screenshot: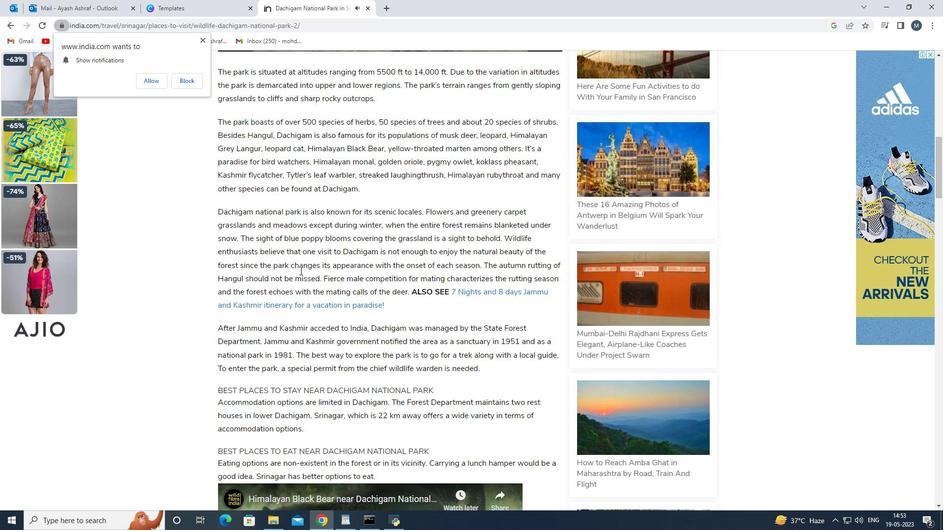 
Action: Mouse scrolled (299, 272) with delta (0, 0)
Screenshot: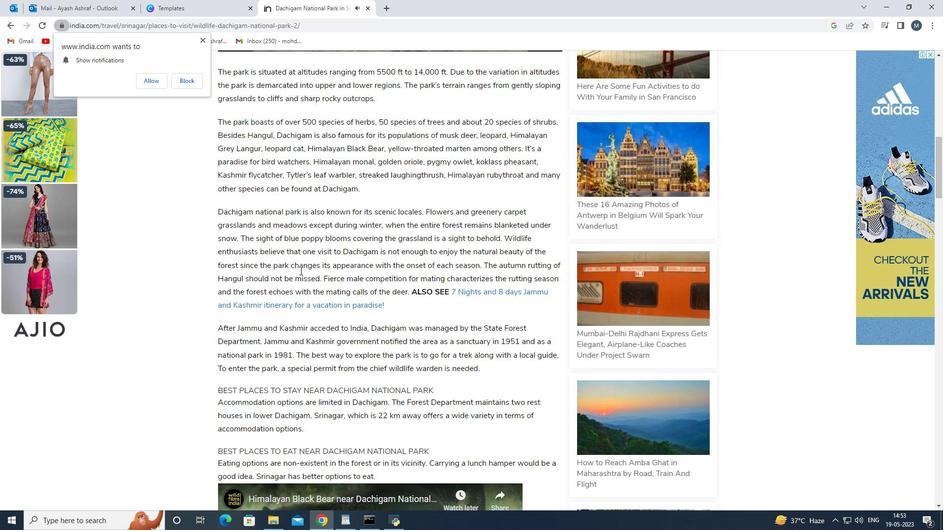 
Action: Mouse moved to (299, 274)
Screenshot: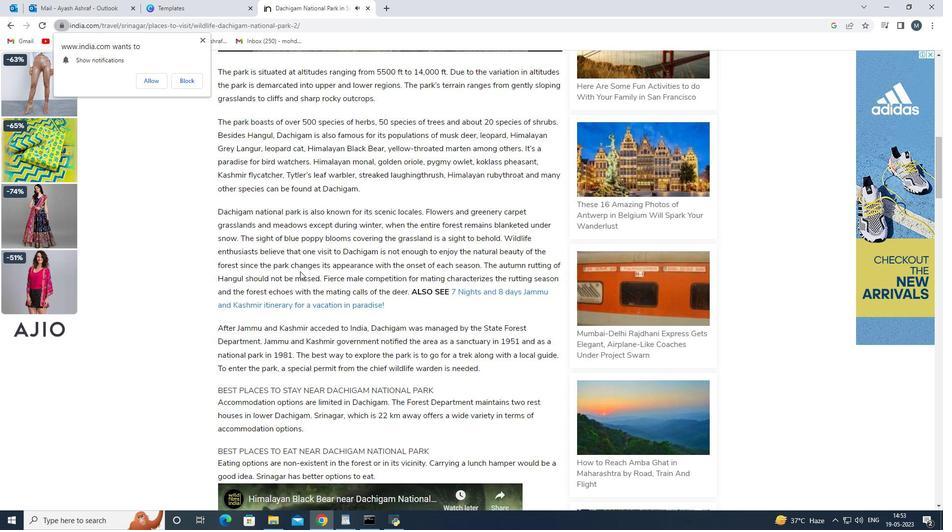 
Action: Mouse scrolled (299, 274) with delta (0, 0)
Screenshot: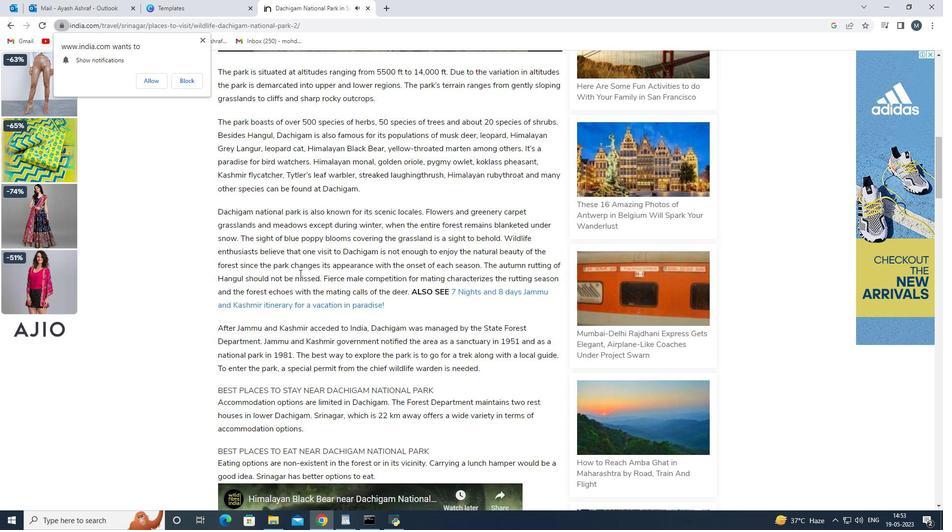 
Action: Mouse scrolled (299, 274) with delta (0, 0)
Screenshot: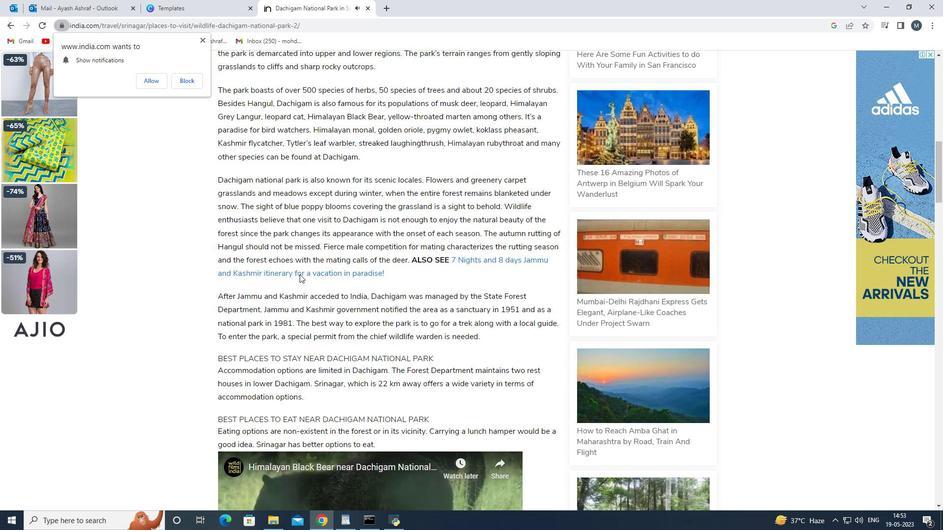
Action: Mouse scrolled (299, 274) with delta (0, 0)
Screenshot: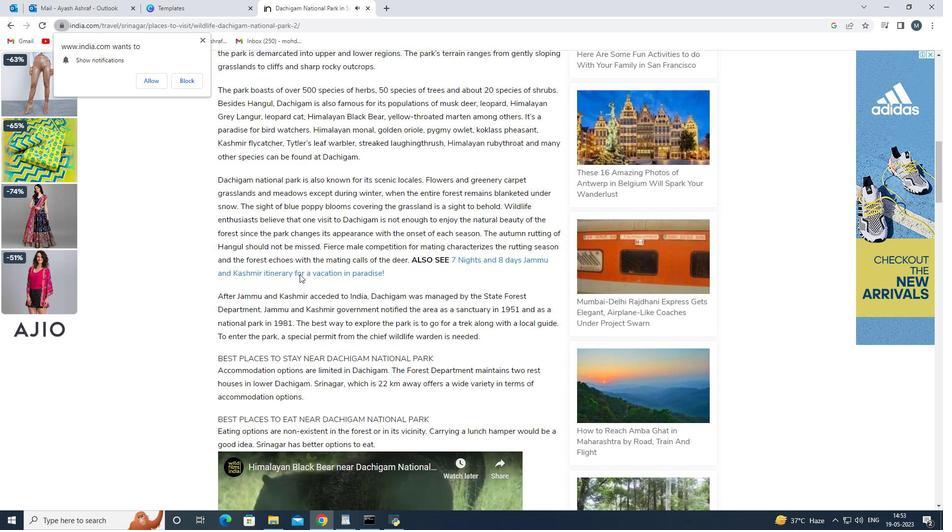 
Action: Mouse moved to (377, 301)
Screenshot: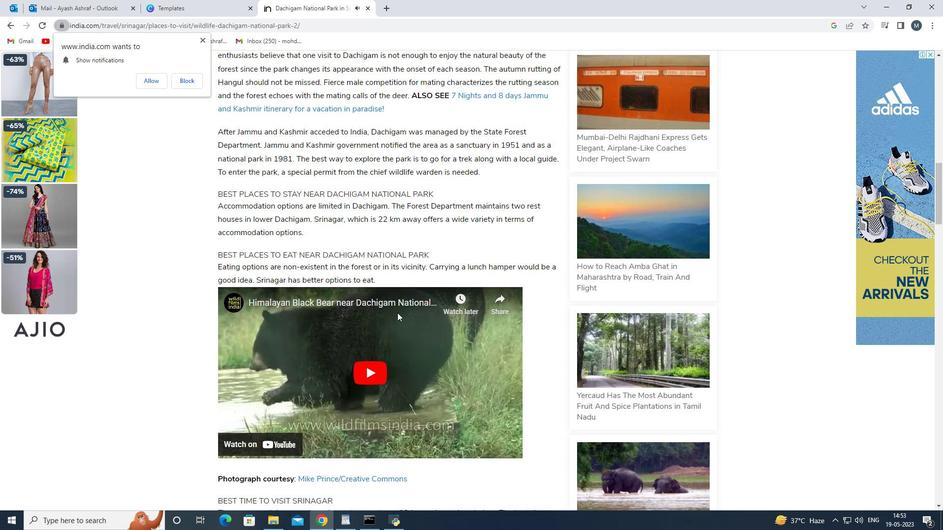 
Action: Mouse scrolled (377, 300) with delta (0, 0)
Screenshot: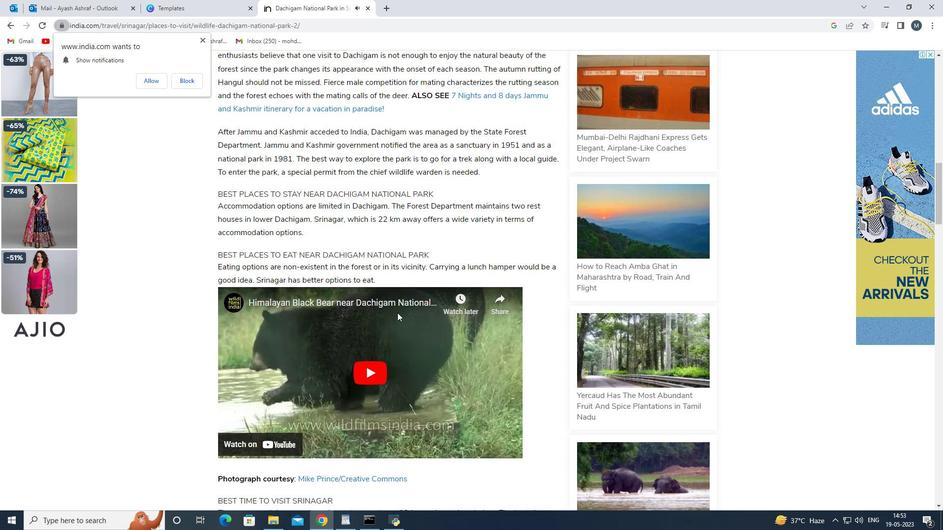 
Action: Mouse scrolled (377, 300) with delta (0, 0)
Screenshot: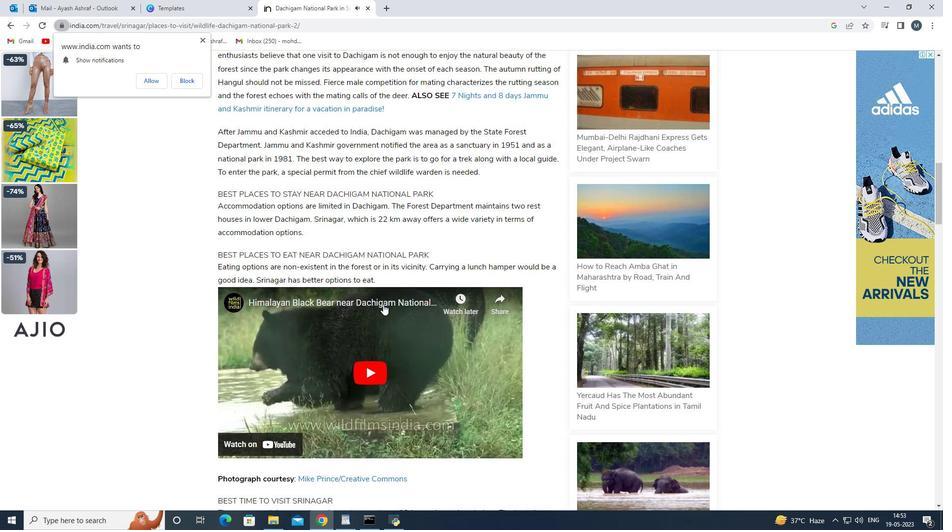 
Action: Mouse moved to (369, 273)
Screenshot: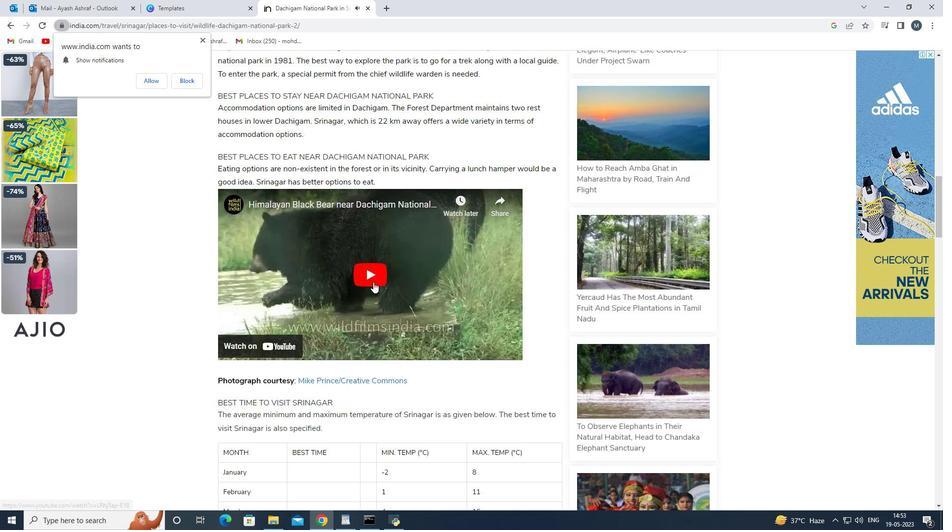 
Action: Mouse pressed left at (369, 273)
Screenshot: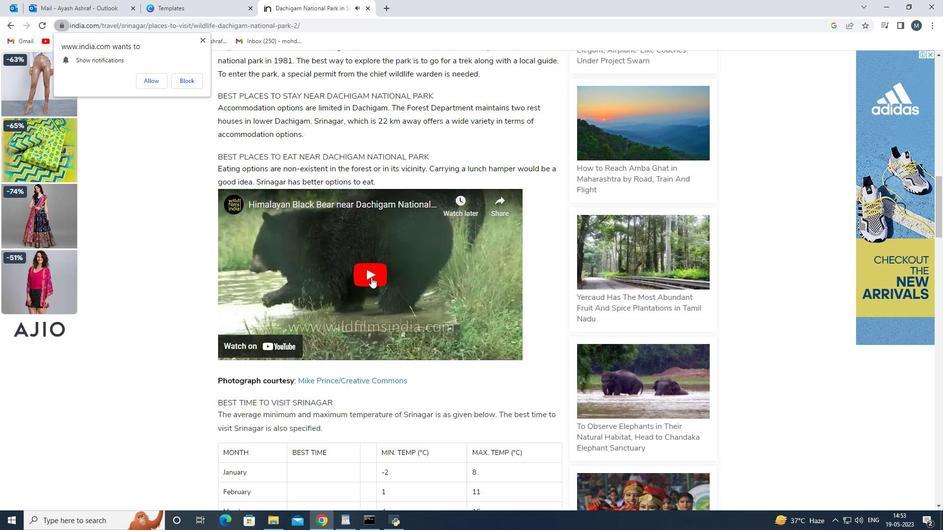 
Action: Mouse moved to (201, 42)
Screenshot: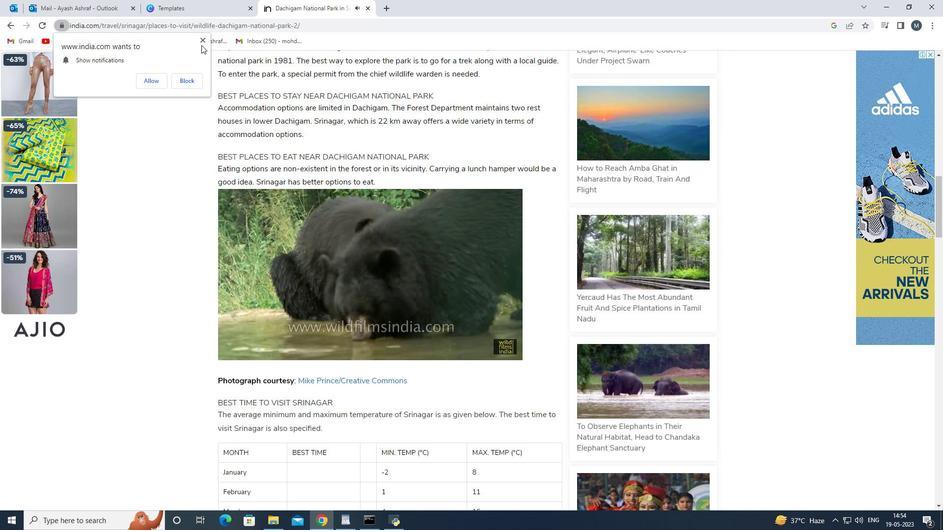 
Action: Mouse pressed left at (201, 42)
Screenshot: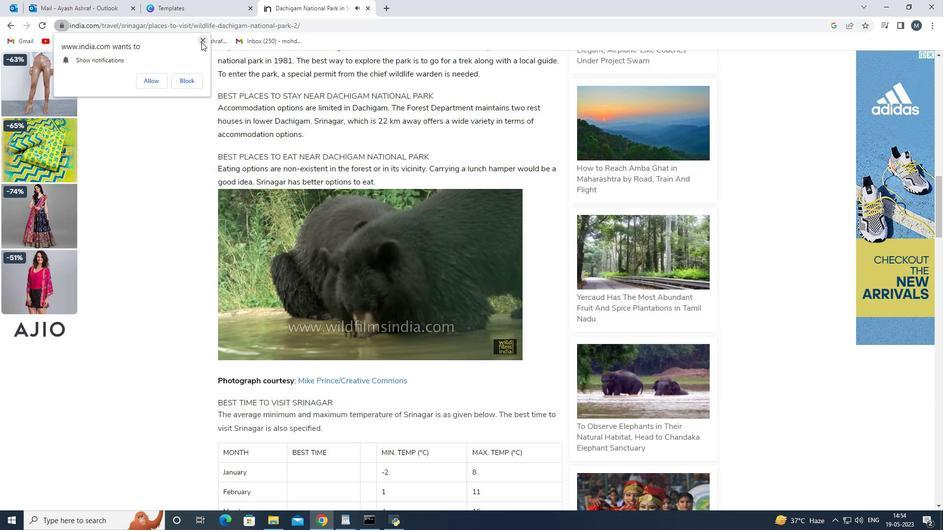 
Action: Mouse moved to (284, 172)
Screenshot: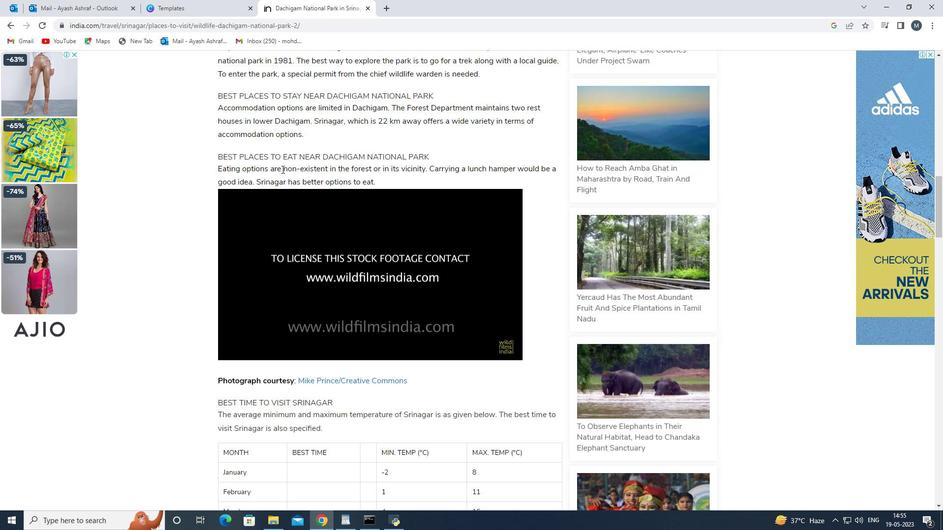
Action: Mouse scrolled (283, 170) with delta (0, 0)
Screenshot: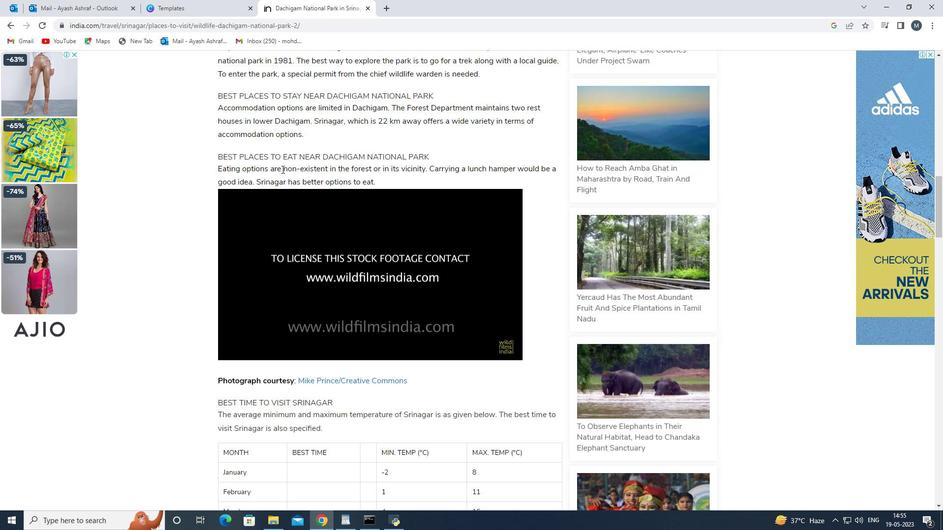 
Action: Mouse moved to (287, 177)
Screenshot: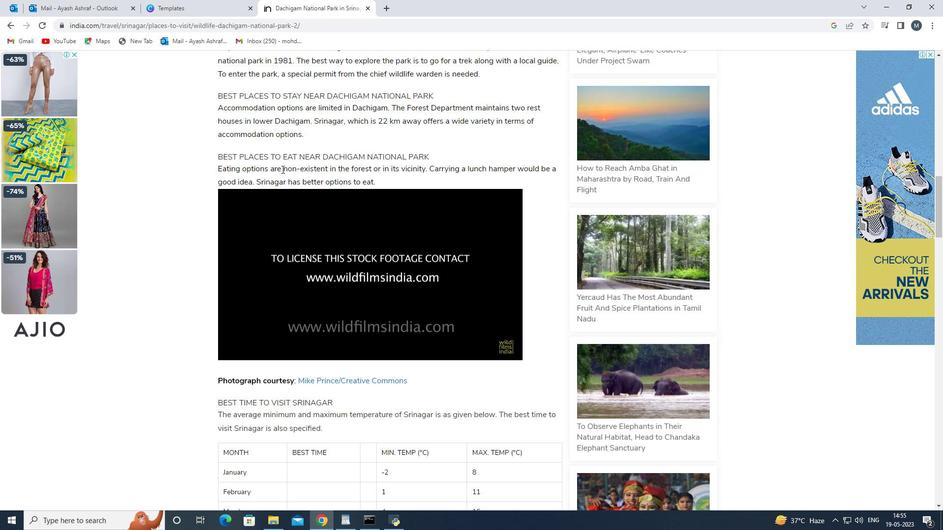 
Action: Mouse scrolled (285, 173) with delta (0, 0)
Screenshot: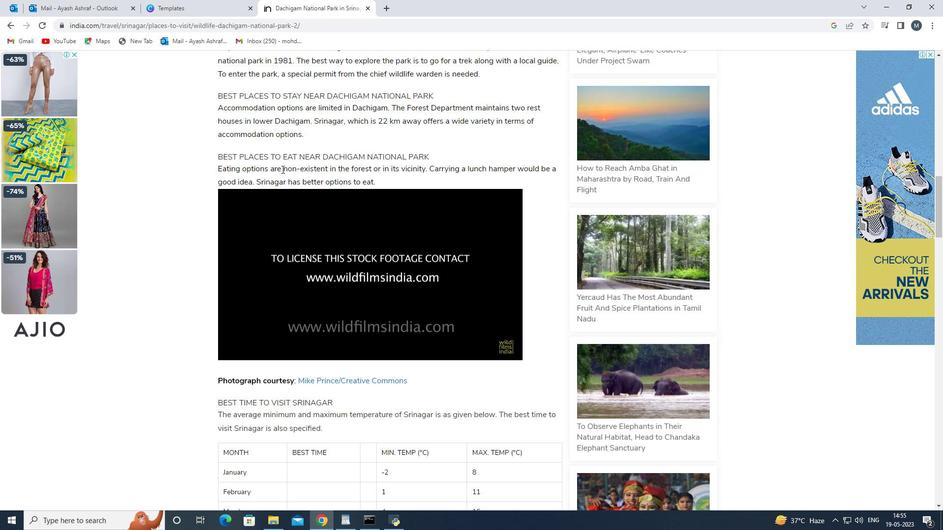 
Action: Mouse scrolled (287, 176) with delta (0, 0)
Screenshot: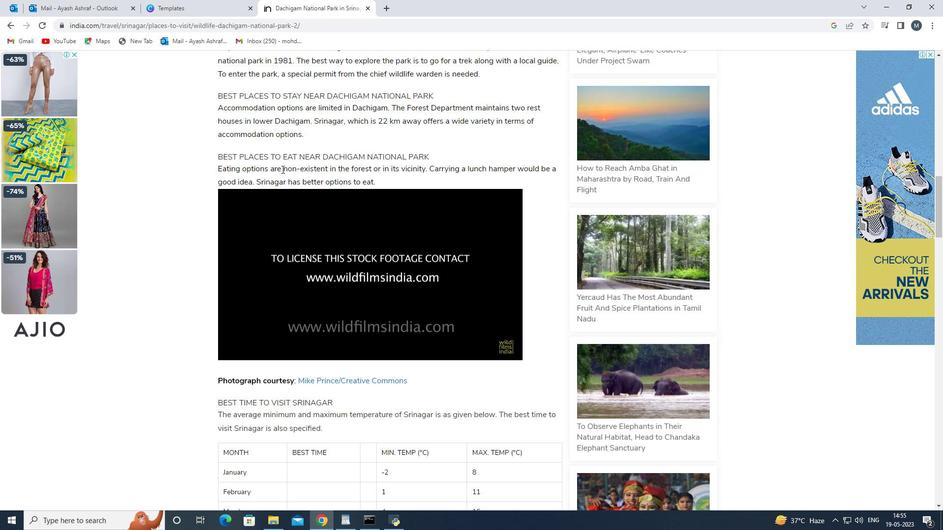 
Action: Mouse moved to (336, 213)
Screenshot: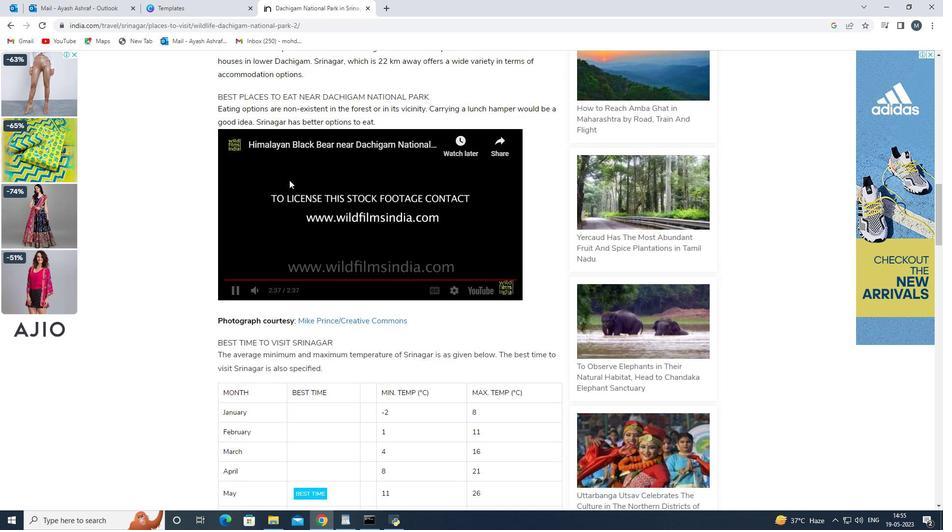 
Action: Mouse scrolled (323, 206) with delta (0, 0)
Screenshot: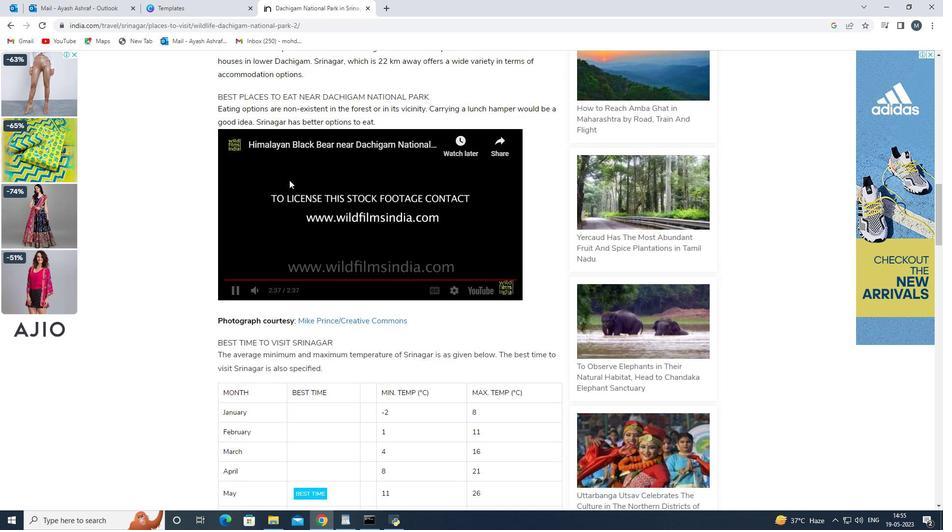
Action: Mouse moved to (379, 253)
Screenshot: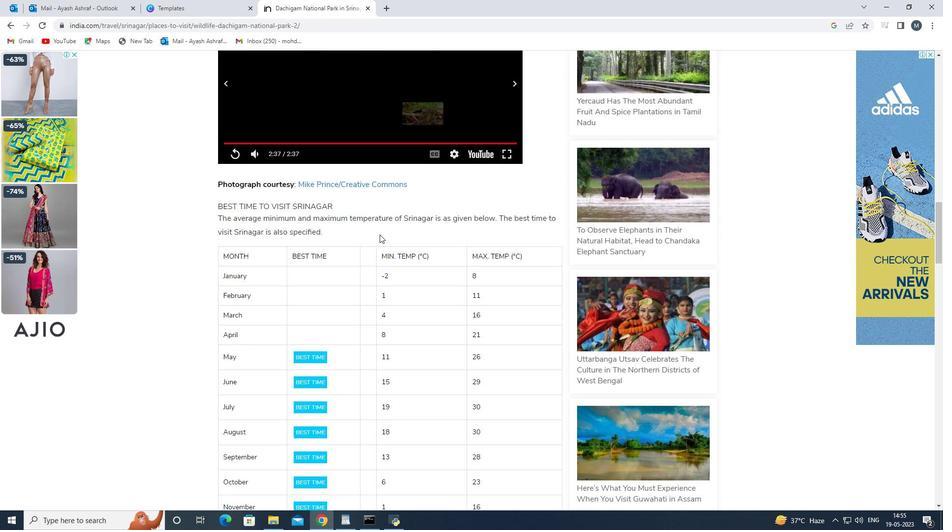 
Action: Mouse scrolled (379, 249) with delta (0, 0)
Screenshot: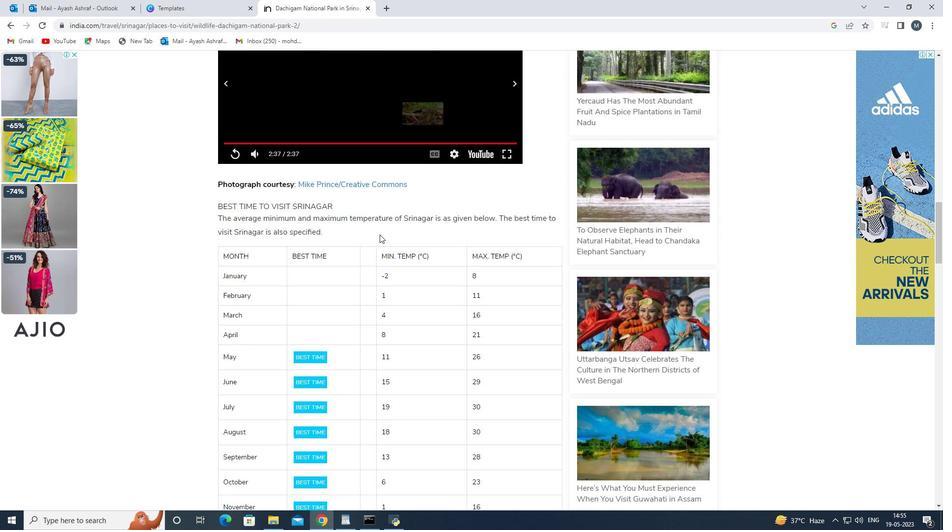 
Action: Mouse moved to (379, 256)
Screenshot: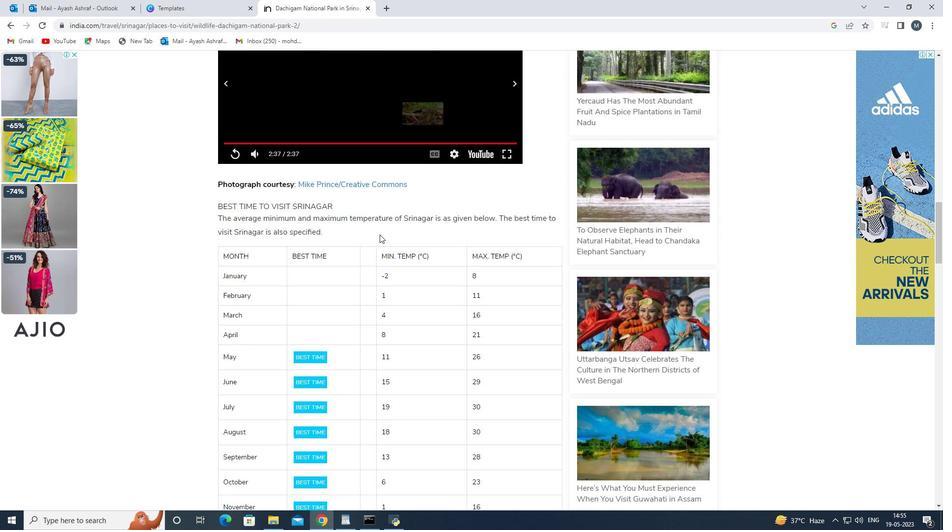 
Action: Mouse scrolled (379, 254) with delta (0, 0)
Screenshot: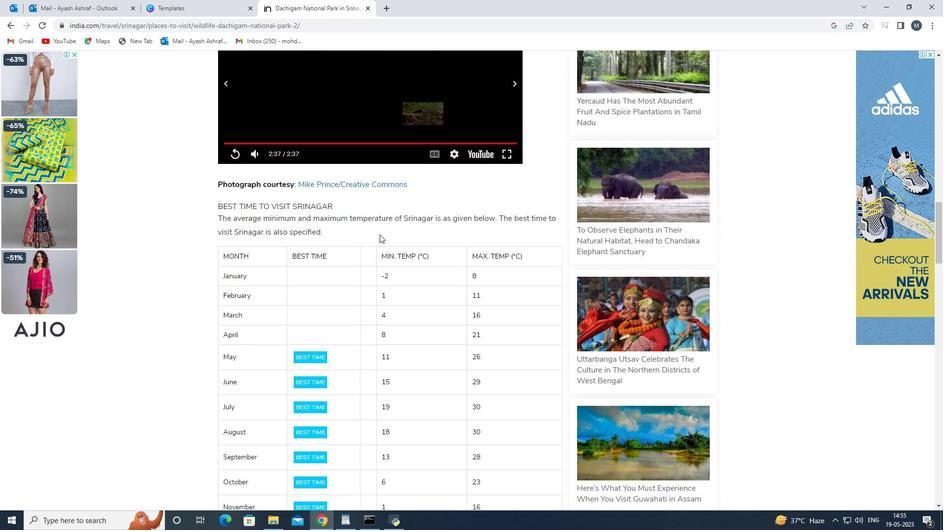 
Action: Mouse moved to (379, 261)
Screenshot: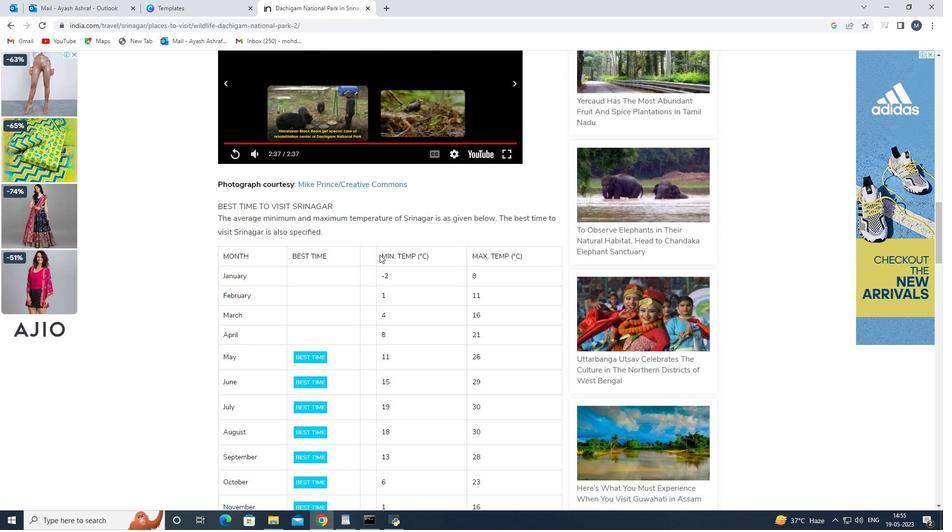 
Action: Mouse scrolled (379, 258) with delta (0, 0)
Screenshot: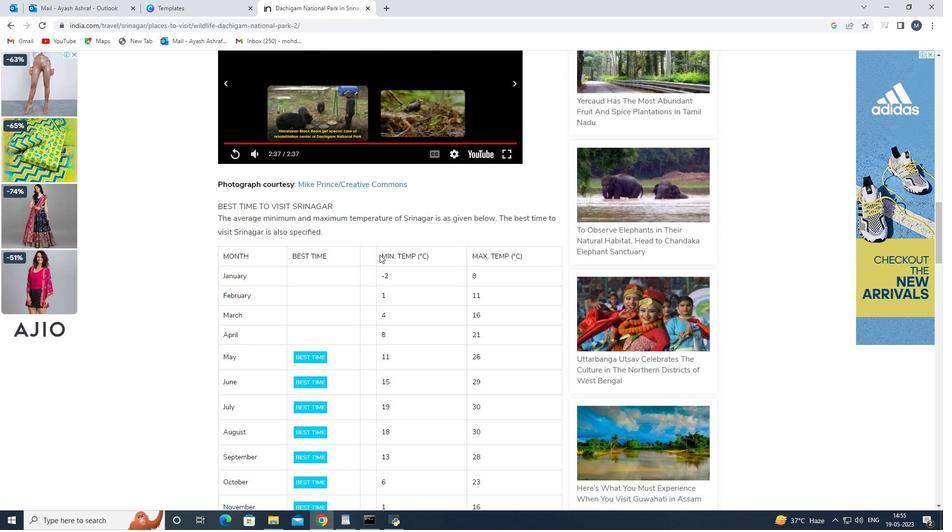 
Action: Mouse moved to (376, 272)
Screenshot: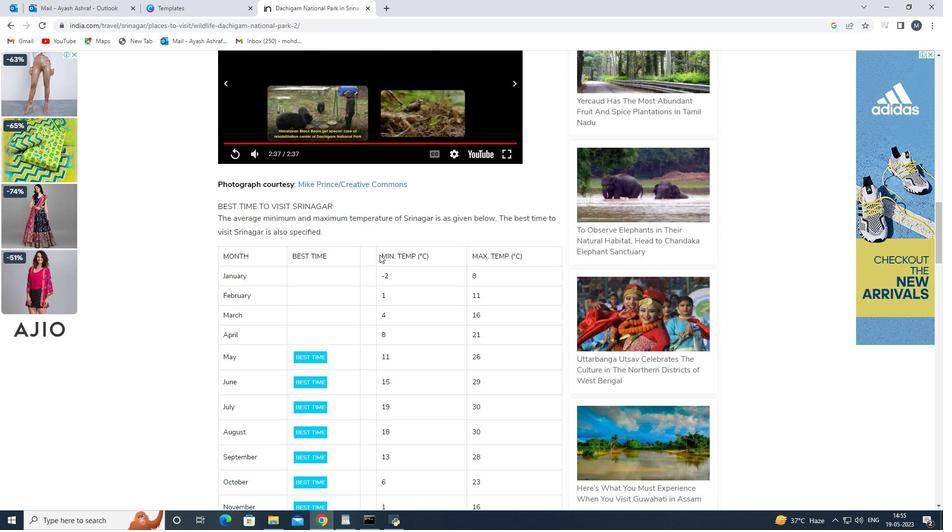 
Action: Mouse scrolled (379, 261) with delta (0, 0)
Screenshot: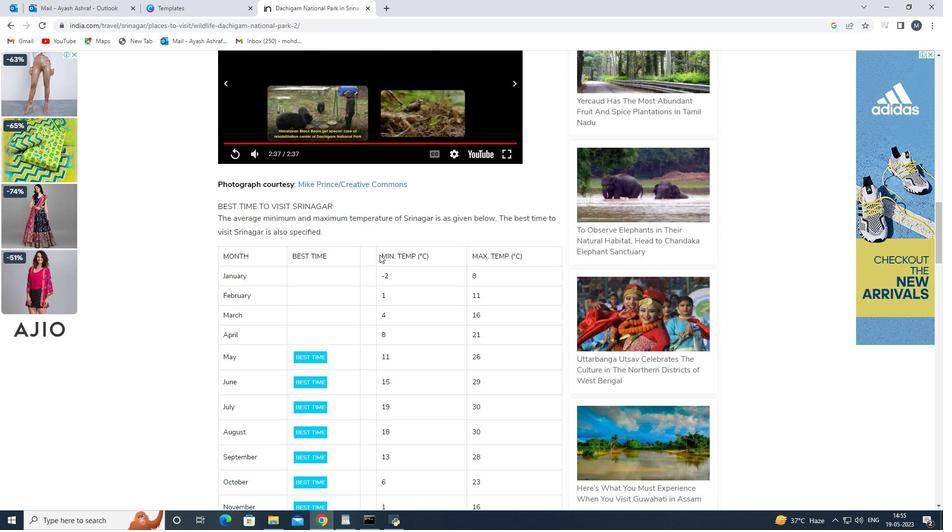 
Action: Mouse moved to (351, 343)
Screenshot: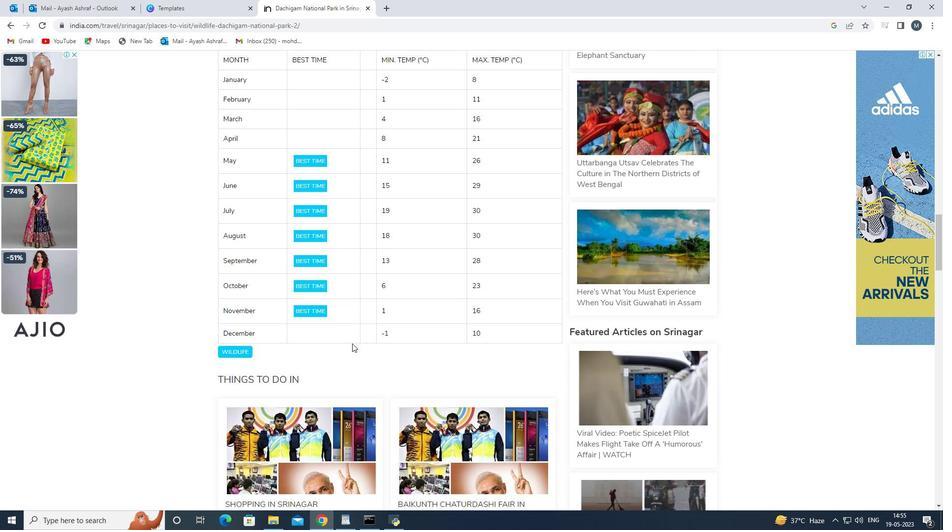 
Action: Mouse scrolled (351, 343) with delta (0, 0)
Screenshot: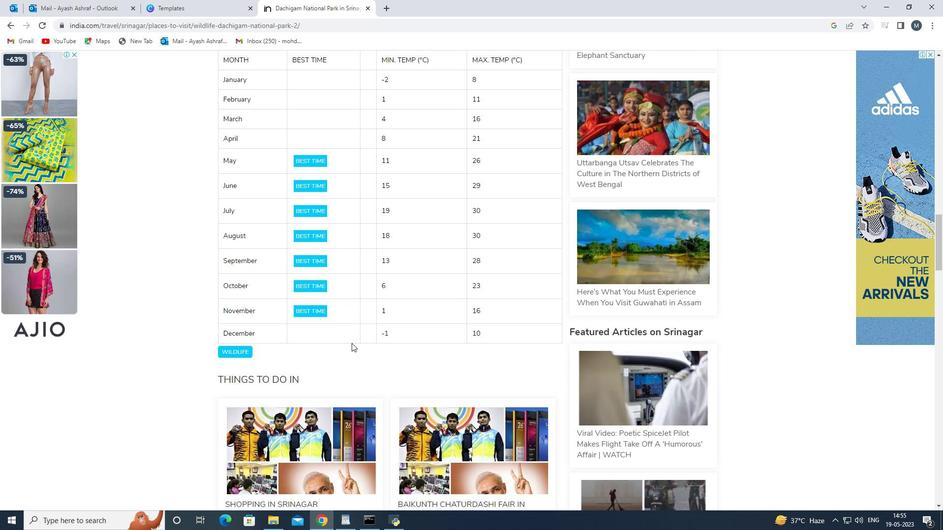 
Action: Mouse moved to (333, 336)
Screenshot: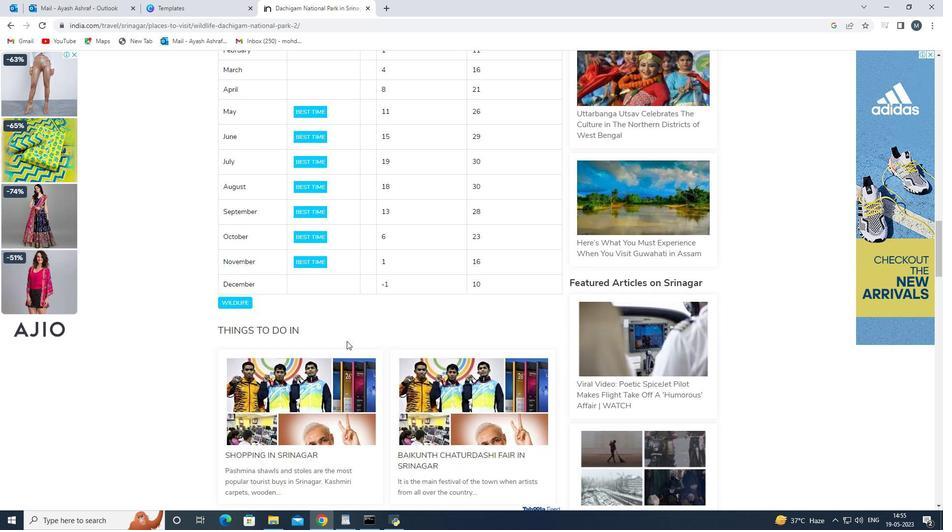 
Action: Mouse scrolled (333, 336) with delta (0, 0)
Screenshot: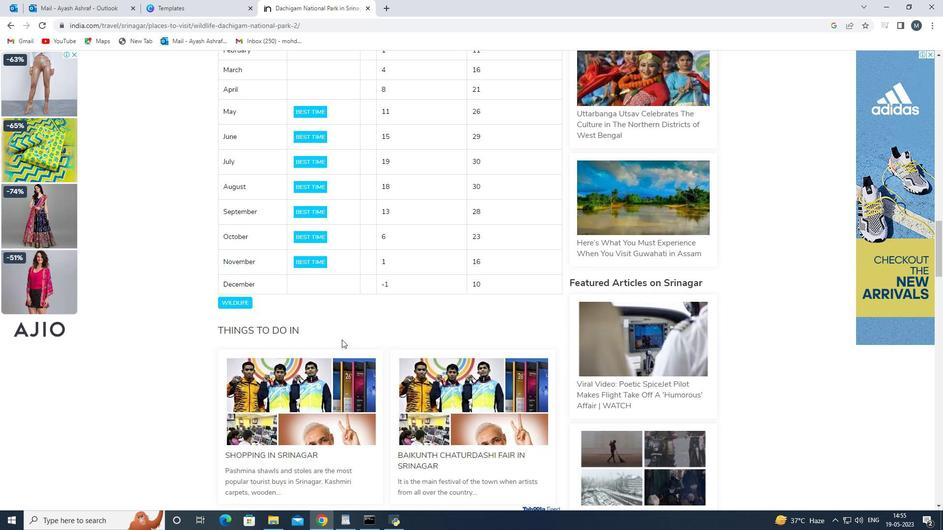 
Action: Mouse scrolled (333, 336) with delta (0, 0)
Screenshot: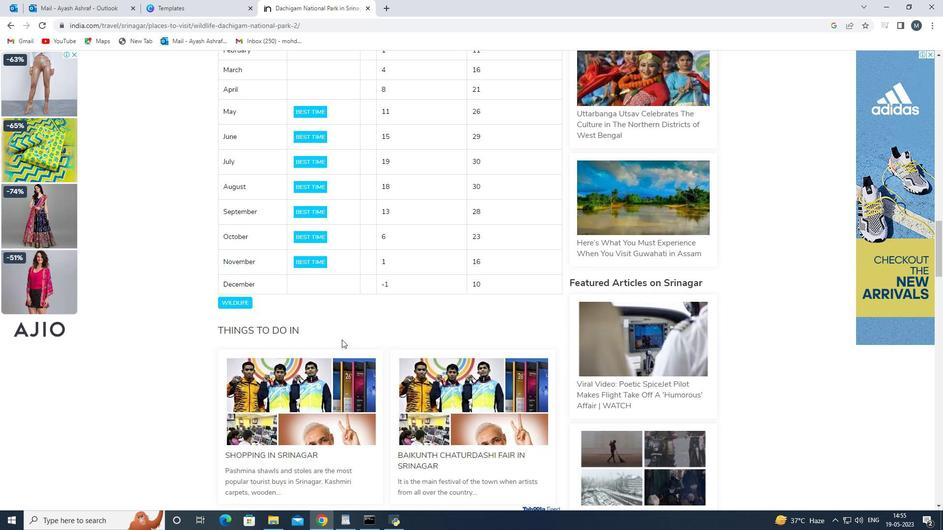 
Action: Mouse scrolled (333, 336) with delta (0, 0)
Screenshot: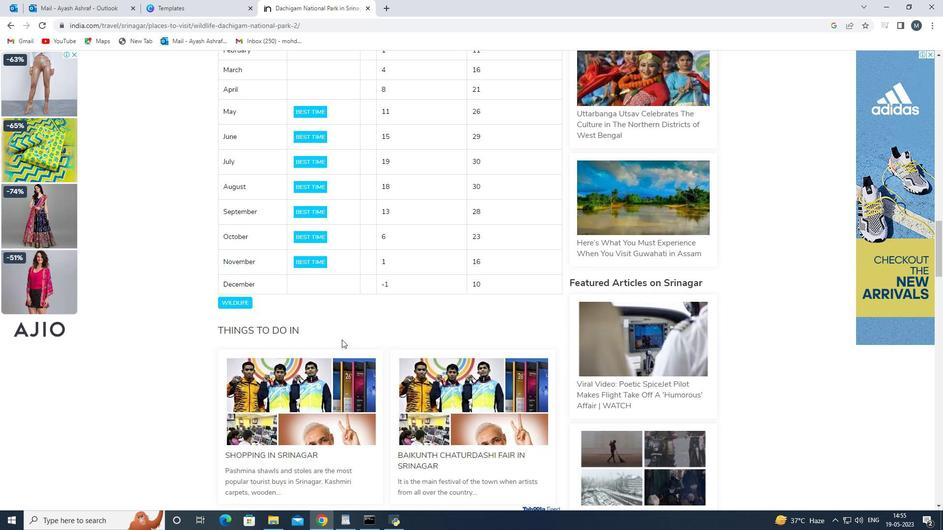 
Action: Mouse scrolled (333, 336) with delta (0, 0)
Screenshot: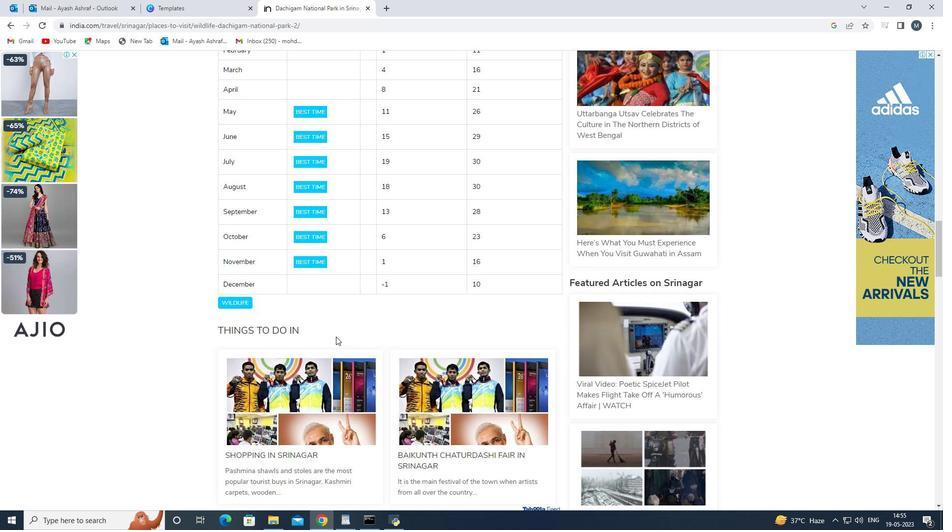 
Action: Mouse scrolled (333, 336) with delta (0, 0)
Screenshot: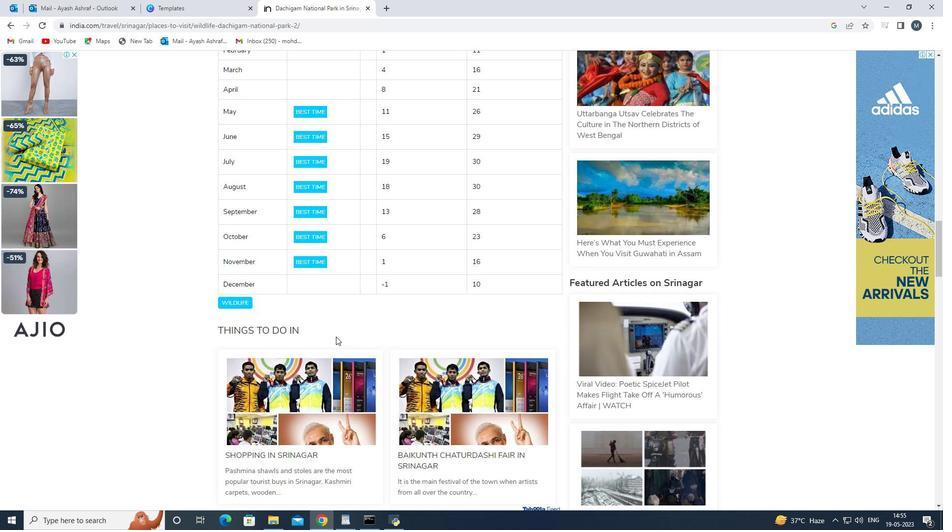
Action: Mouse scrolled (333, 336) with delta (0, 0)
Screenshot: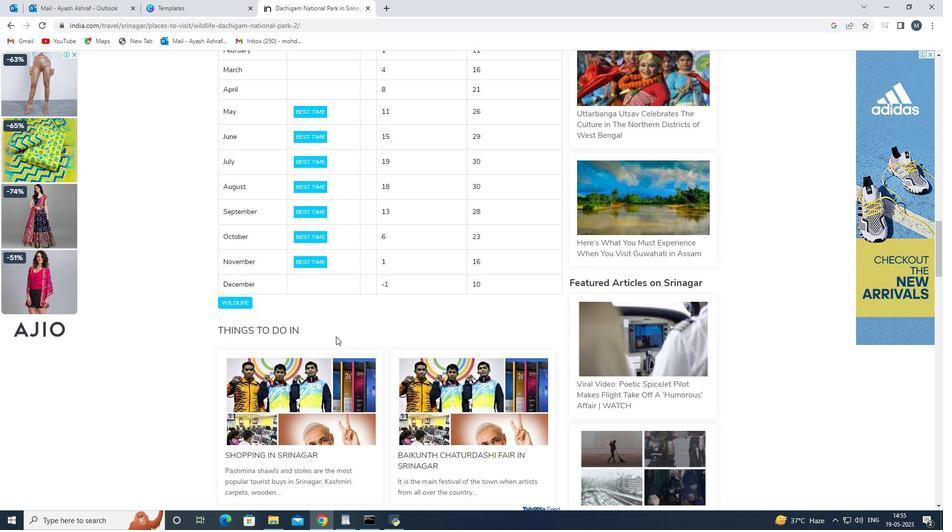 
Action: Mouse moved to (327, 322)
Screenshot: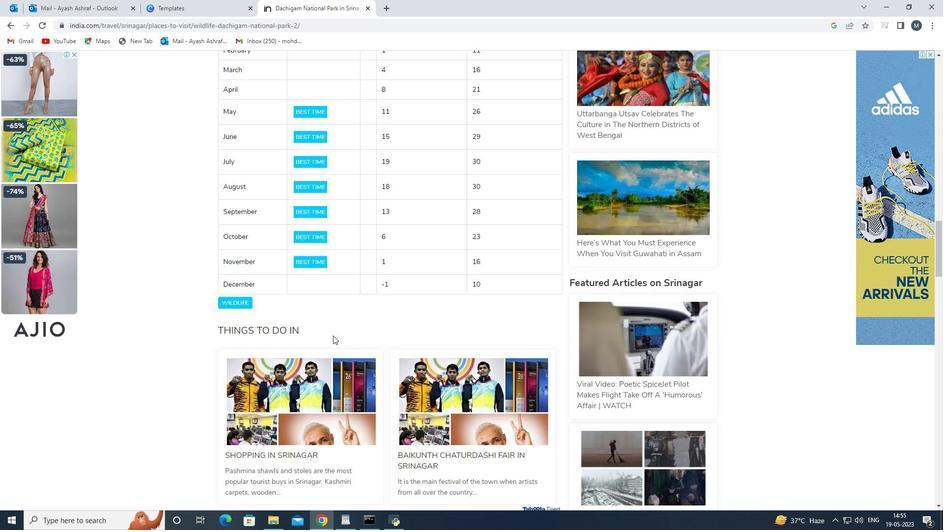 
Action: Mouse scrolled (330, 330) with delta (0, 0)
Screenshot: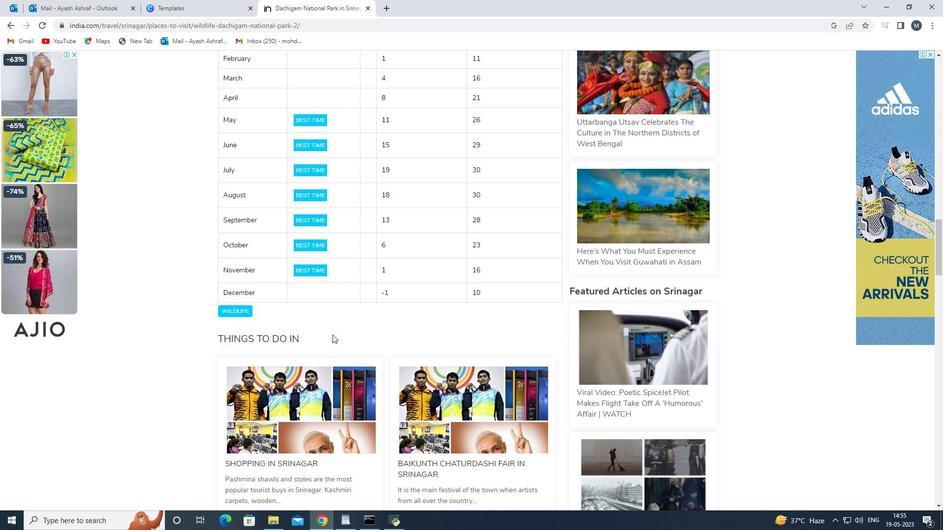 
Action: Mouse moved to (303, 317)
Screenshot: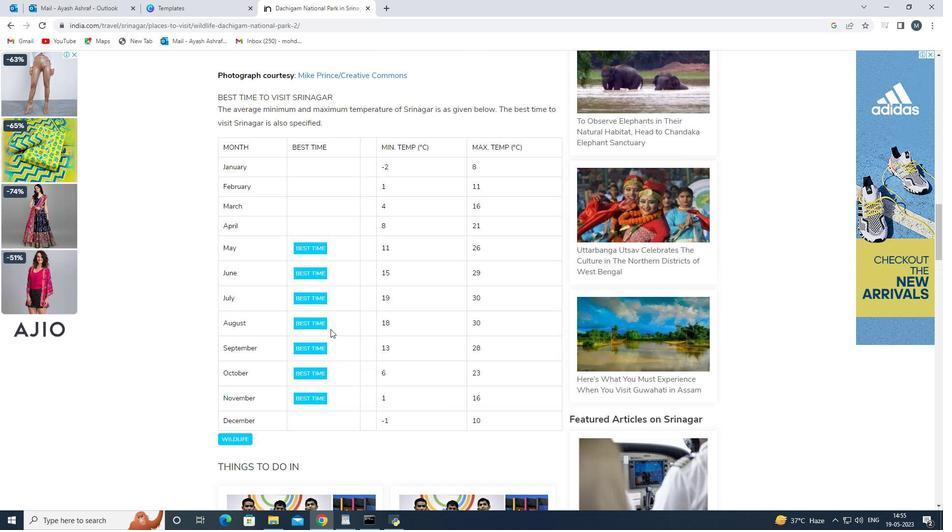 
Action: Mouse scrolled (303, 317) with delta (0, 0)
Screenshot: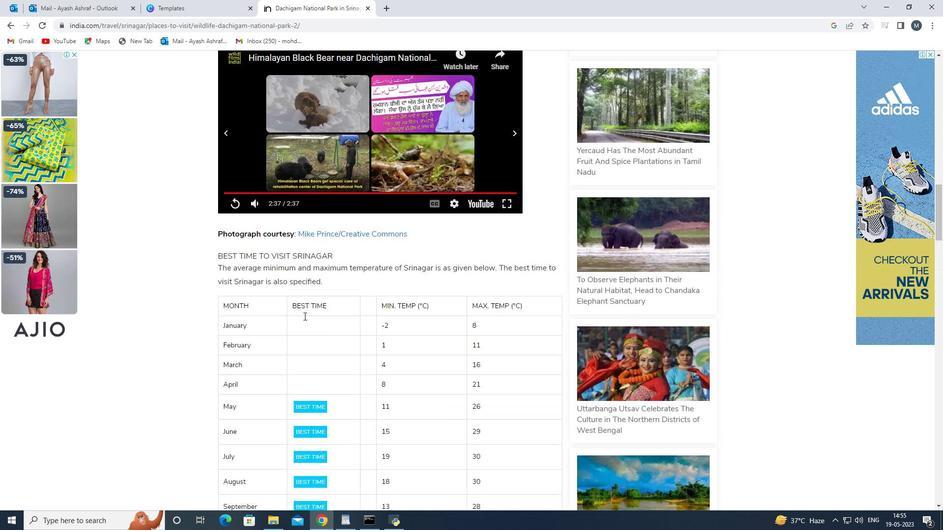 
Action: Mouse scrolled (303, 317) with delta (0, 0)
Screenshot: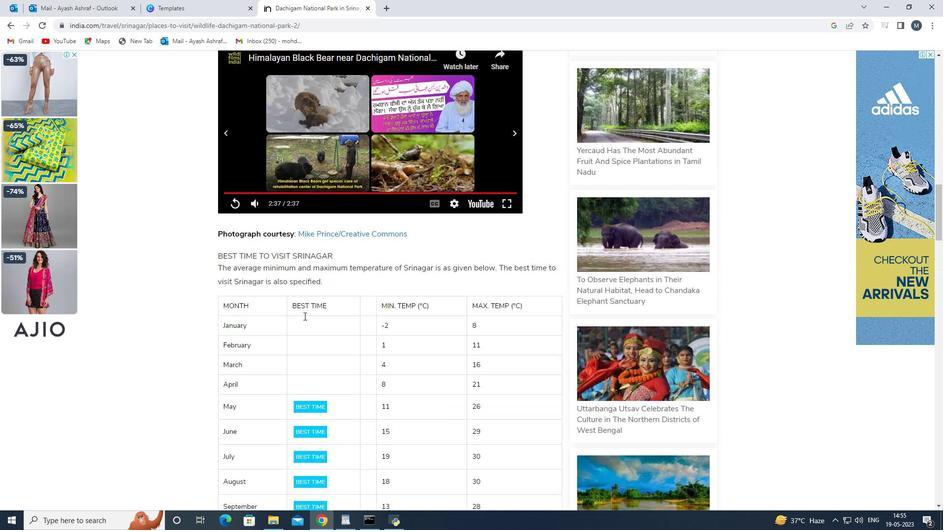 
Action: Mouse moved to (302, 317)
Screenshot: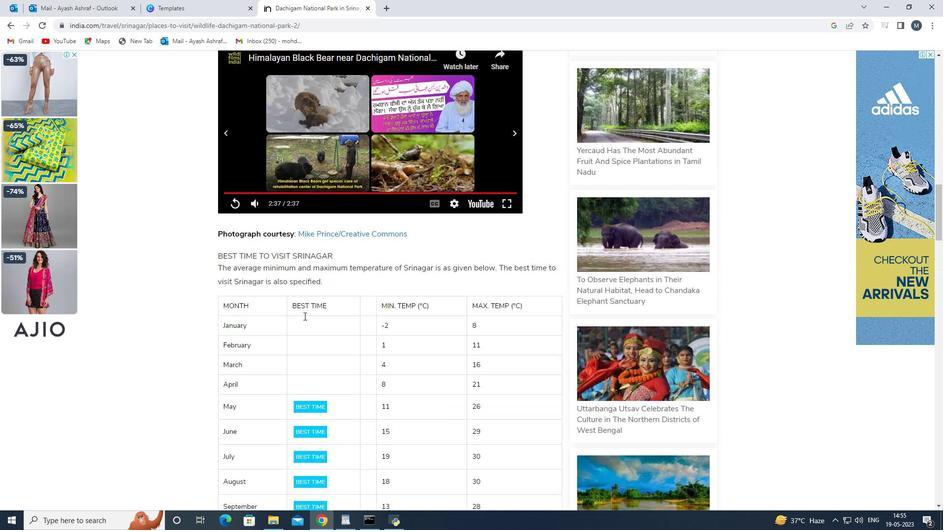 
Action: Mouse scrolled (303, 317) with delta (0, 0)
Screenshot: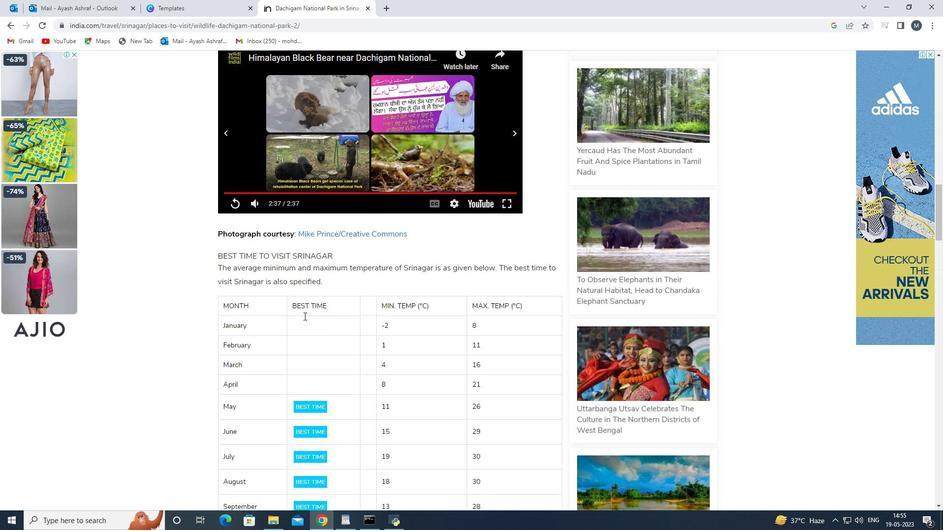 
Action: Mouse moved to (299, 313)
Screenshot: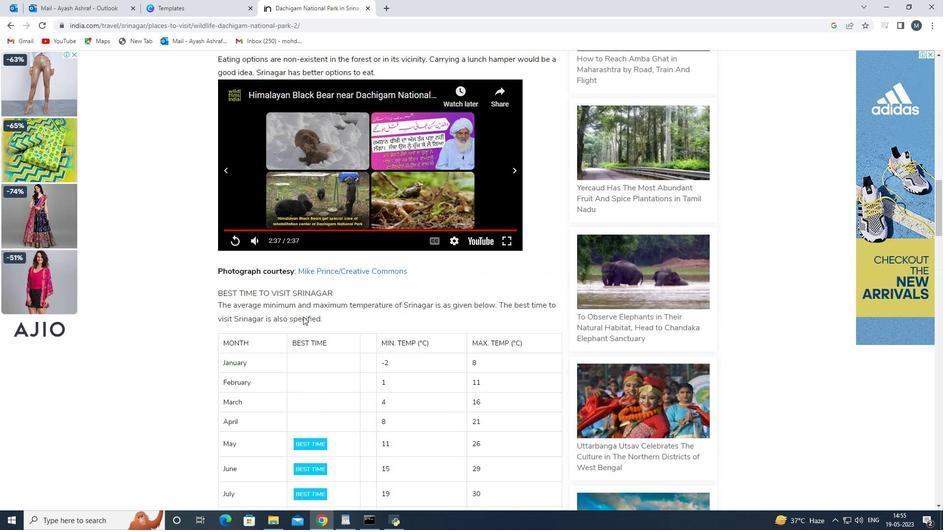 
Action: Mouse scrolled (302, 317) with delta (0, 0)
Screenshot: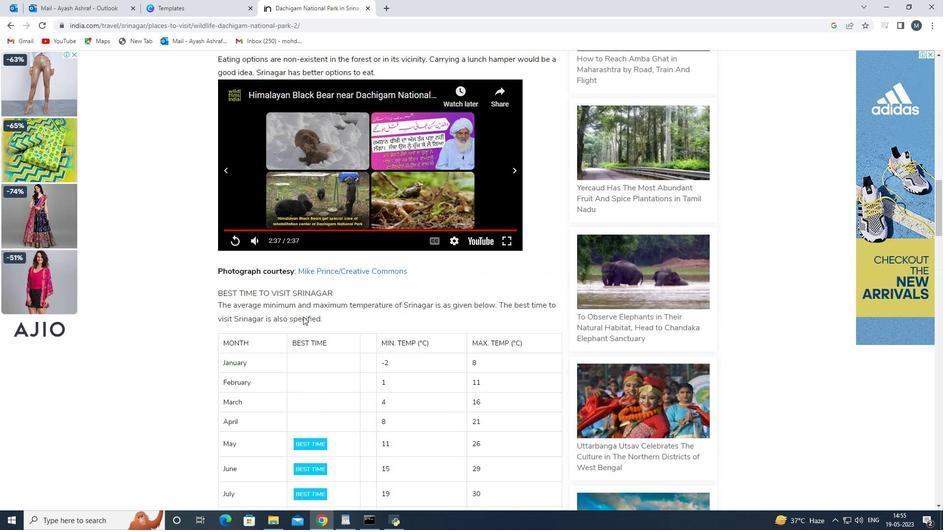 
Action: Mouse moved to (298, 312)
Screenshot: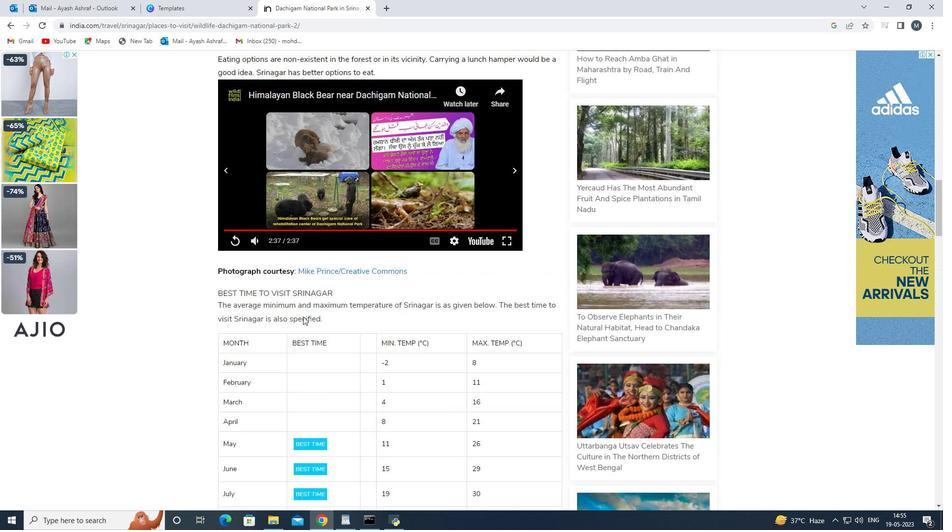 
Action: Mouse scrolled (301, 316) with delta (0, 0)
Screenshot: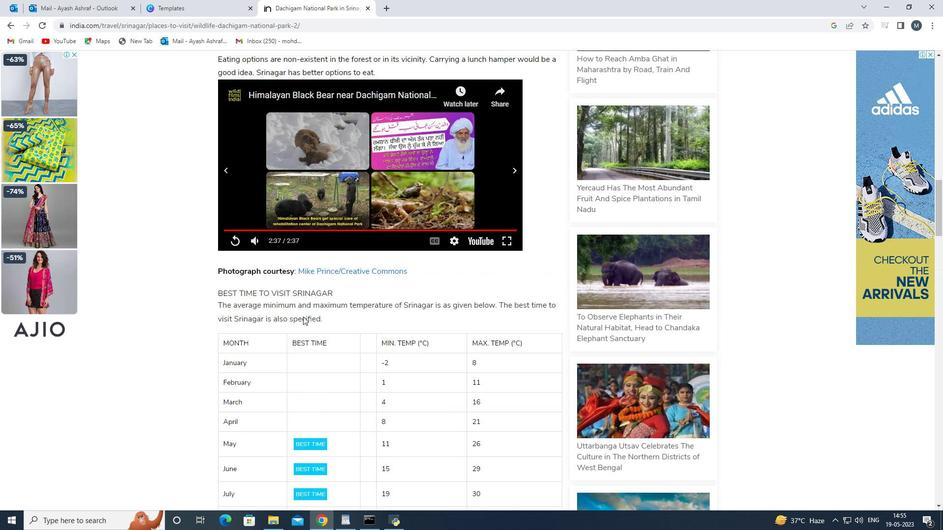
Action: Mouse moved to (295, 308)
Screenshot: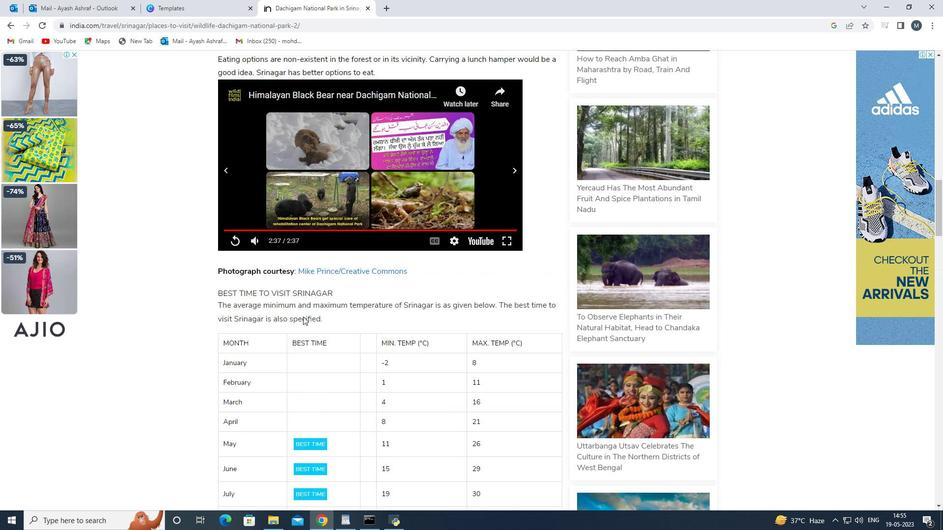 
Action: Mouse scrolled (298, 312) with delta (0, 0)
Screenshot: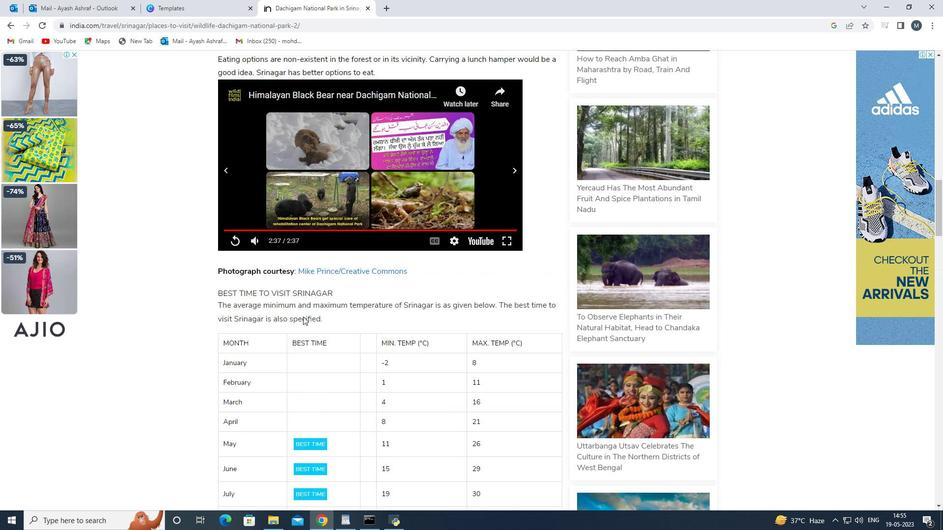
Action: Mouse moved to (290, 306)
Screenshot: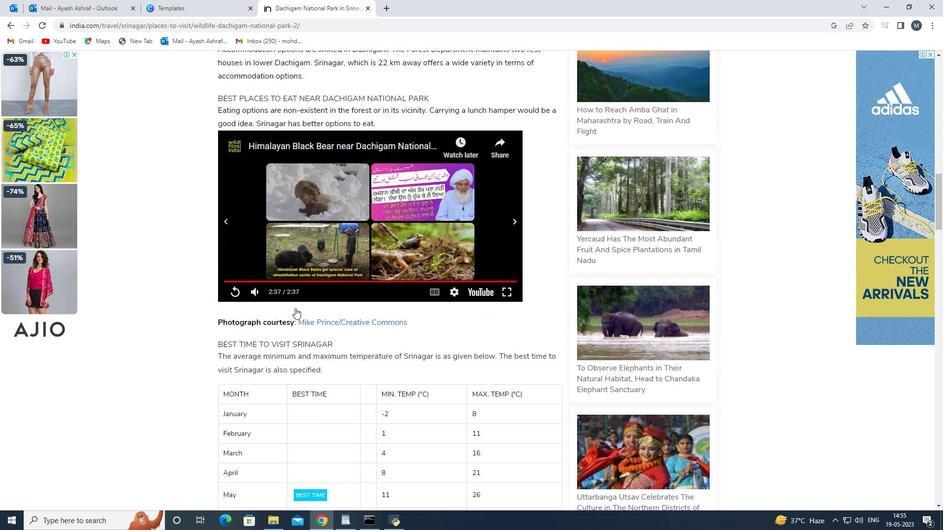 
Action: Mouse scrolled (290, 307) with delta (0, 0)
Screenshot: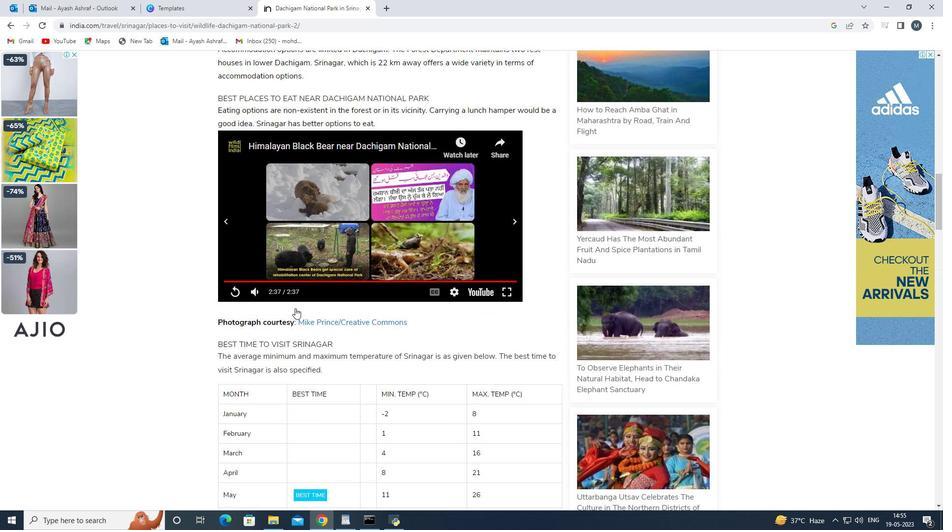 
Action: Mouse scrolled (290, 307) with delta (0, 0)
Screenshot: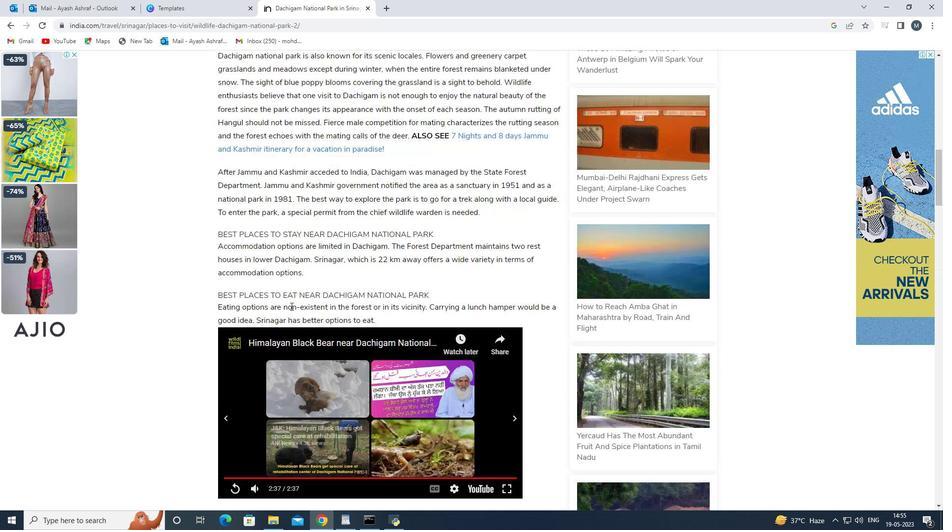 
Action: Mouse moved to (290, 306)
Screenshot: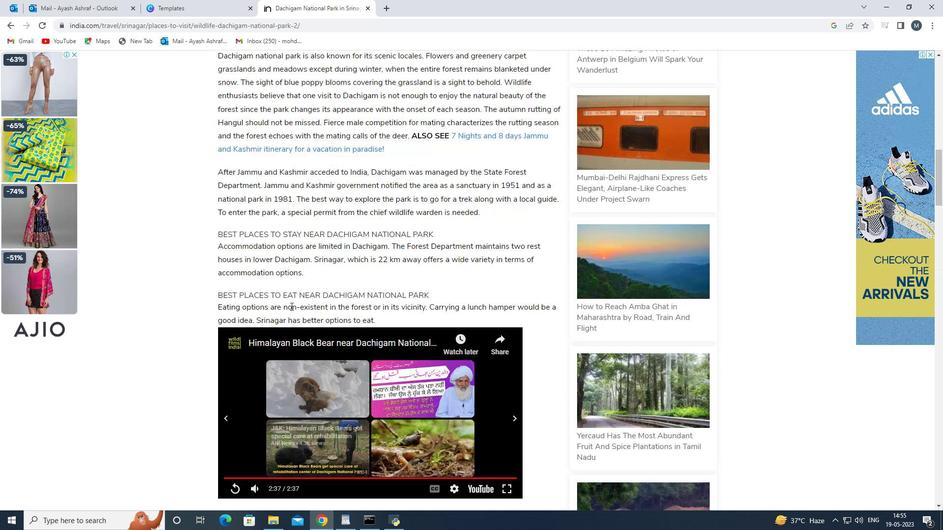 
Action: Mouse scrolled (290, 307) with delta (0, 0)
Screenshot: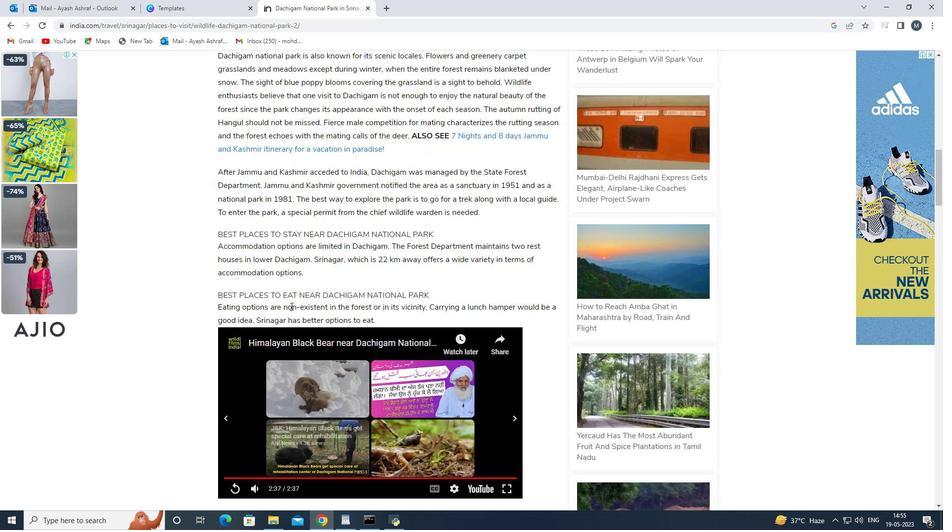 
Action: Mouse moved to (290, 305)
Screenshot: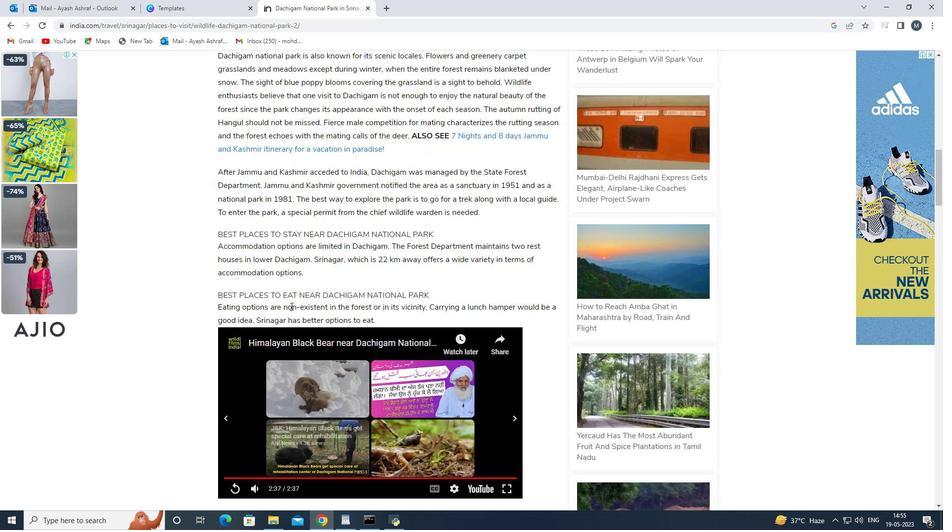 
Action: Mouse scrolled (290, 307) with delta (0, 0)
Screenshot: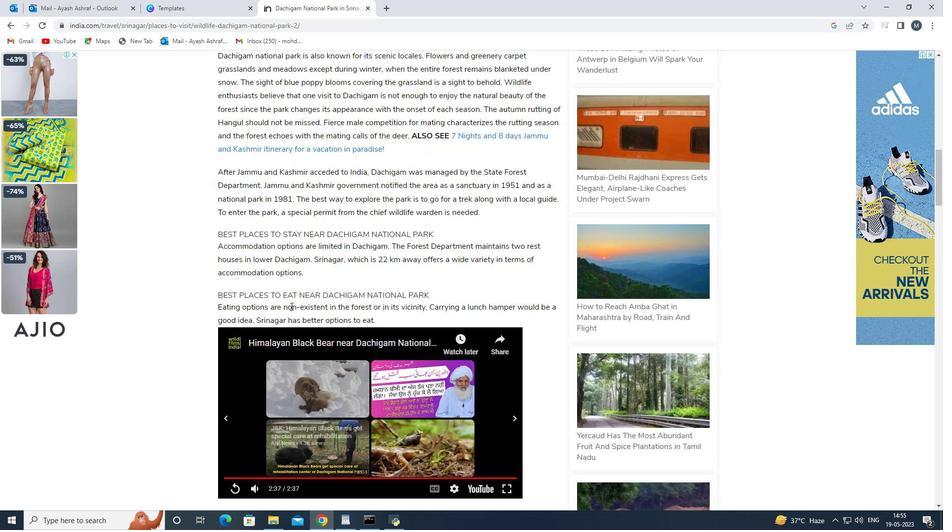 
Action: Mouse scrolled (290, 307) with delta (0, 0)
Screenshot: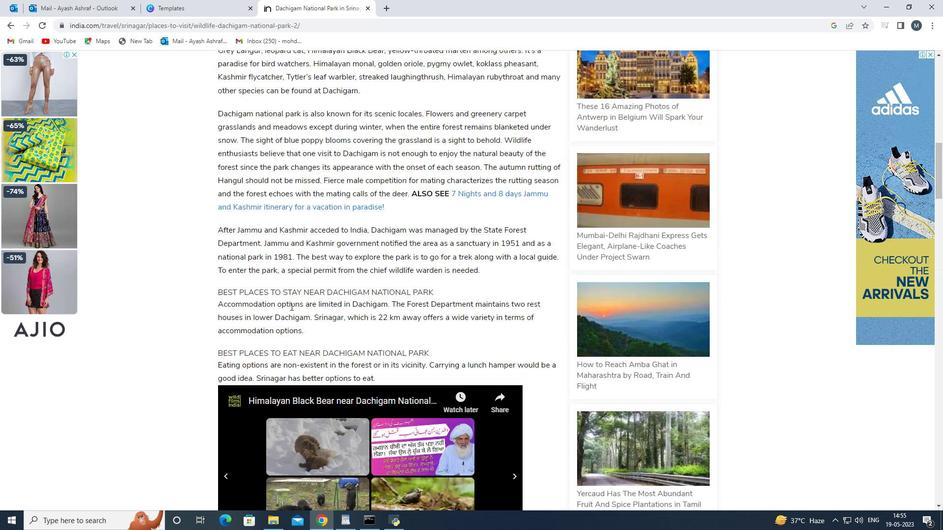 
Action: Mouse scrolled (290, 307) with delta (0, 0)
Screenshot: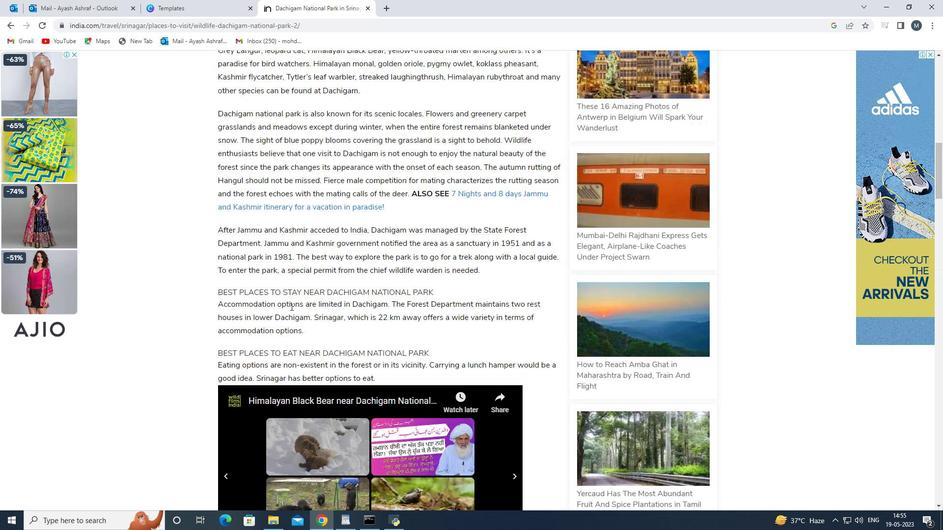 
Action: Mouse scrolled (290, 307) with delta (0, 0)
Screenshot: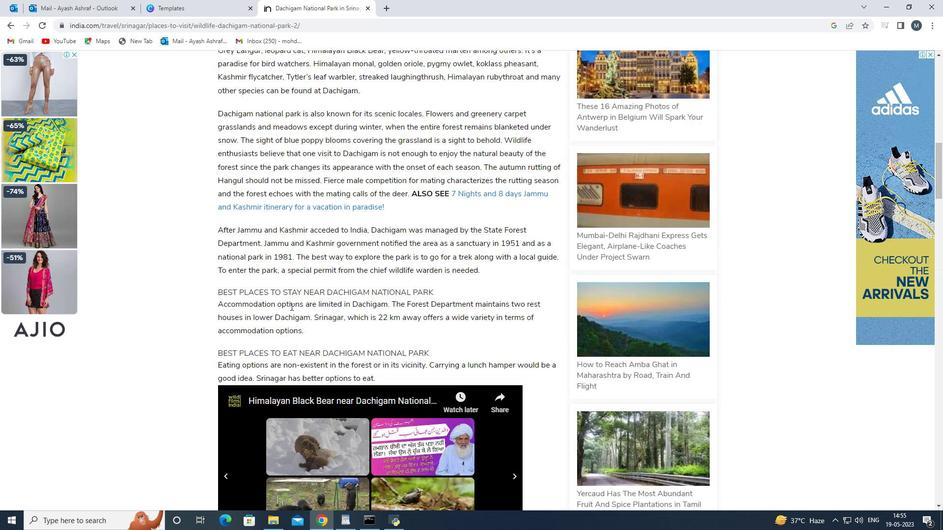 
Action: Mouse moved to (299, 301)
Screenshot: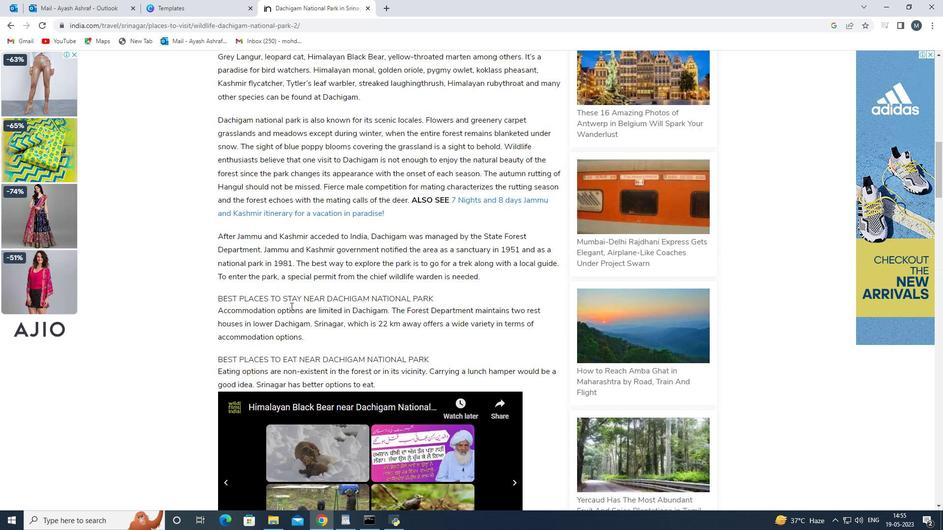 
Action: Mouse scrolled (299, 301) with delta (0, 0)
Screenshot: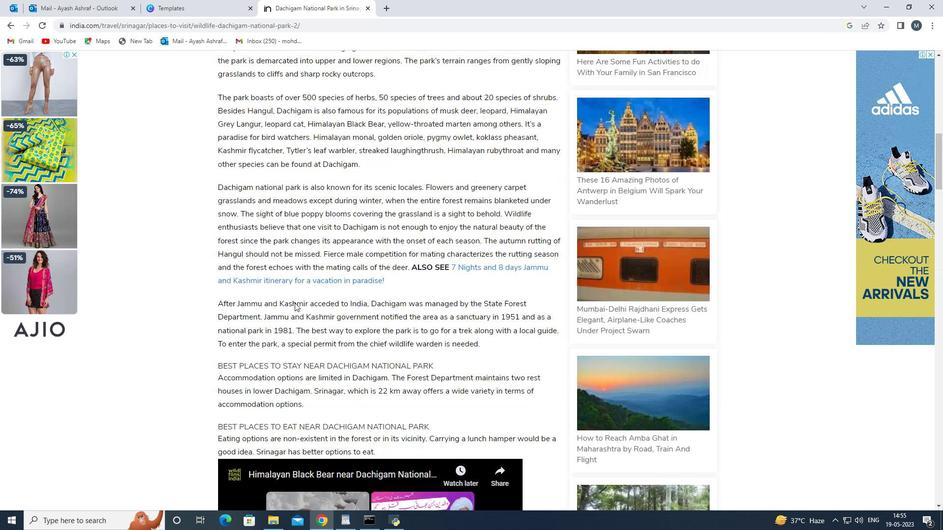 
Action: Mouse scrolled (299, 301) with delta (0, 0)
Screenshot: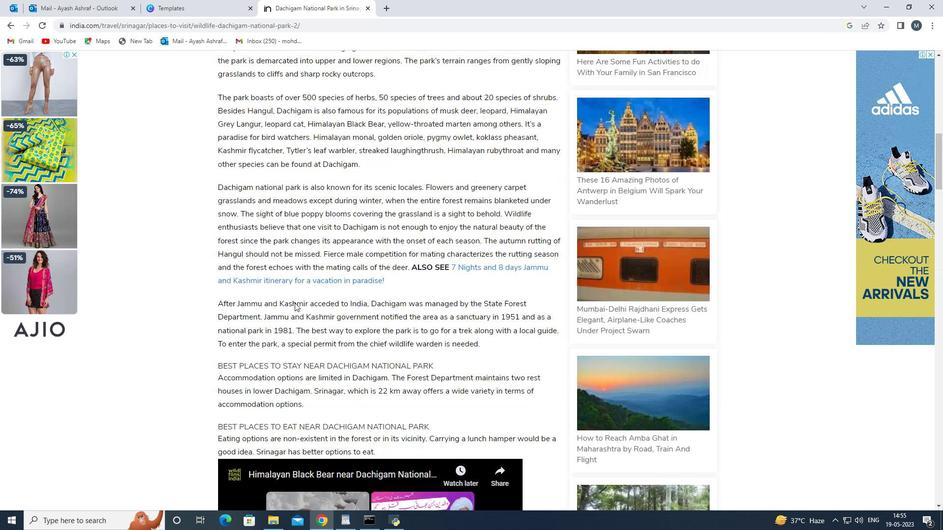 
Action: Mouse moved to (300, 301)
Screenshot: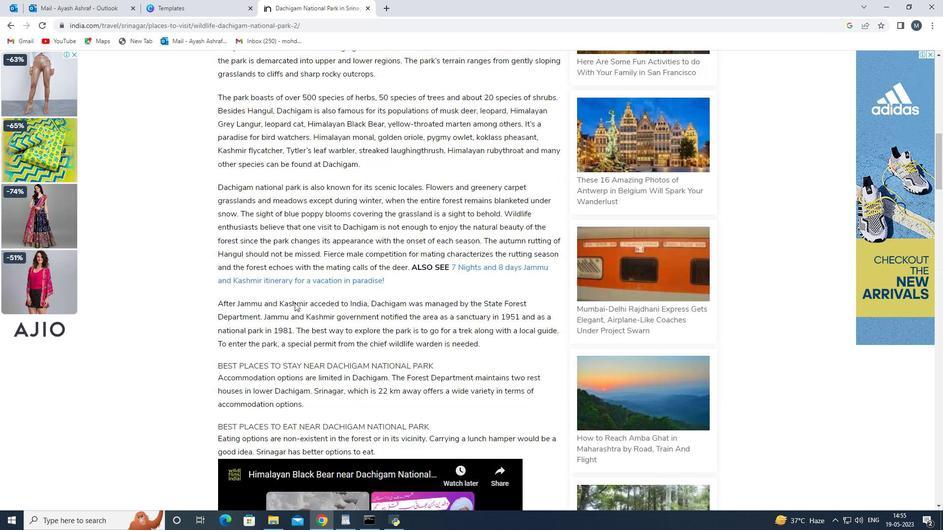 
Action: Mouse scrolled (299, 301) with delta (0, 0)
Screenshot: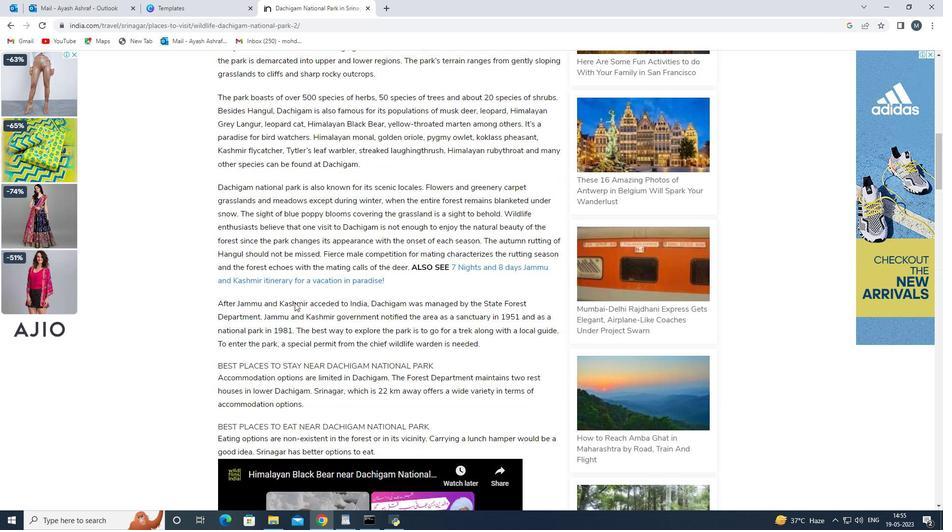 
Action: Mouse moved to (300, 300)
Screenshot: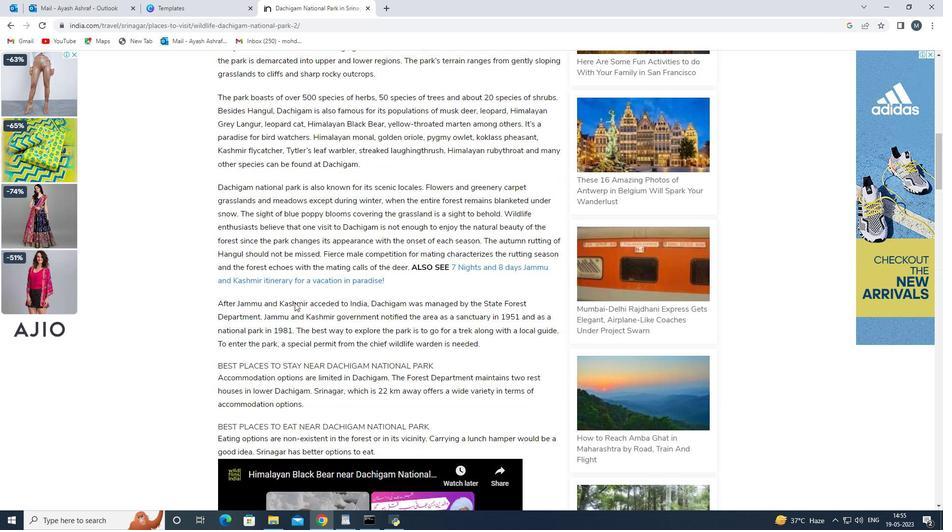 
Action: Mouse scrolled (300, 301) with delta (0, 0)
Screenshot: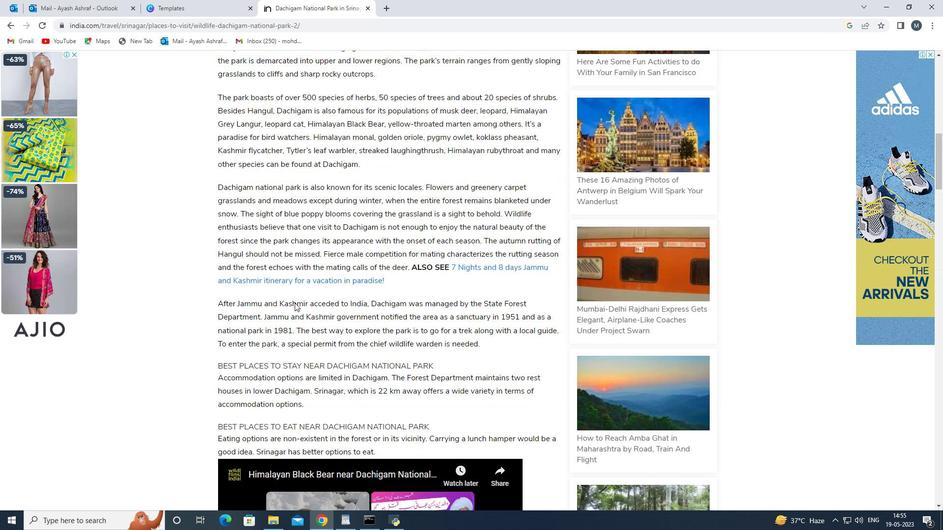 
Action: Mouse scrolled (300, 301) with delta (0, 0)
Screenshot: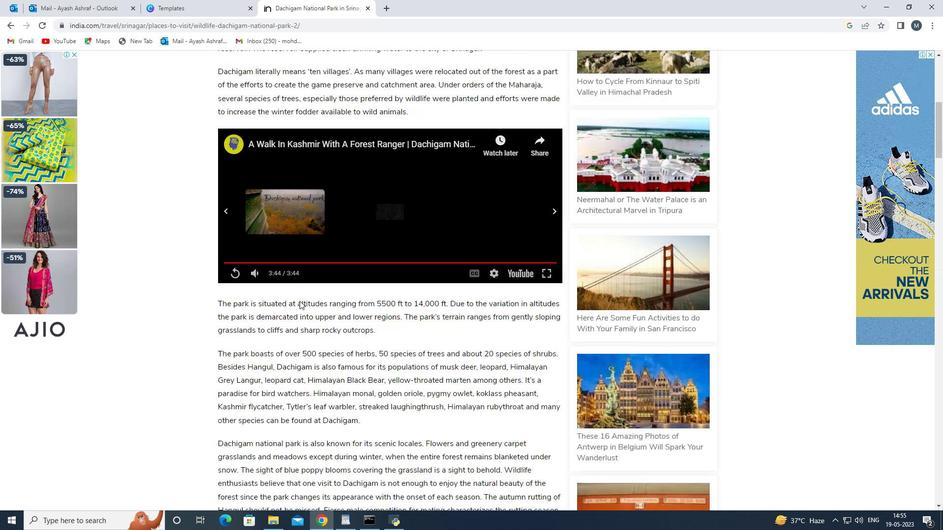 
Action: Mouse scrolled (300, 301) with delta (0, 0)
Screenshot: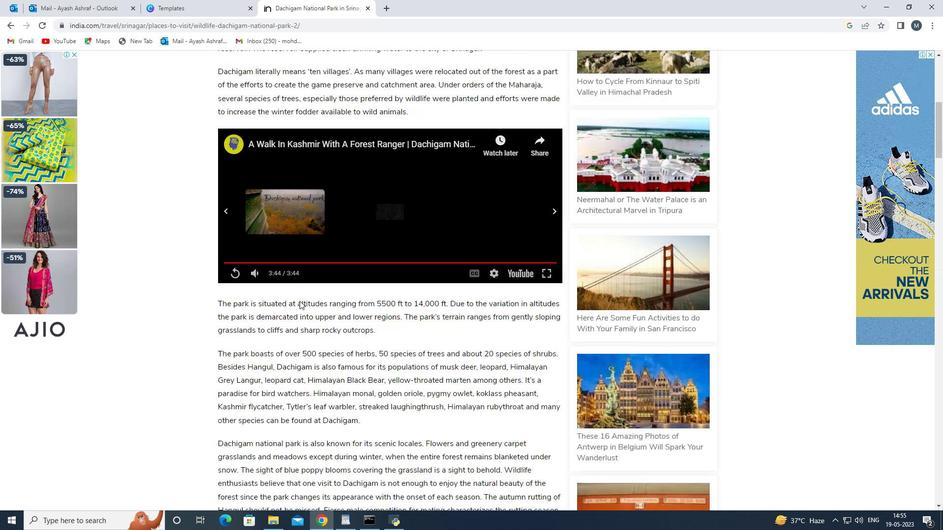 
Action: Mouse moved to (351, 270)
Screenshot: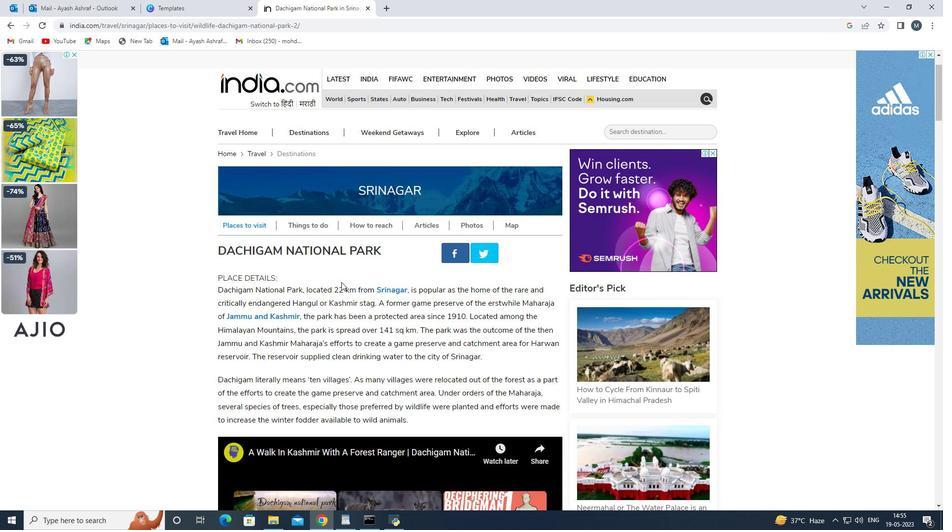 
Action: Mouse scrolled (351, 269) with delta (0, 0)
Screenshot: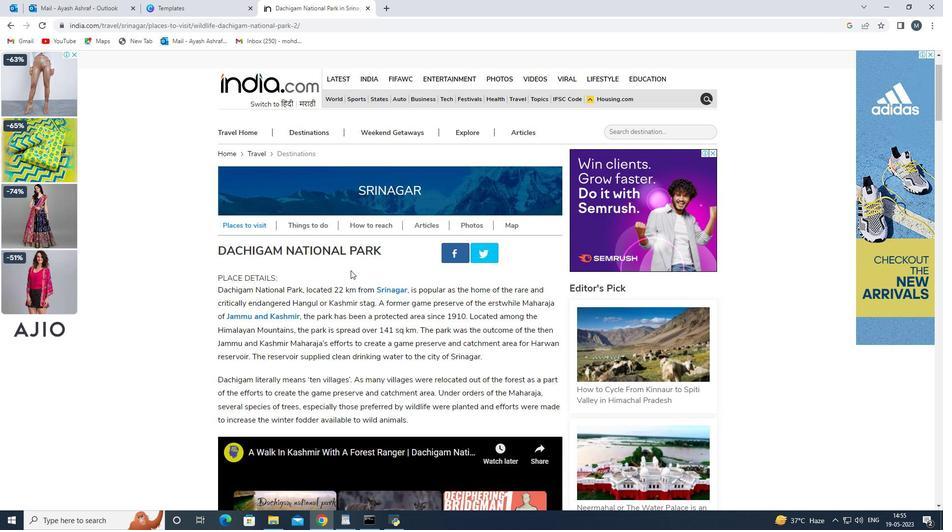 
Action: Mouse scrolled (351, 269) with delta (0, 0)
Screenshot: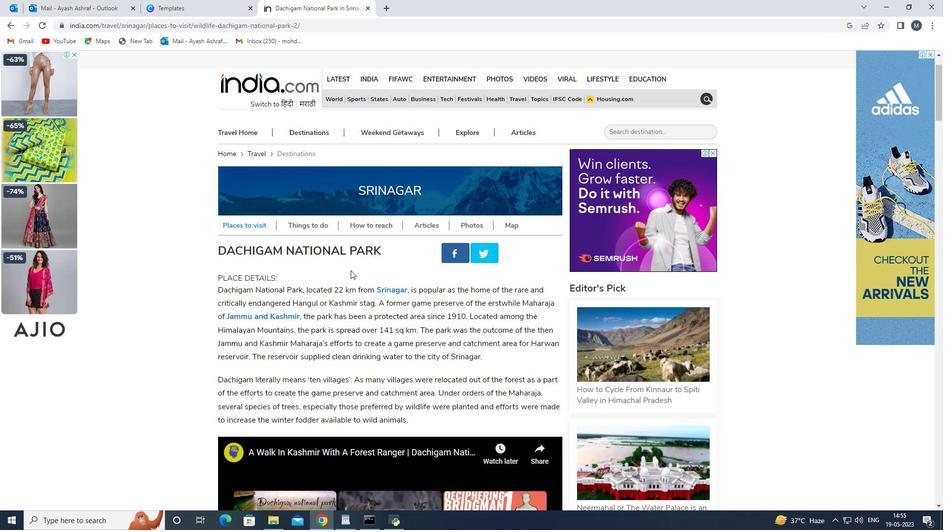 
Action: Mouse moved to (351, 270)
Screenshot: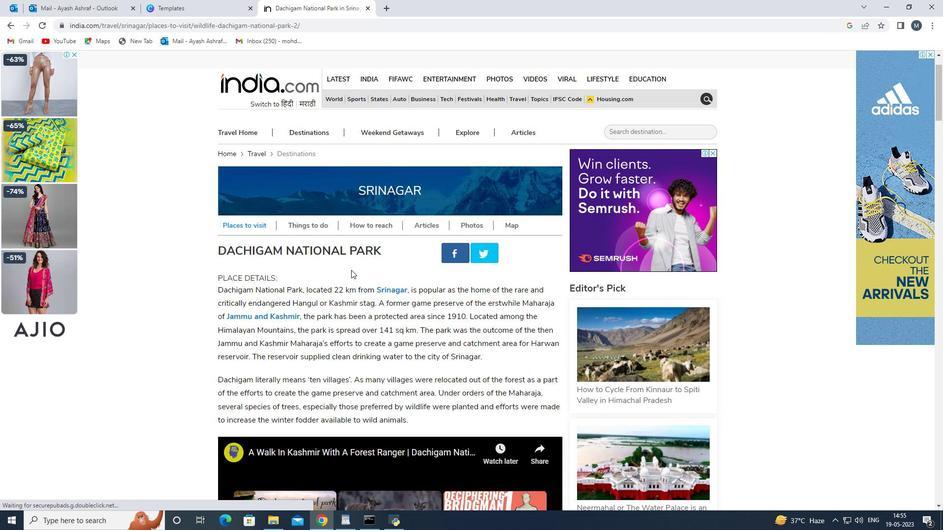 
Action: Mouse scrolled (351, 269) with delta (0, 0)
Screenshot: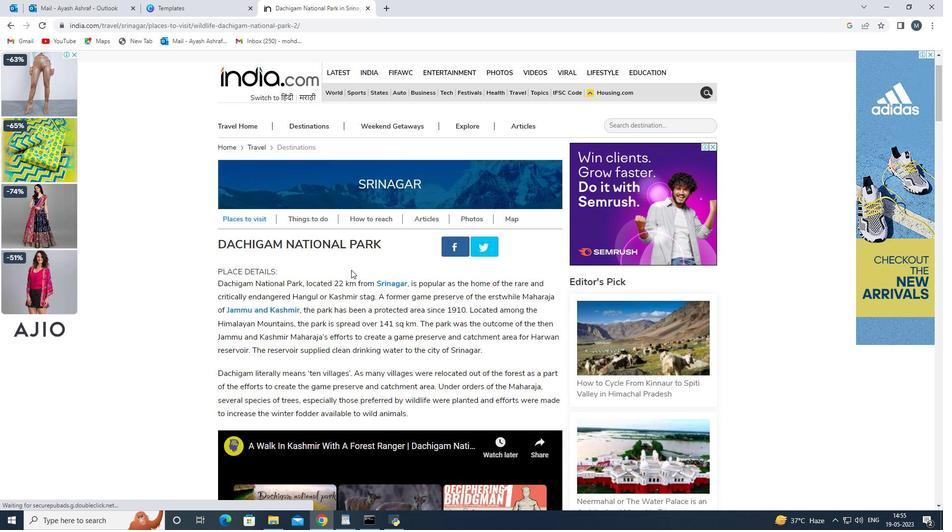
Action: Mouse moved to (351, 270)
Screenshot: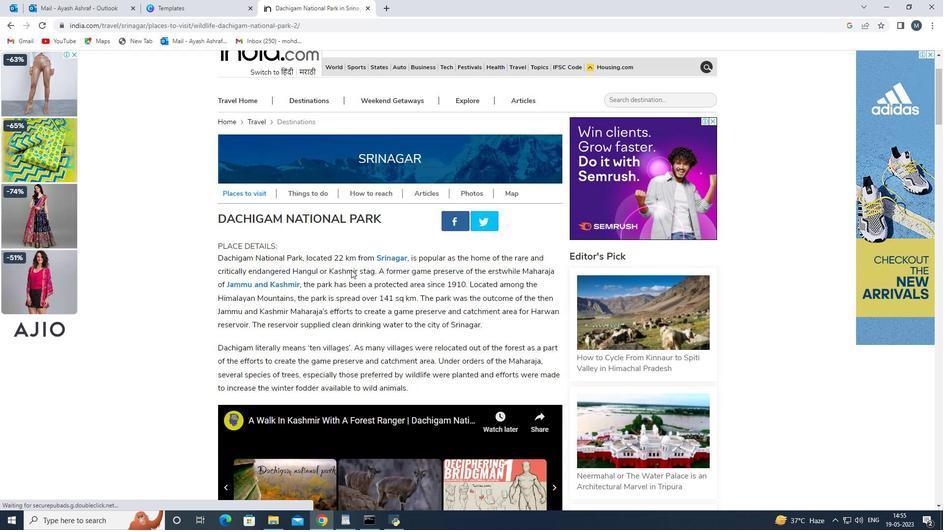 
Action: Mouse scrolled (351, 269) with delta (0, 0)
Screenshot: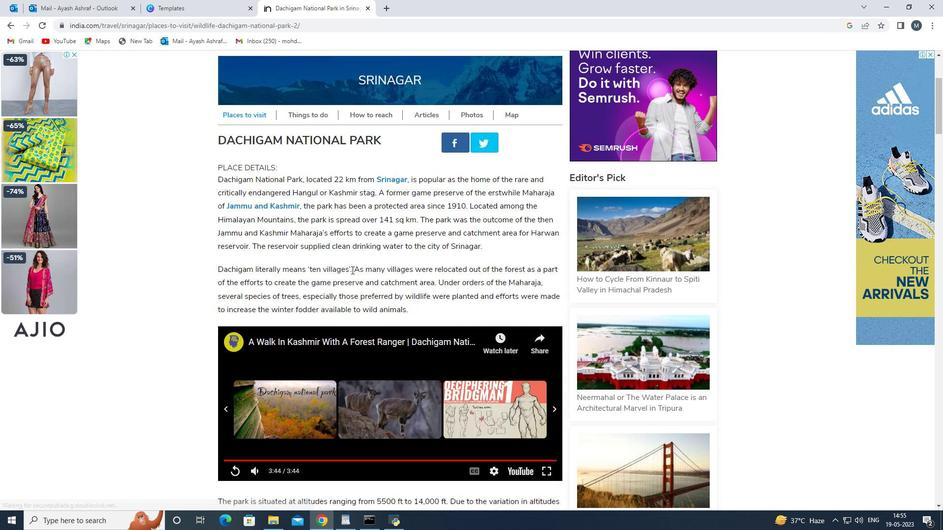 
Action: Mouse scrolled (351, 269) with delta (0, 0)
Screenshot: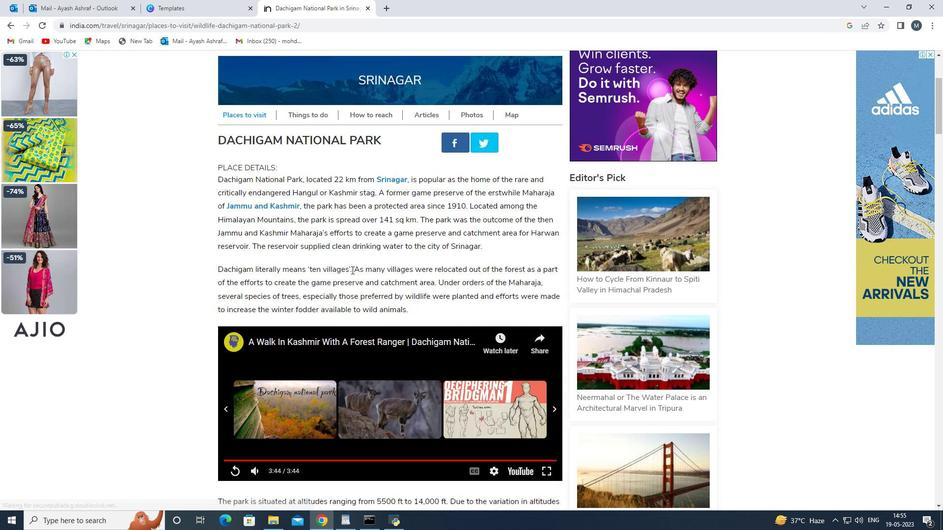 
Action: Mouse moved to (111, 130)
Screenshot: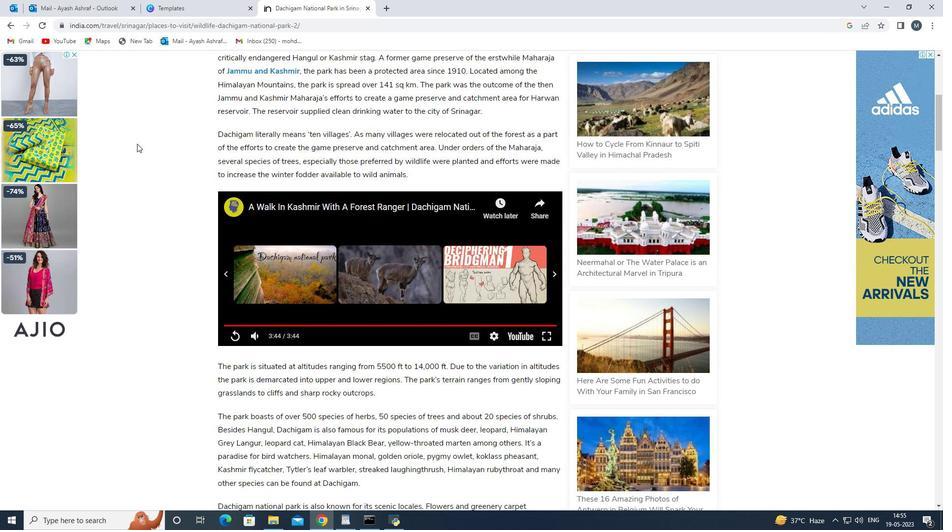 
Action: Mouse scrolled (114, 134) with delta (0, 0)
Screenshot: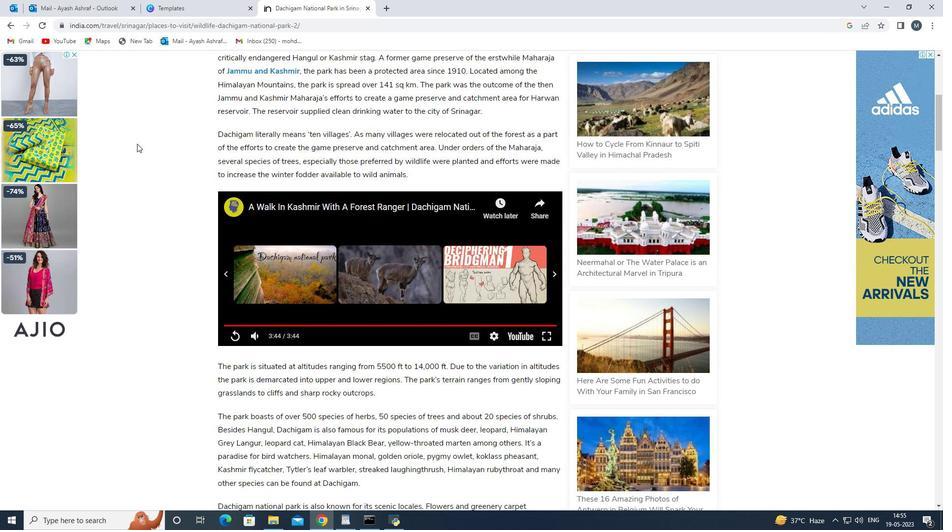 
Action: Mouse moved to (109, 128)
Screenshot: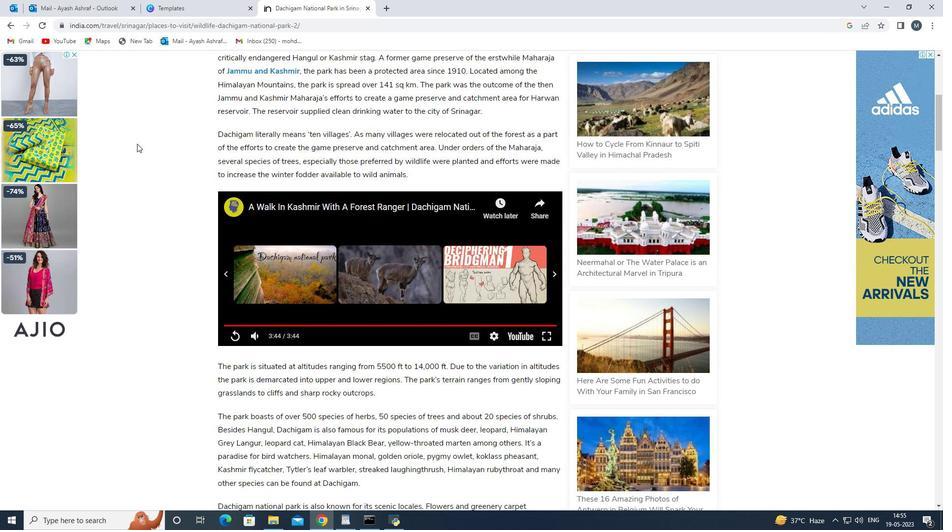 
Action: Mouse scrolled (110, 129) with delta (0, 0)
Screenshot: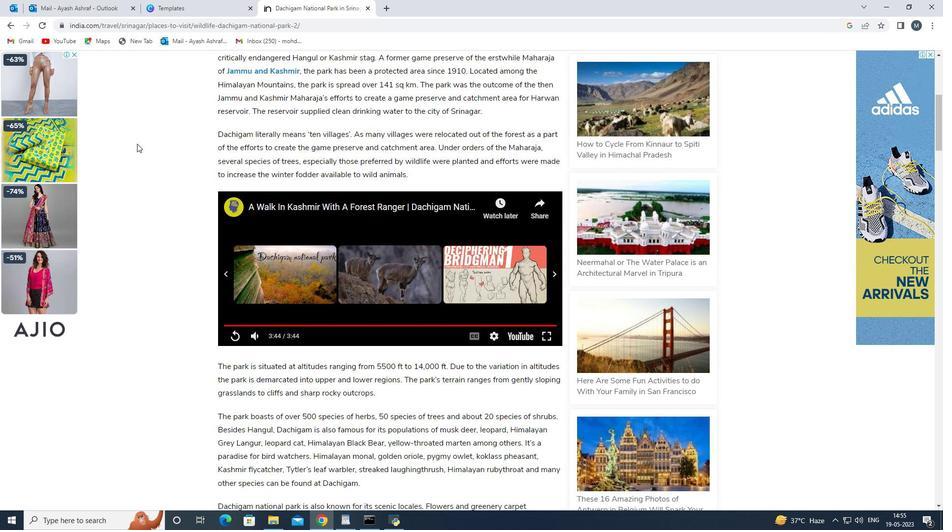
Action: Mouse moved to (107, 124)
Screenshot: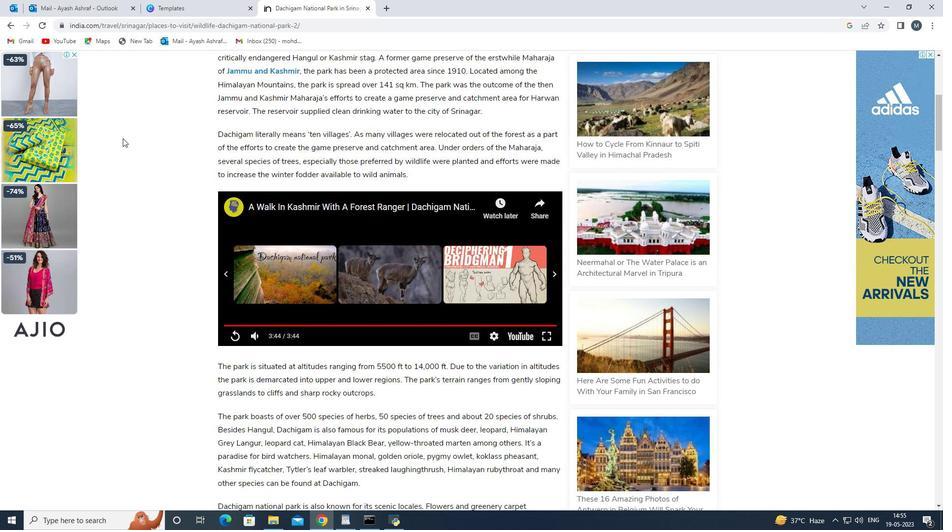 
Action: Mouse scrolled (109, 128) with delta (0, 0)
Screenshot: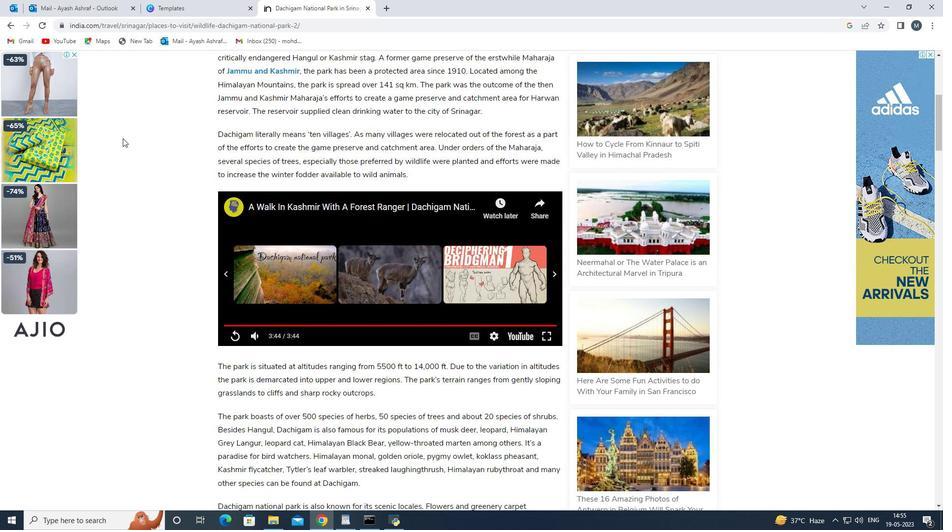 
Action: Mouse moved to (102, 120)
Screenshot: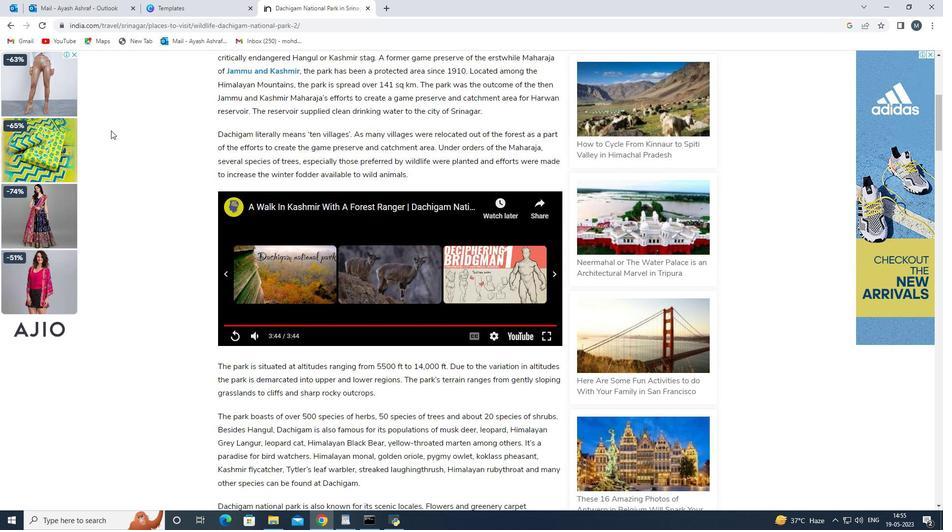 
Action: Mouse scrolled (104, 123) with delta (0, 0)
Screenshot: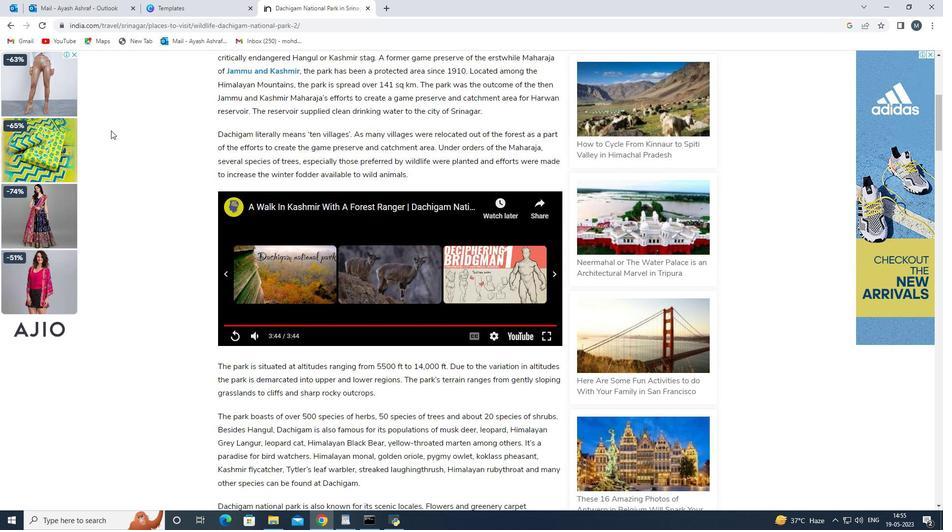 
Action: Mouse moved to (6, 22)
Screenshot: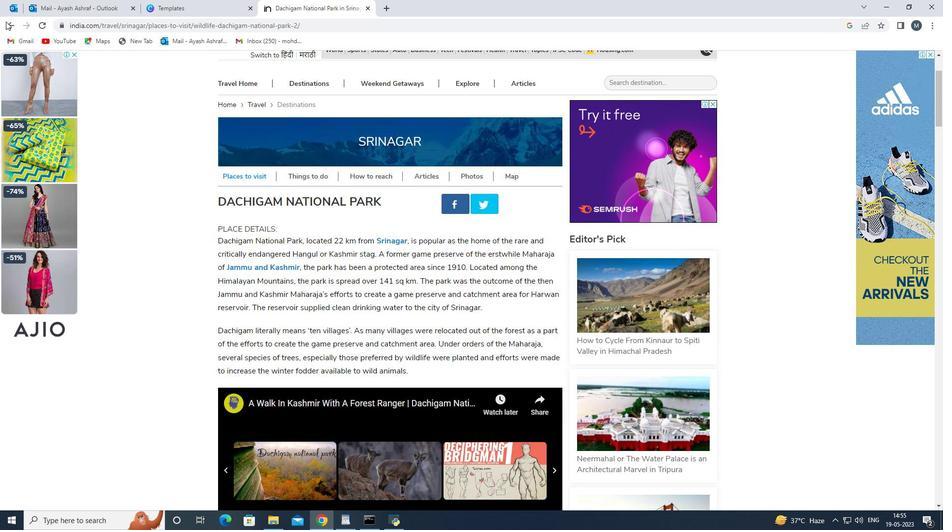 
Action: Mouse pressed left at (6, 22)
Screenshot: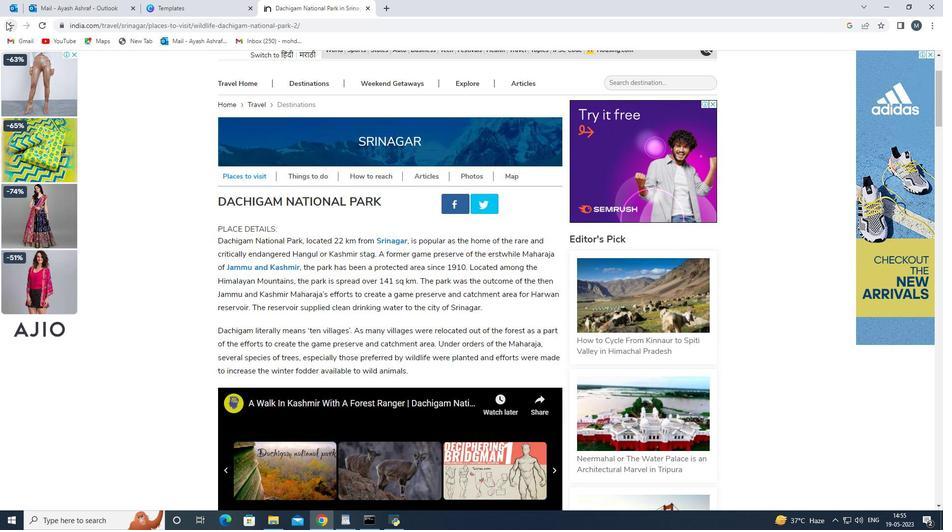 
Action: Mouse moved to (357, 277)
Screenshot: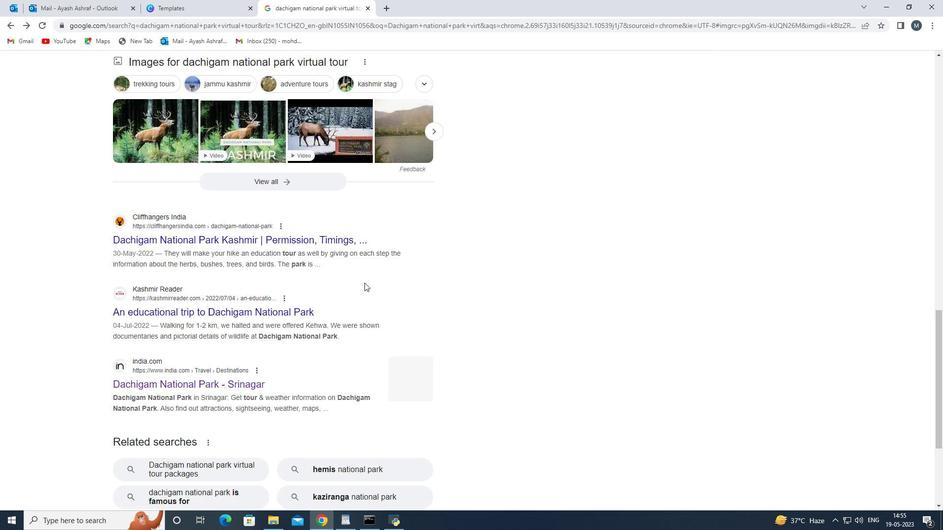 
Action: Mouse scrolled (357, 277) with delta (0, 0)
Screenshot: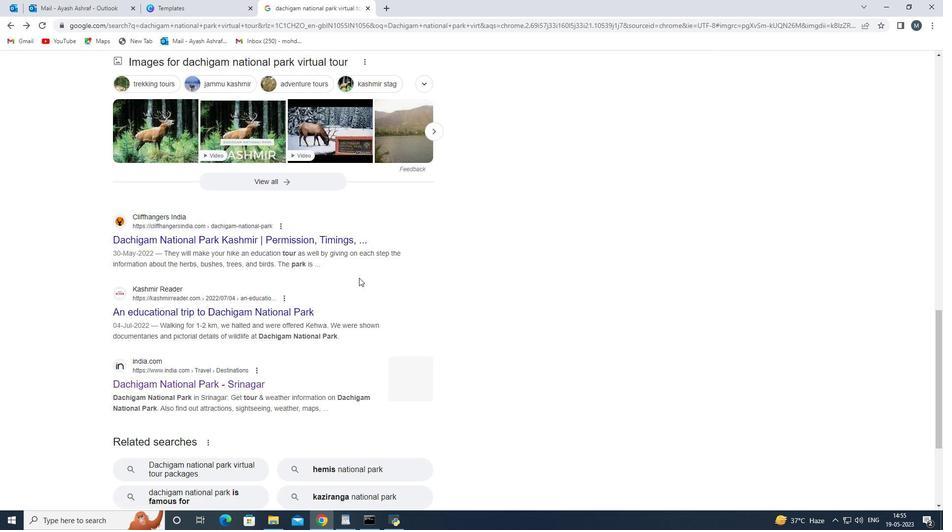 
Action: Mouse moved to (357, 277)
Screenshot: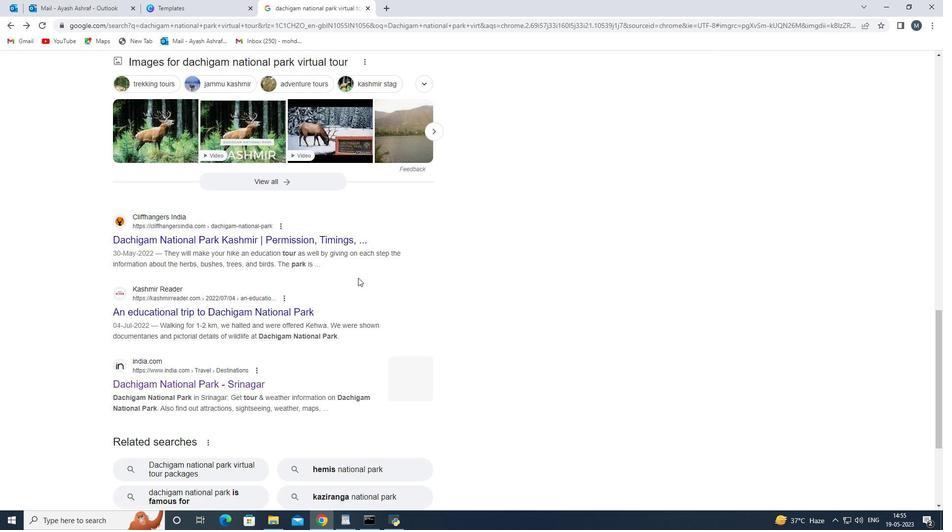 
Action: Mouse scrolled (357, 277) with delta (0, 0)
Screenshot: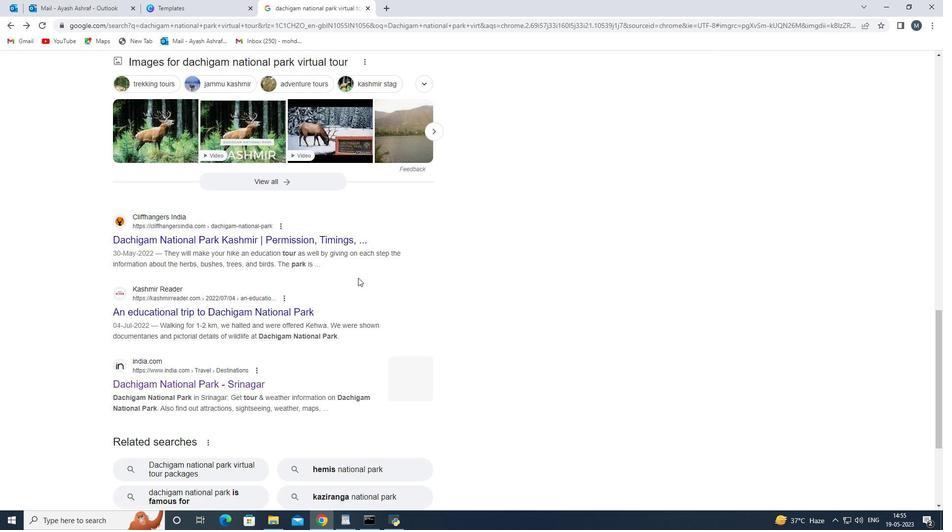 
Action: Mouse moved to (314, 287)
Screenshot: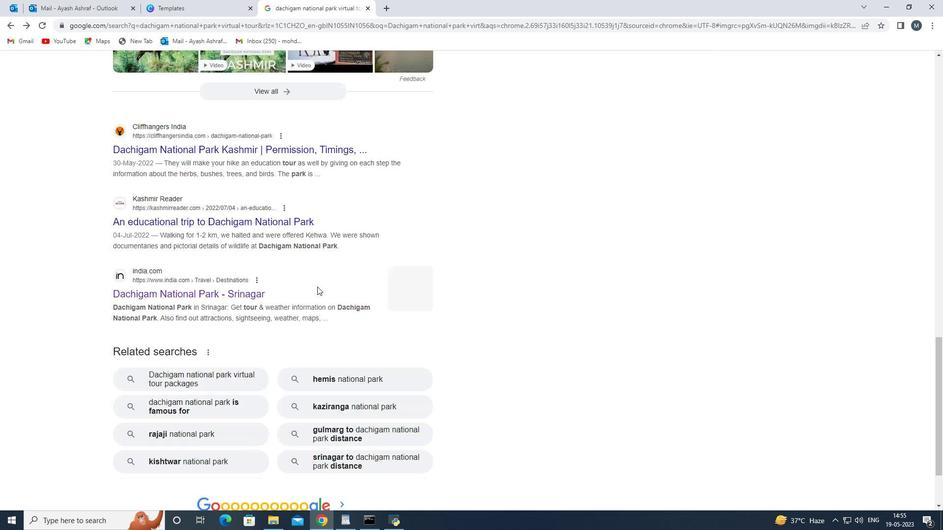 
Action: Mouse scrolled (315, 286) with delta (0, 0)
Screenshot: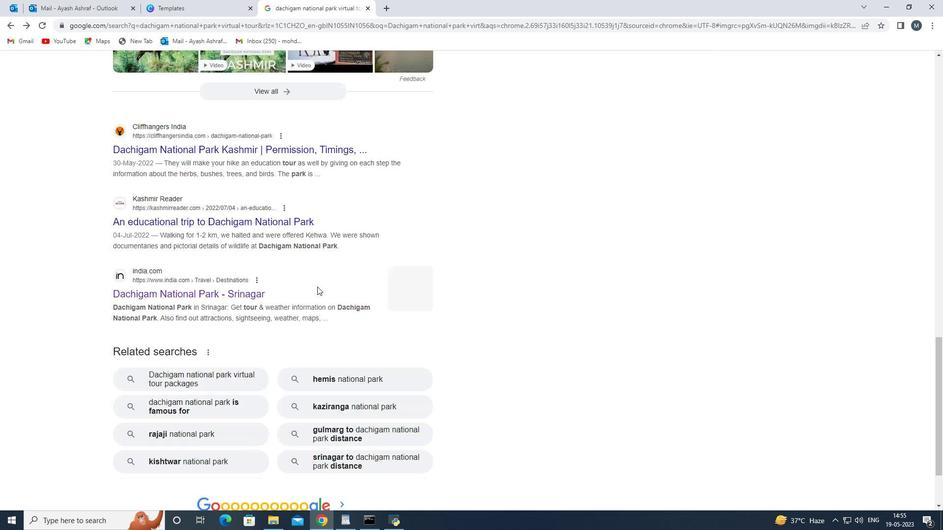 
Action: Mouse moved to (313, 287)
Screenshot: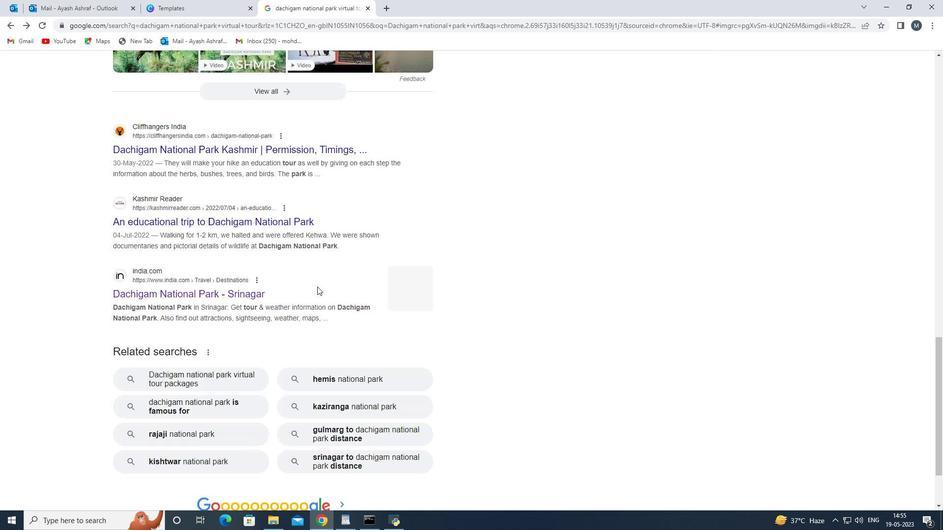 
Action: Mouse scrolled (313, 286) with delta (0, 0)
Screenshot: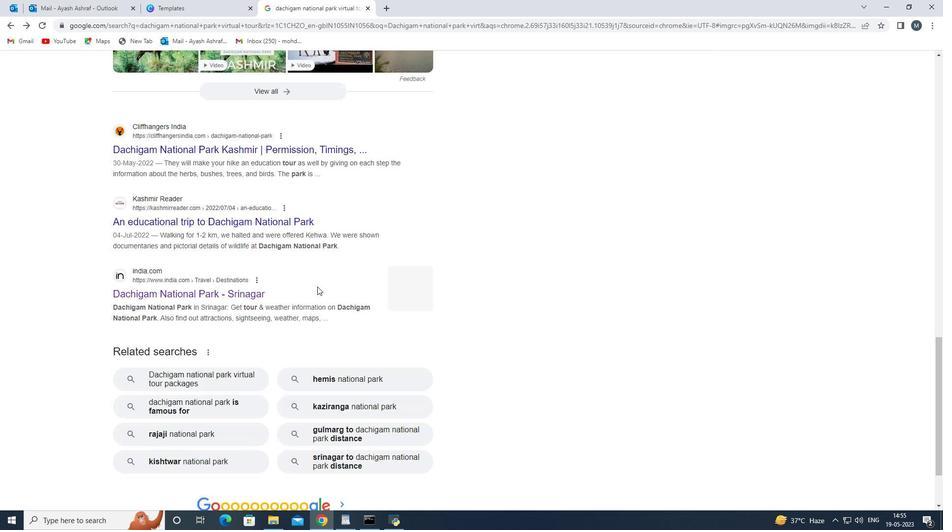 
Action: Mouse moved to (291, 316)
Screenshot: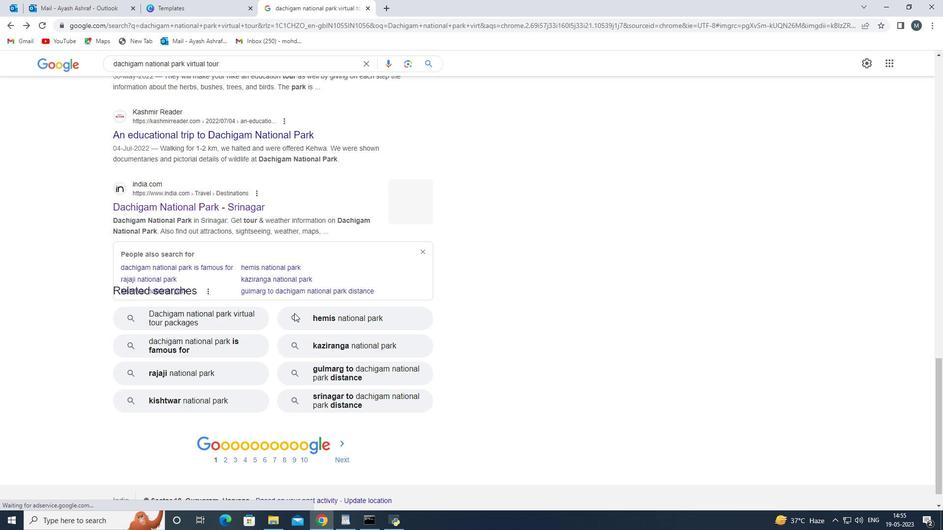 
Action: Mouse scrolled (291, 317) with delta (0, 0)
Screenshot: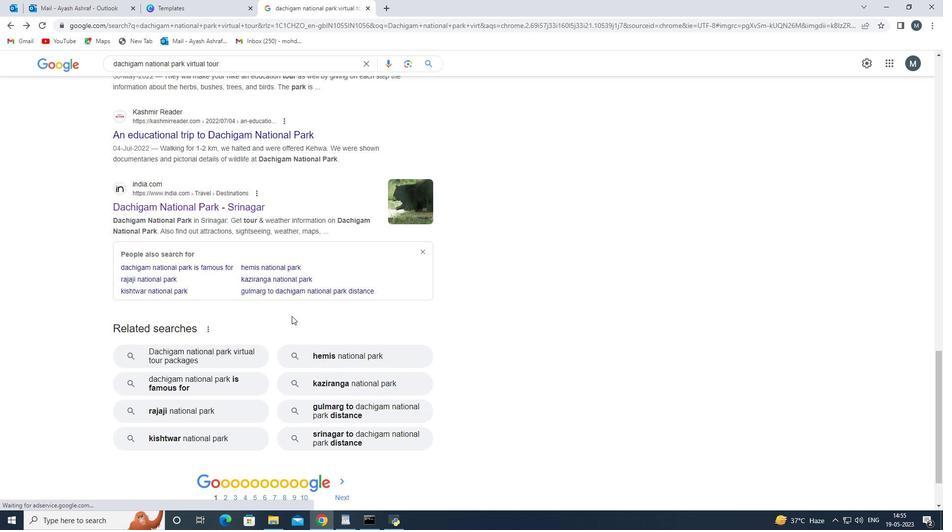 
Action: Mouse scrolled (291, 317) with delta (0, 0)
Screenshot: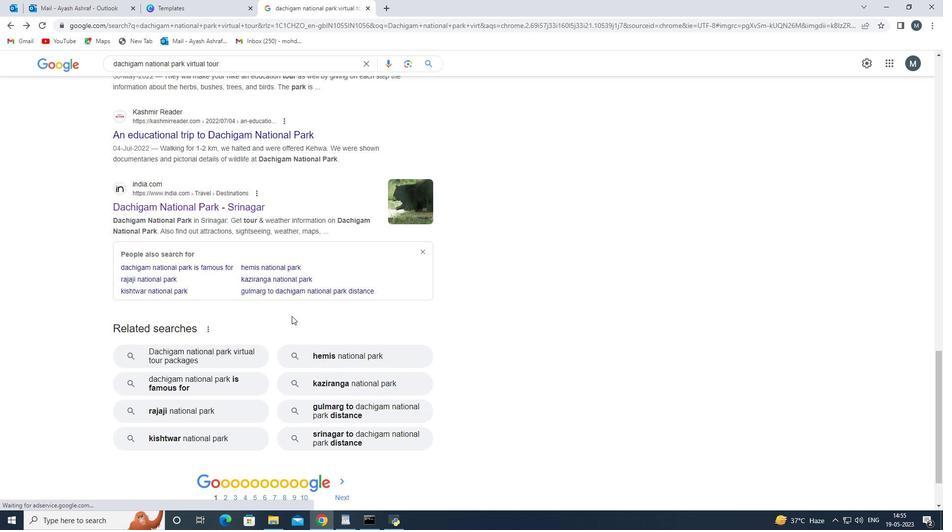 
Action: Mouse scrolled (291, 317) with delta (0, 0)
Screenshot: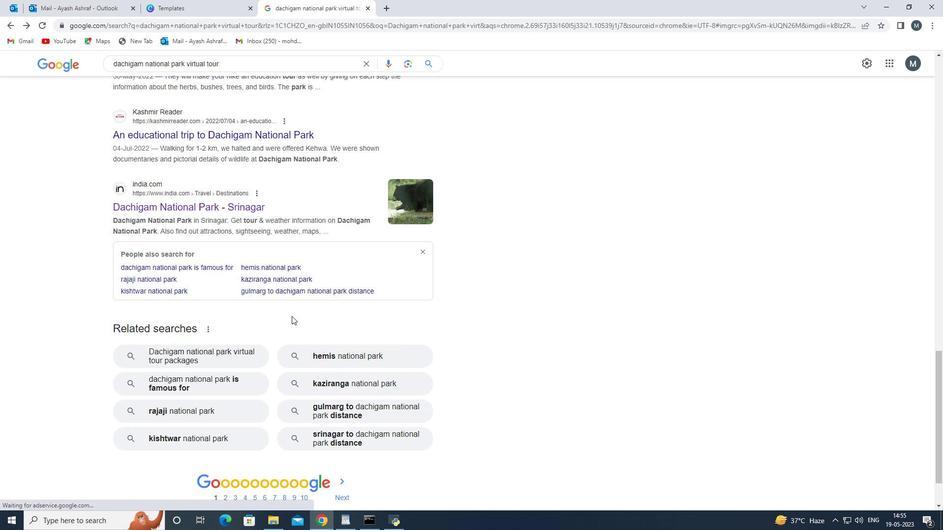 
Action: Mouse scrolled (291, 317) with delta (0, 0)
Screenshot: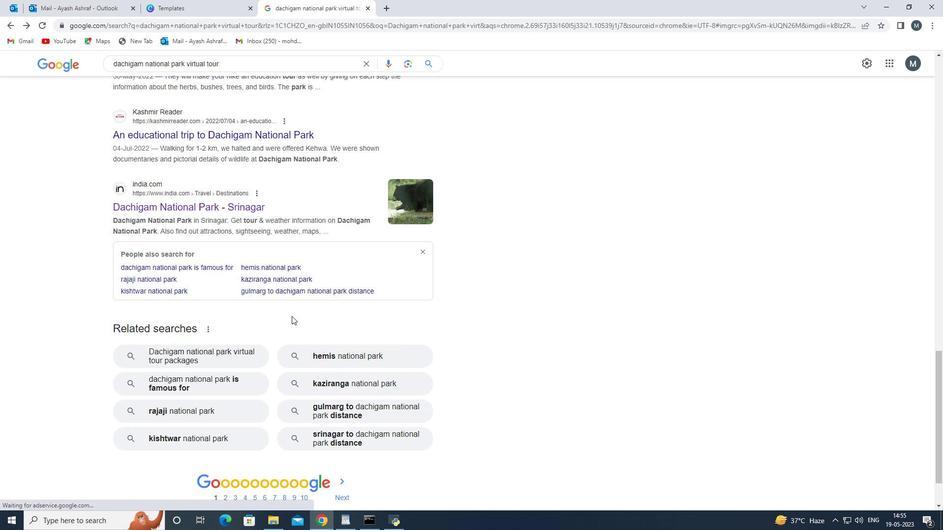 
Action: Mouse scrolled (291, 317) with delta (0, 0)
Screenshot: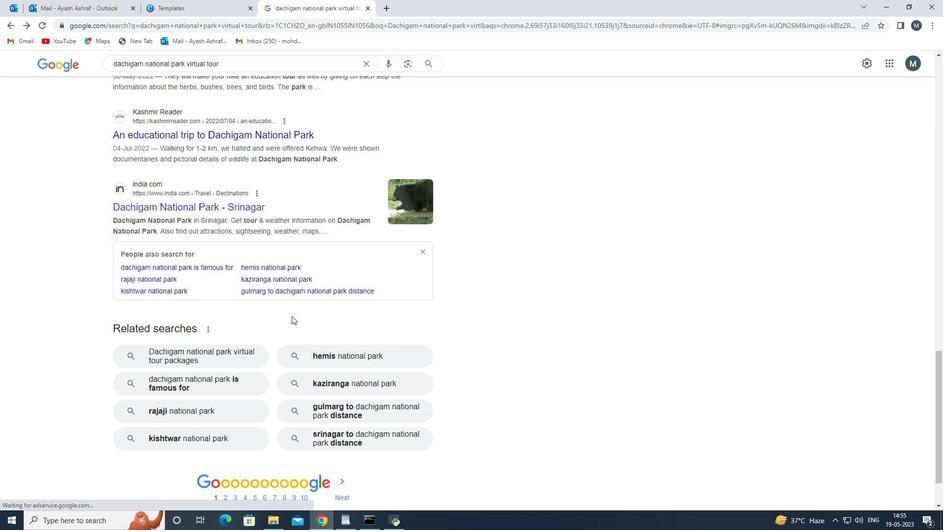 
Action: Mouse scrolled (291, 317) with delta (0, 0)
Screenshot: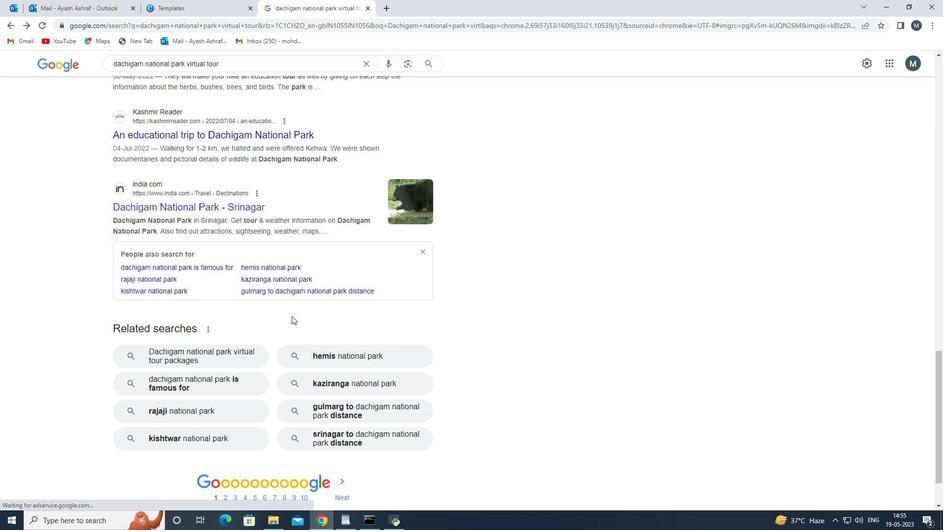 
Action: Mouse moved to (293, 317)
Screenshot: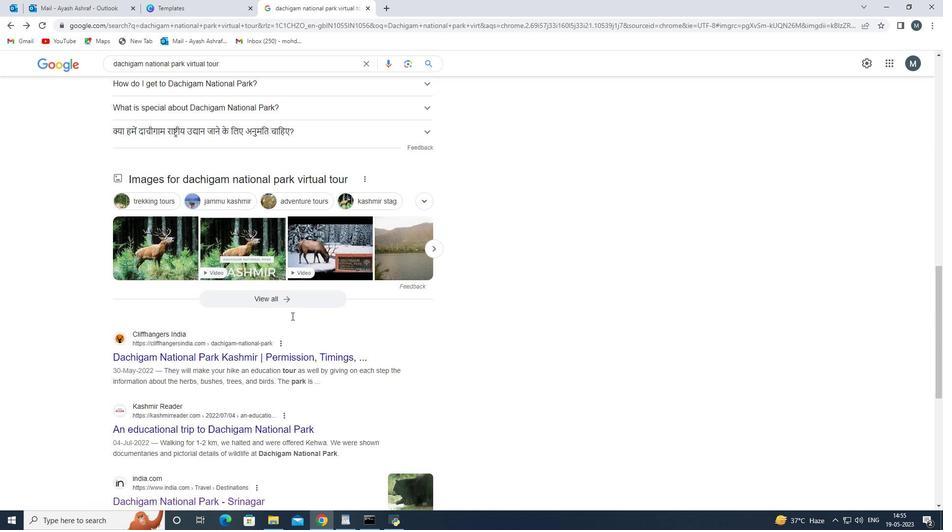 
Action: Mouse scrolled (293, 316) with delta (0, 0)
Screenshot: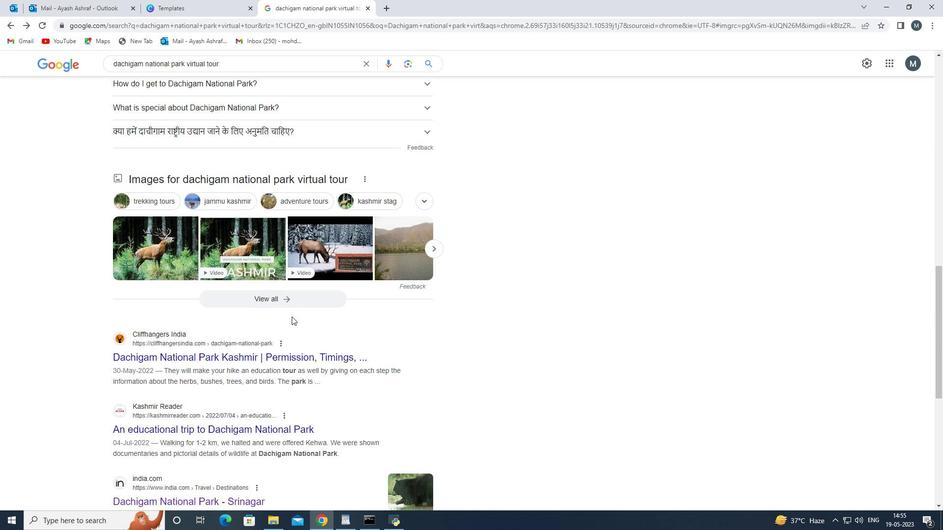 
Action: Mouse moved to (297, 320)
Screenshot: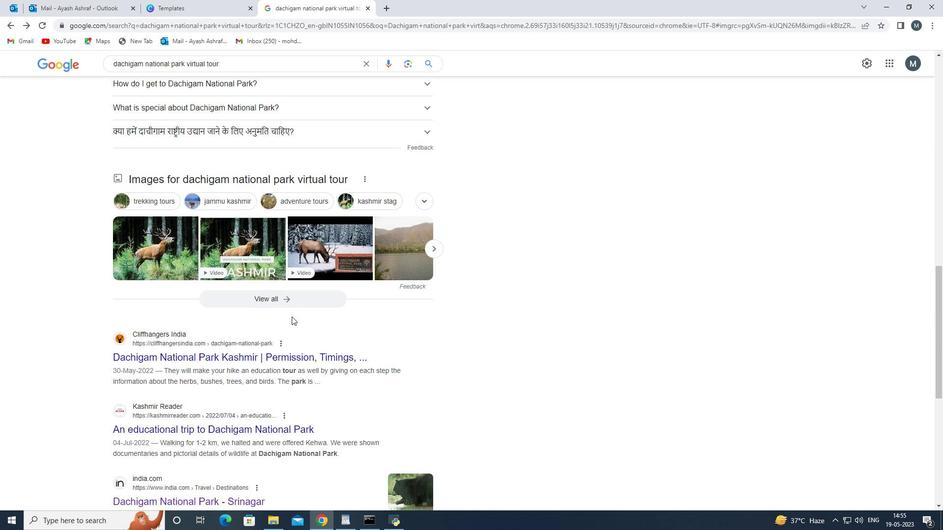 
Action: Mouse scrolled (297, 319) with delta (0, 0)
Screenshot: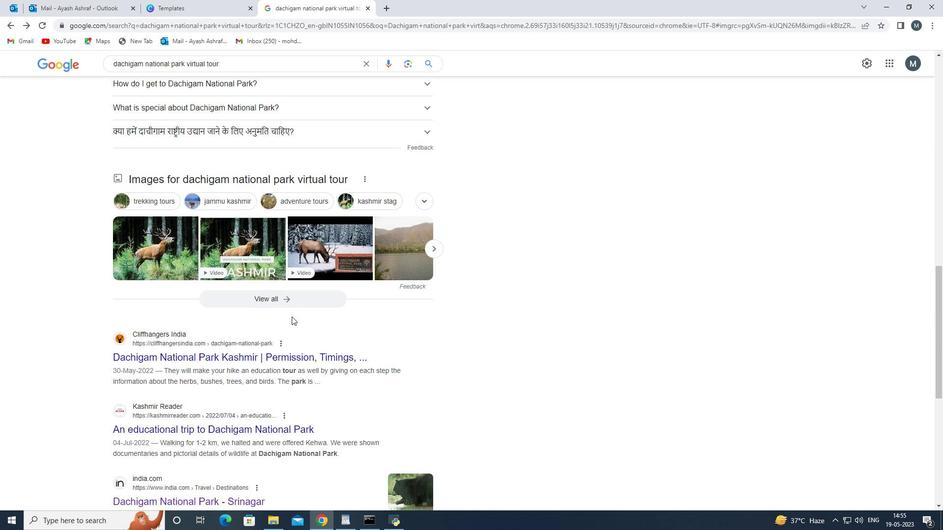 
Action: Mouse moved to (301, 325)
Screenshot: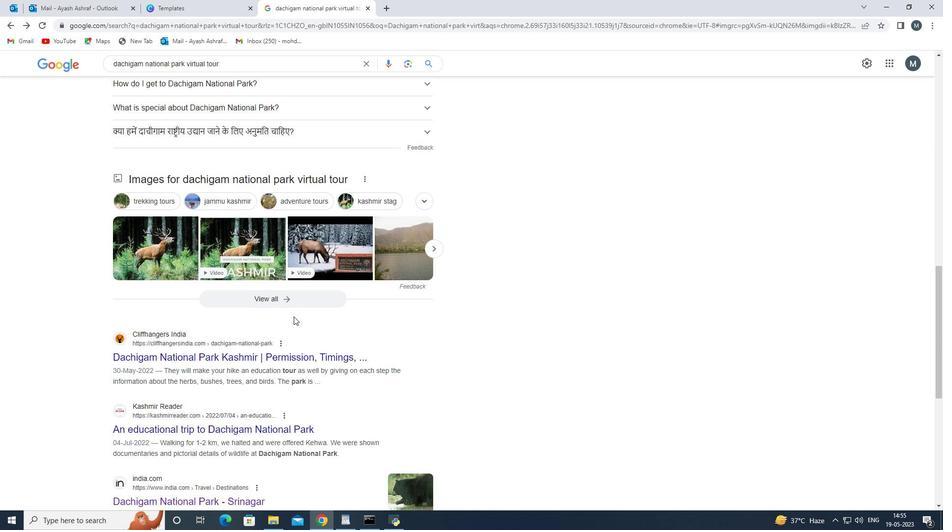
Action: Mouse scrolled (301, 324) with delta (0, 0)
Screenshot: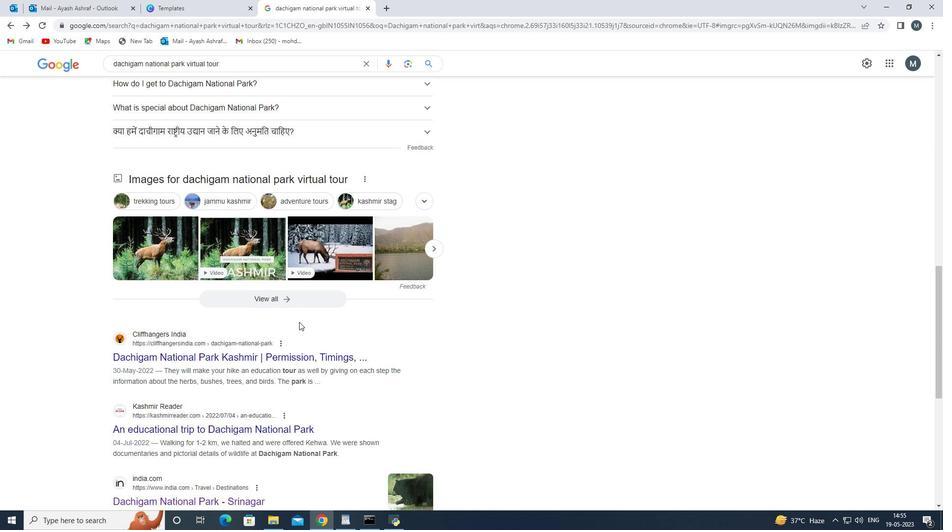 
Action: Mouse scrolled (301, 325) with delta (0, 0)
Screenshot: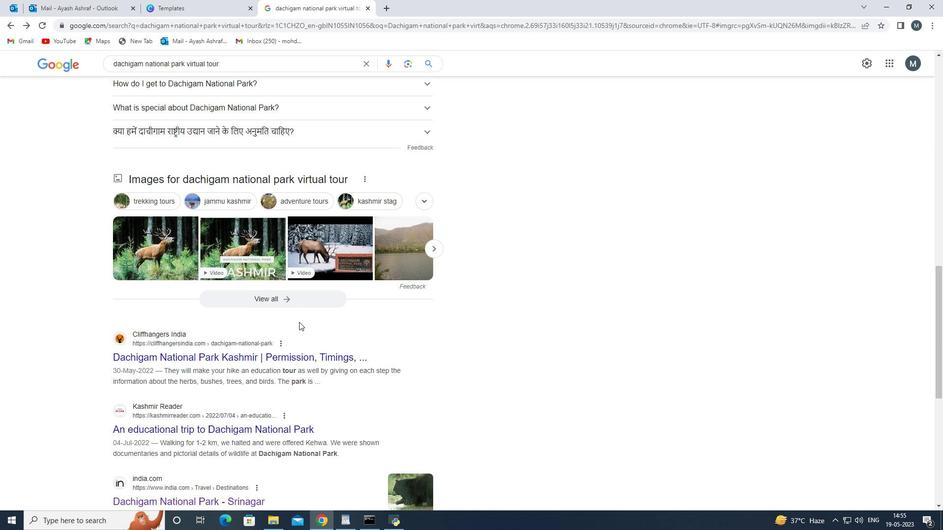 
Action: Mouse moved to (301, 326)
Screenshot: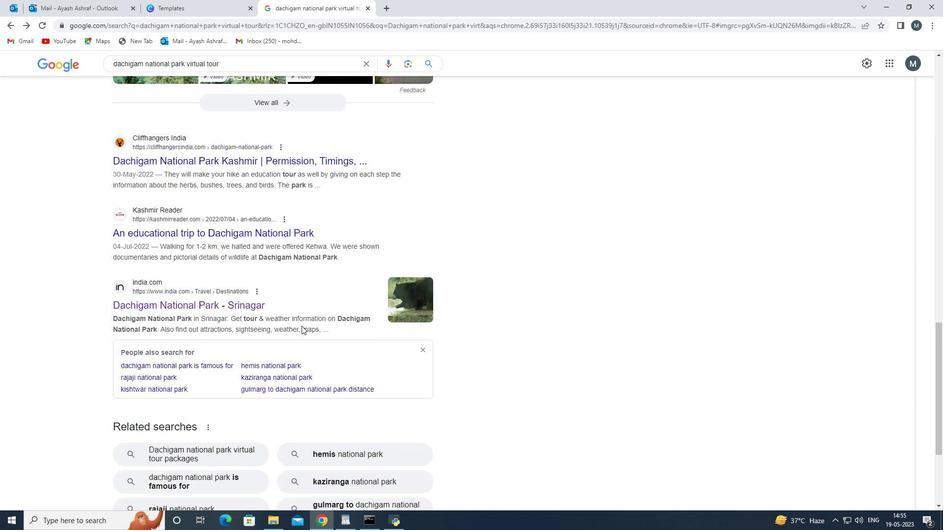 
Action: Mouse scrolled (301, 326) with delta (0, 0)
Screenshot: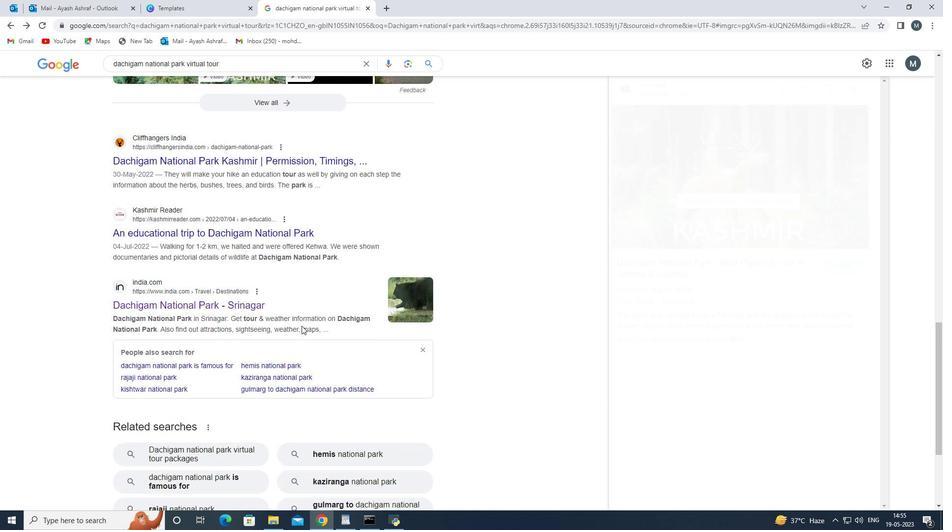 
Action: Mouse scrolled (301, 326) with delta (0, 0)
Screenshot: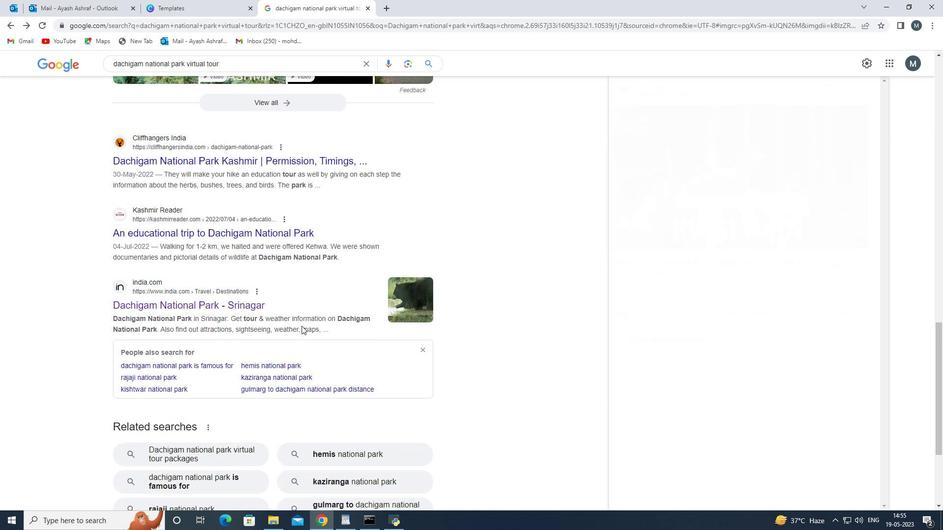 
Action: Mouse scrolled (301, 326) with delta (0, 0)
Screenshot: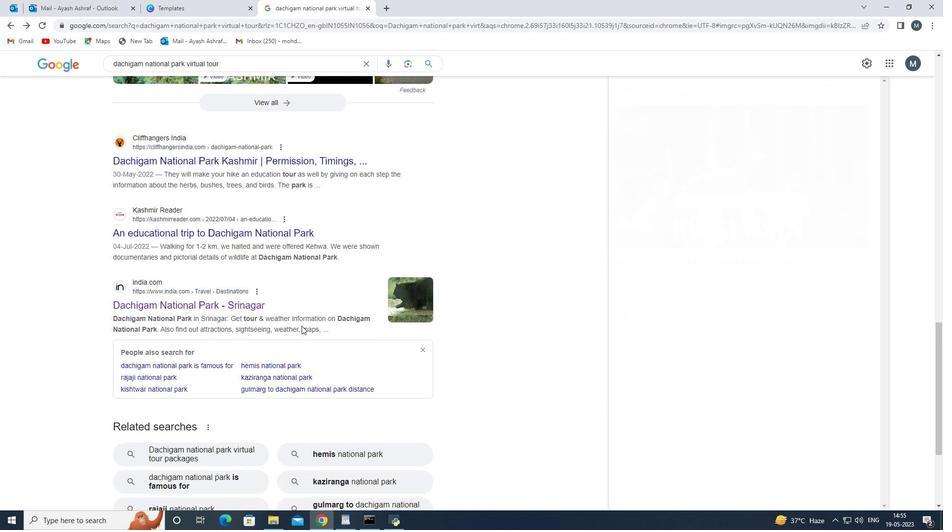 
Action: Mouse scrolled (301, 326) with delta (0, 0)
Screenshot: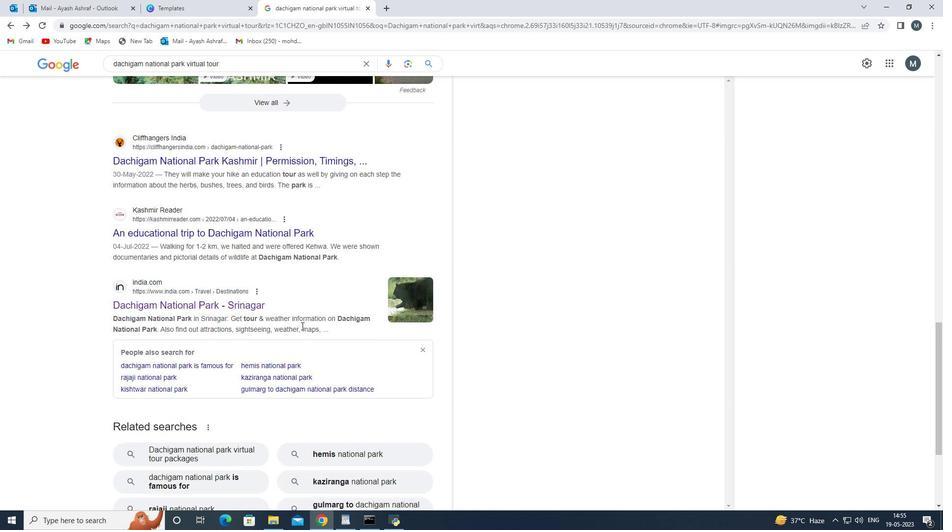 
Action: Mouse moved to (328, 259)
Screenshot: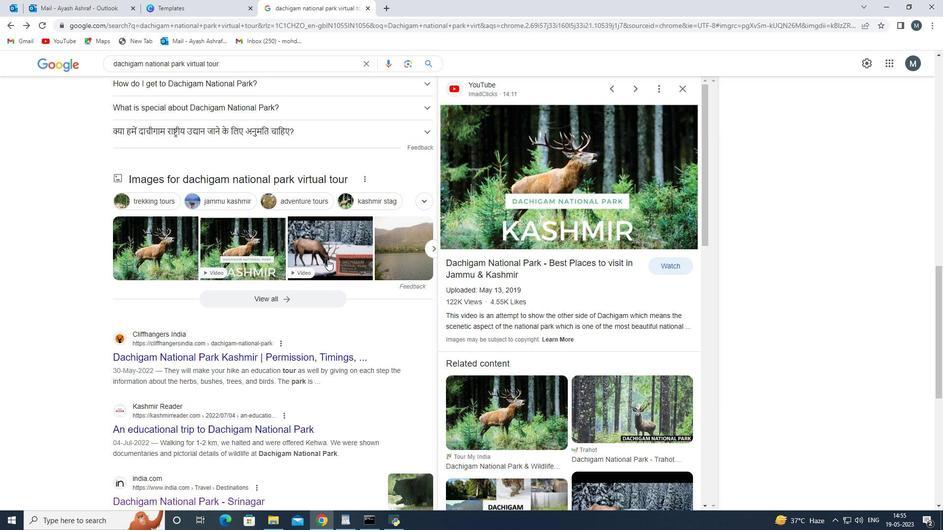 
Action: Mouse pressed left at (328, 259)
Screenshot: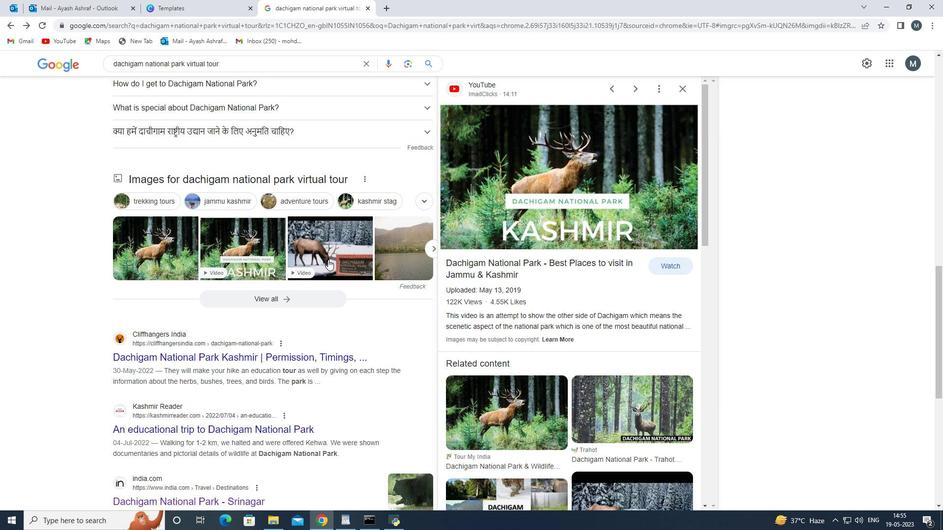 
Action: Mouse moved to (540, 207)
Screenshot: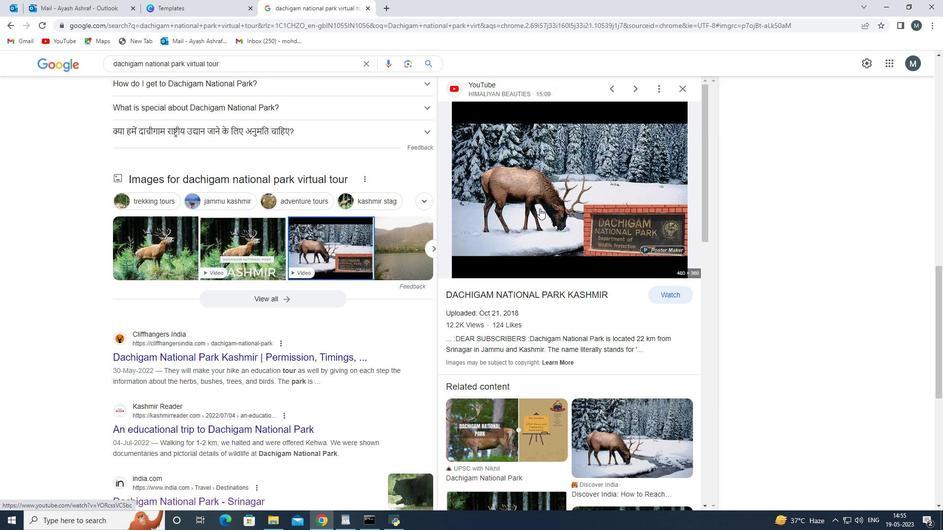 
Action: Mouse pressed left at (540, 207)
Screenshot: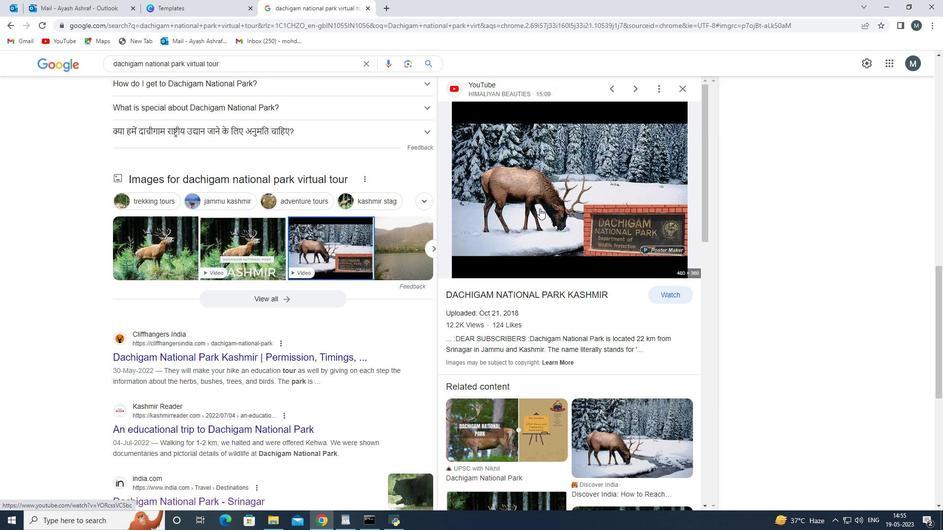 
Action: Mouse moved to (115, 417)
